 Task: Compose an email with the signature Dean Flores with the subject Request for a meeting agenda and the message Could you please confirm the payment details? from softage.1@softage.net to softage.3@softage.net with an attached document Grant_proposal.pdf Undo the message and rewrite the message as I will need to review this proposal before providing a response. Send the email. Finally, move the email from Sent Items to the label Litigation
Action: Mouse moved to (376, 601)
Screenshot: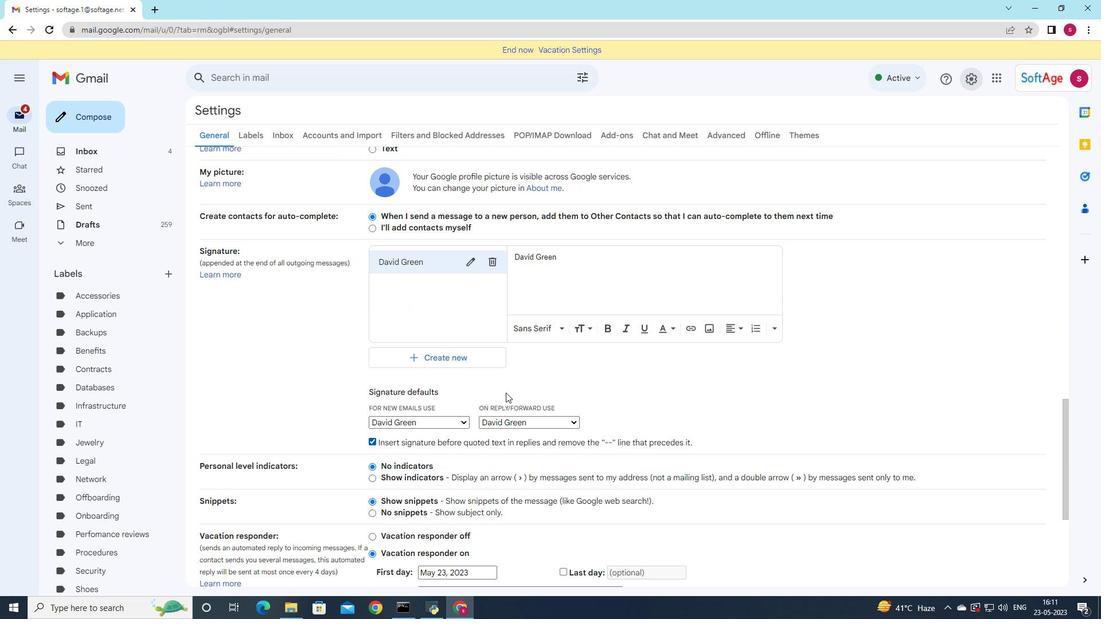 
Action: Mouse pressed left at (376, 601)
Screenshot: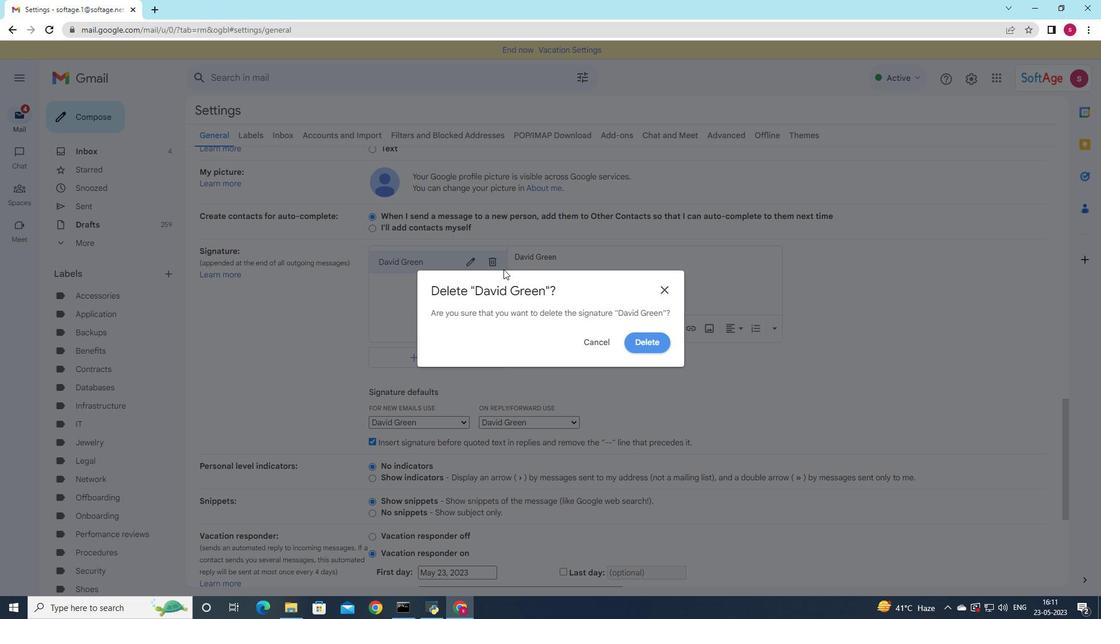 
Action: Mouse moved to (468, 352)
Screenshot: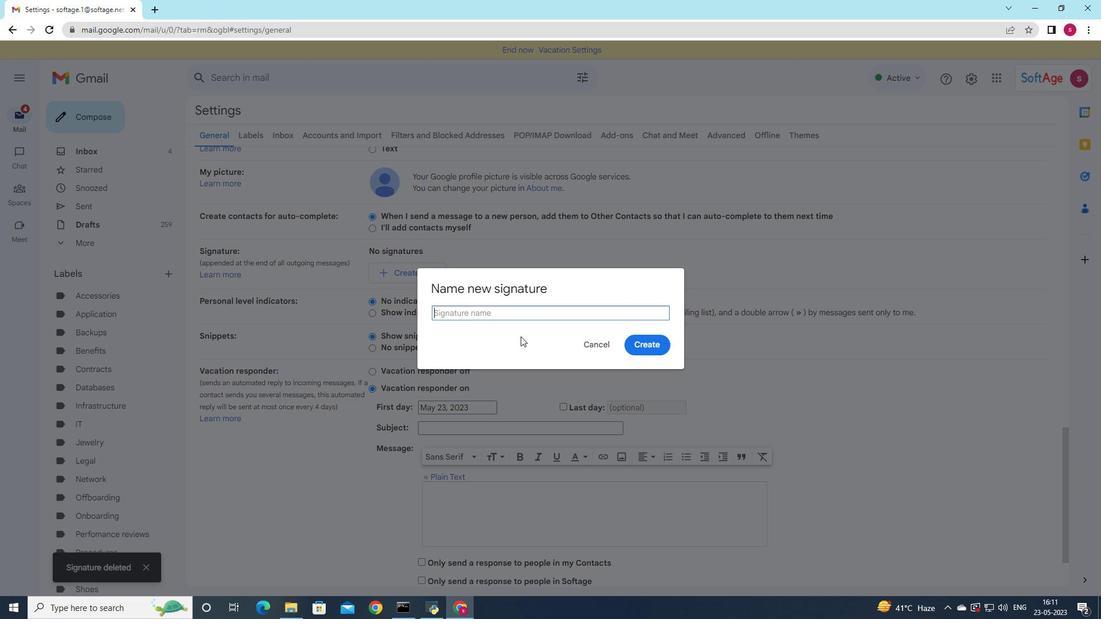 
Action: Mouse pressed left at (468, 352)
Screenshot: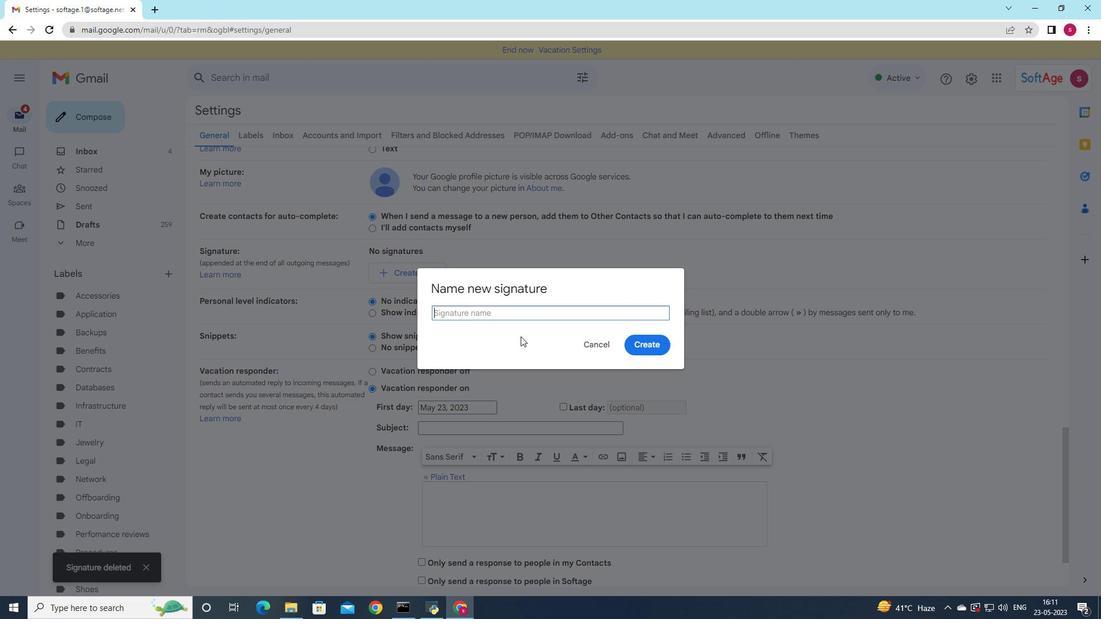 
Action: Mouse moved to (983, 51)
Screenshot: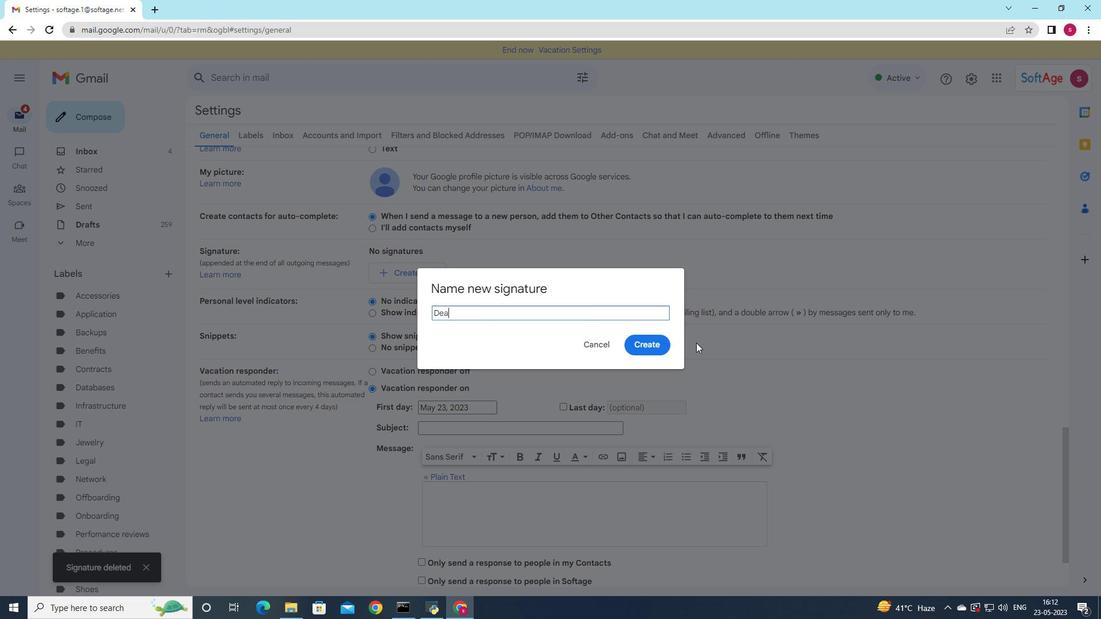 
Action: Mouse pressed left at (983, 51)
Screenshot: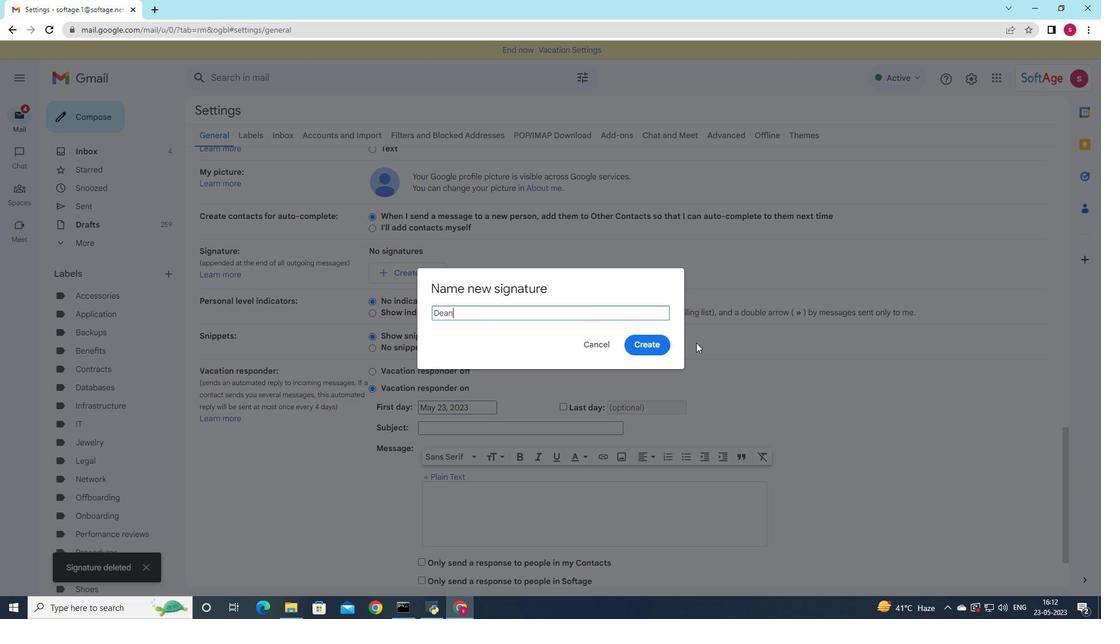 
Action: Mouse moved to (968, 75)
Screenshot: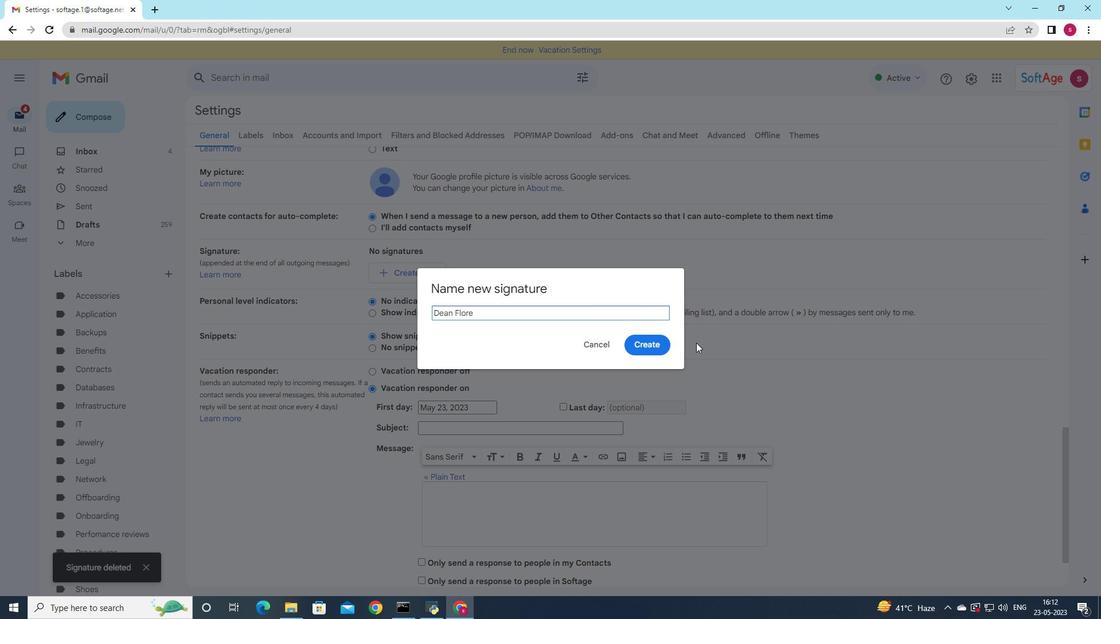 
Action: Mouse pressed left at (968, 75)
Screenshot: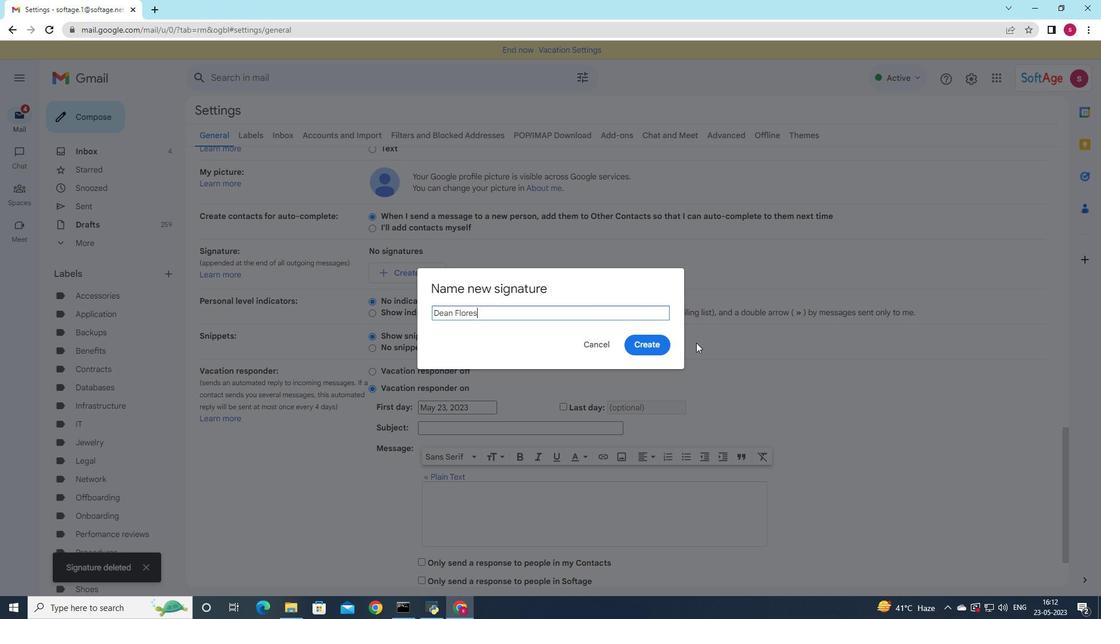
Action: Mouse moved to (964, 121)
Screenshot: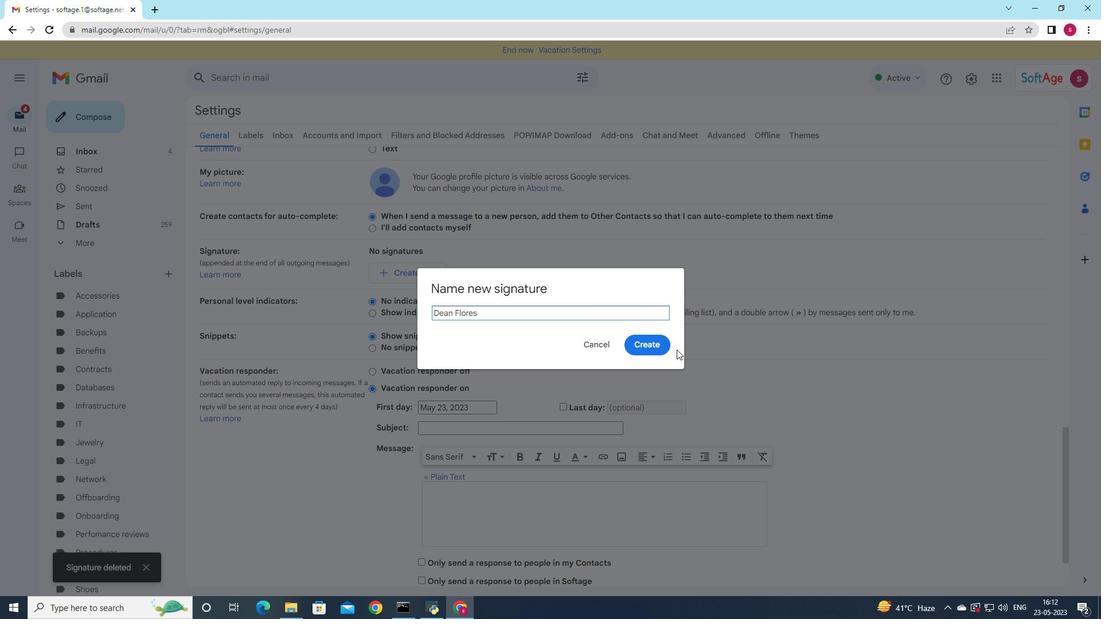 
Action: Mouse pressed left at (964, 121)
Screenshot: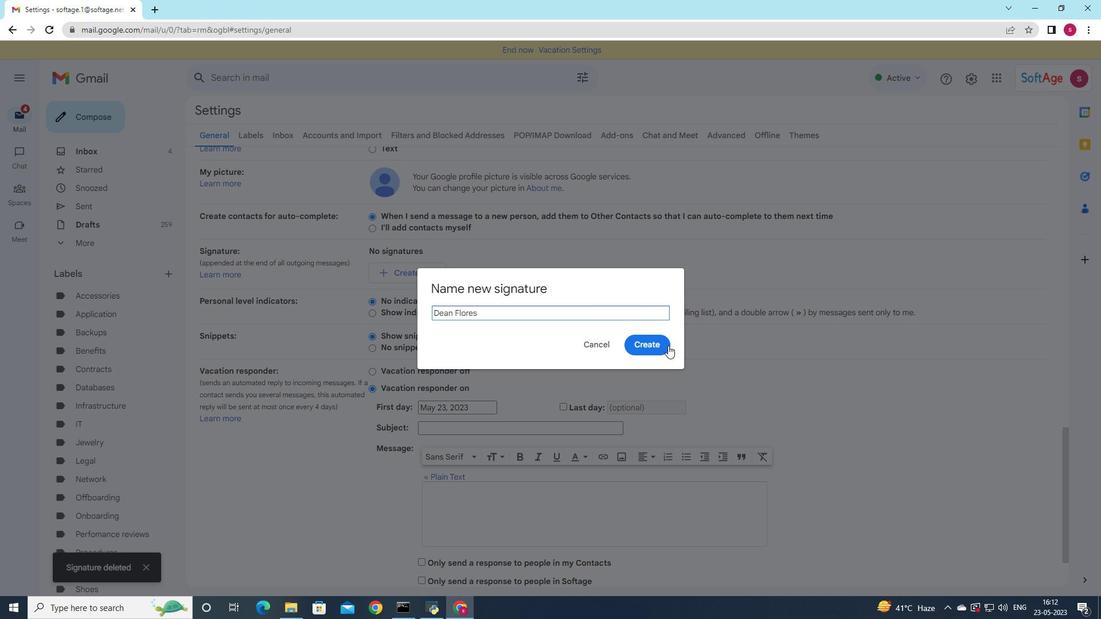 
Action: Mouse moved to (965, 71)
Screenshot: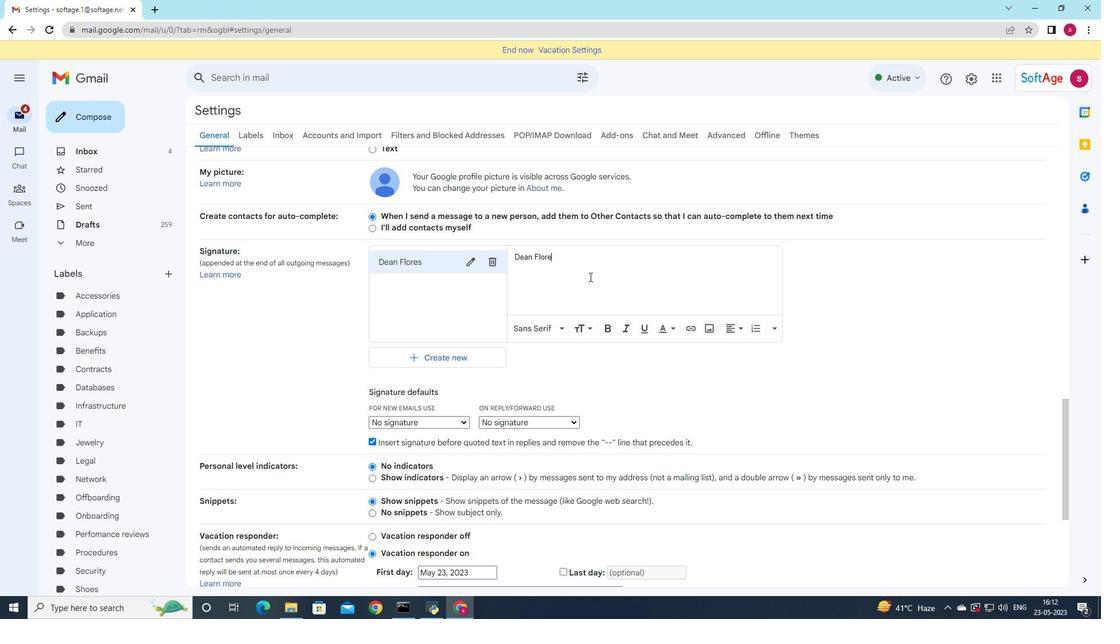 
Action: Mouse pressed left at (965, 71)
Screenshot: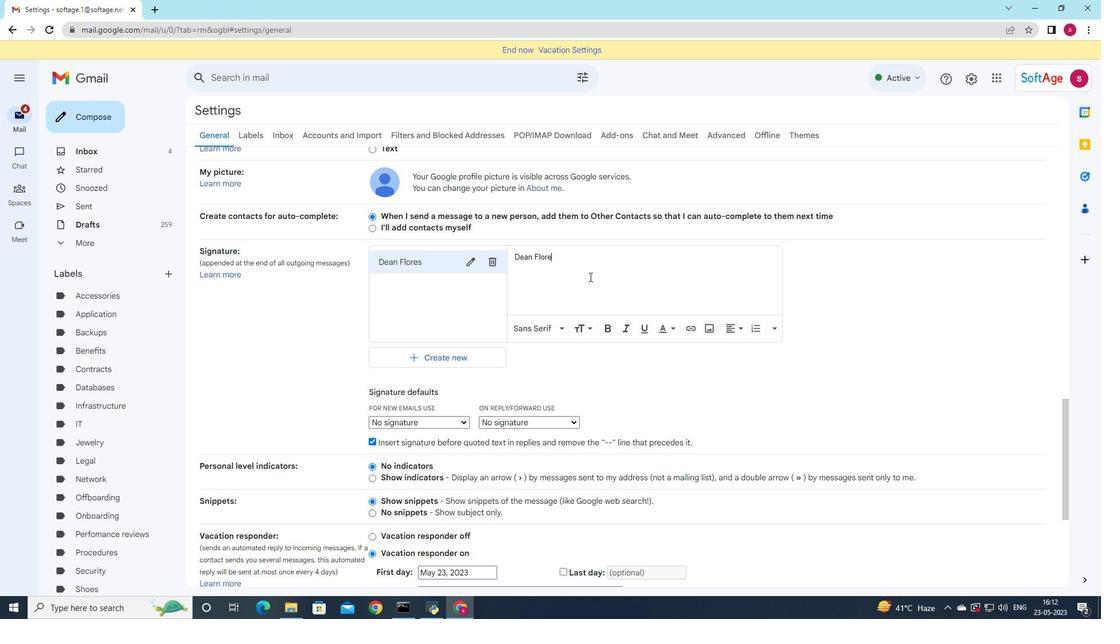 
Action: Mouse moved to (965, 70)
Screenshot: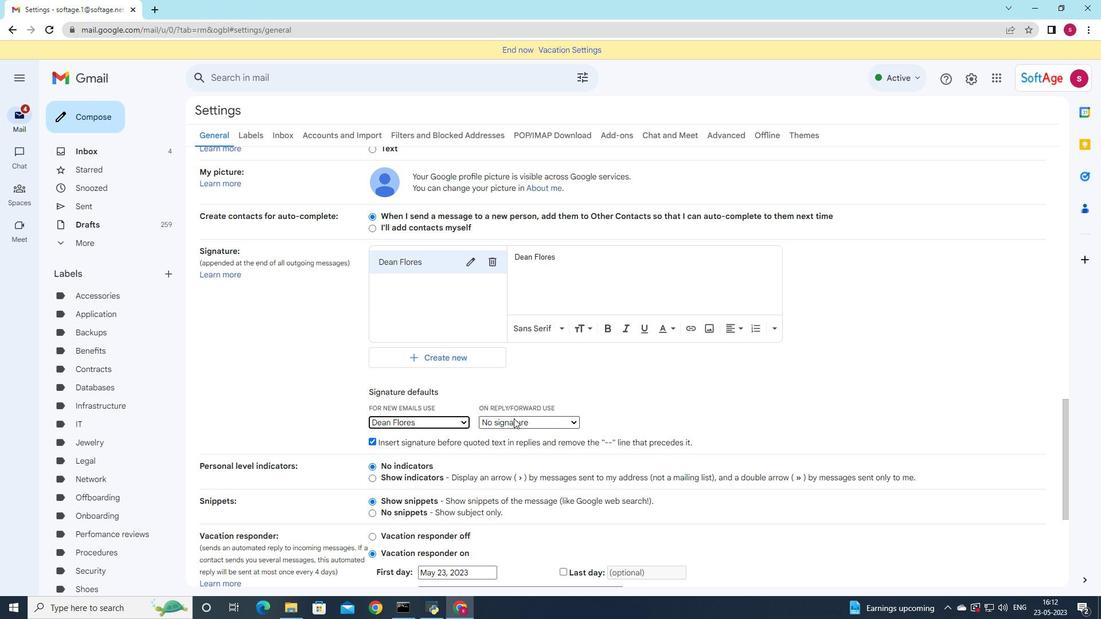 
Action: Mouse pressed left at (965, 70)
Screenshot: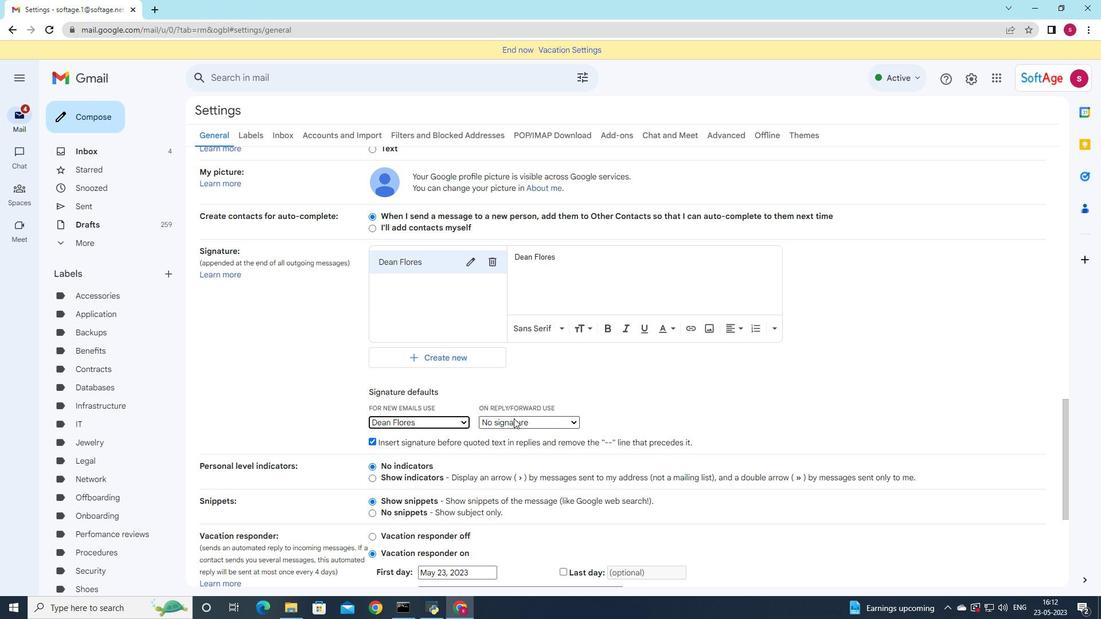 
Action: Mouse moved to (960, 70)
Screenshot: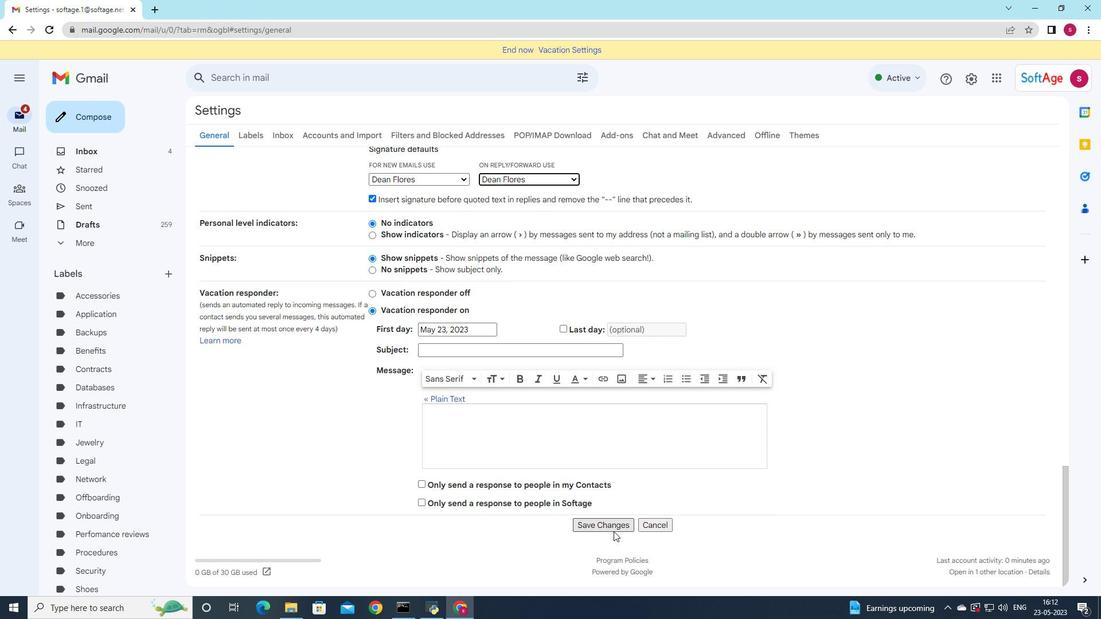 
Action: Mouse pressed left at (960, 70)
Screenshot: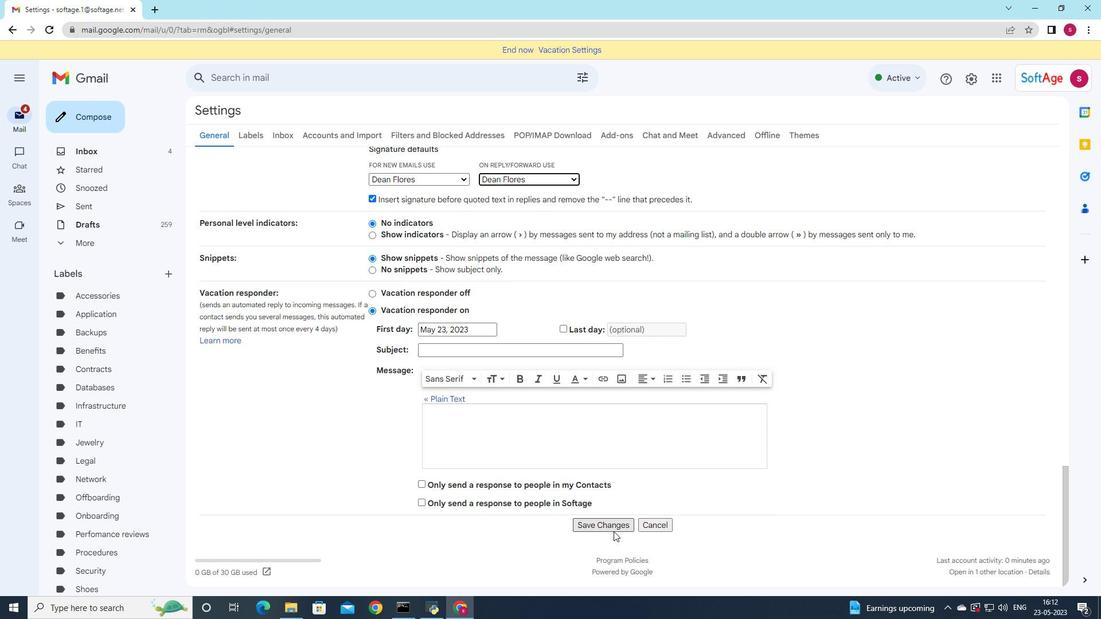 
Action: Mouse pressed left at (960, 70)
Screenshot: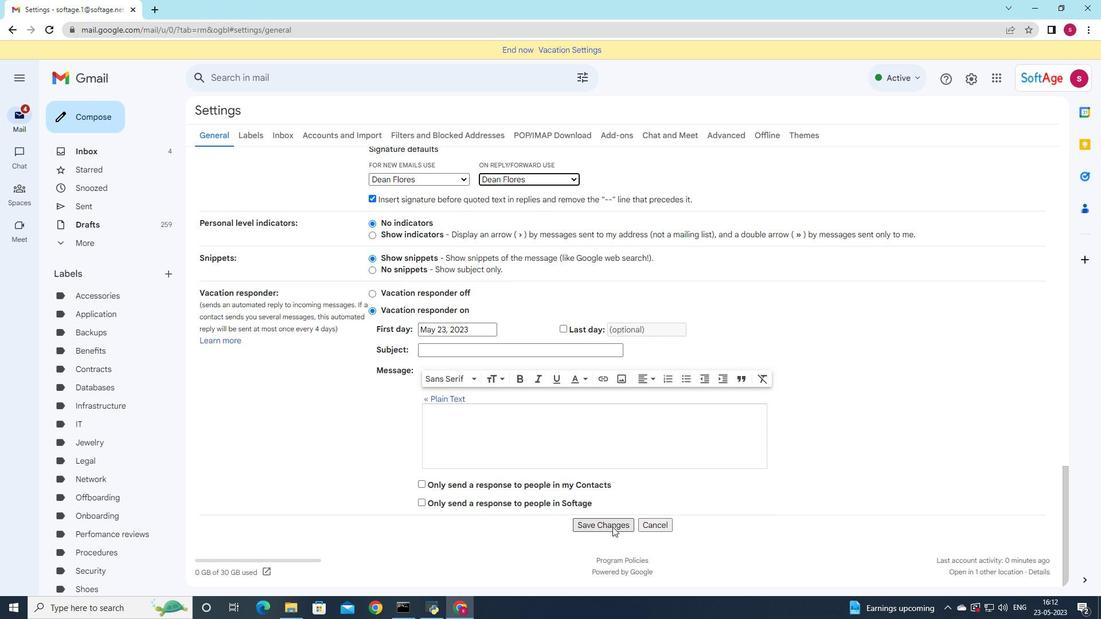 
Action: Mouse pressed left at (960, 70)
Screenshot: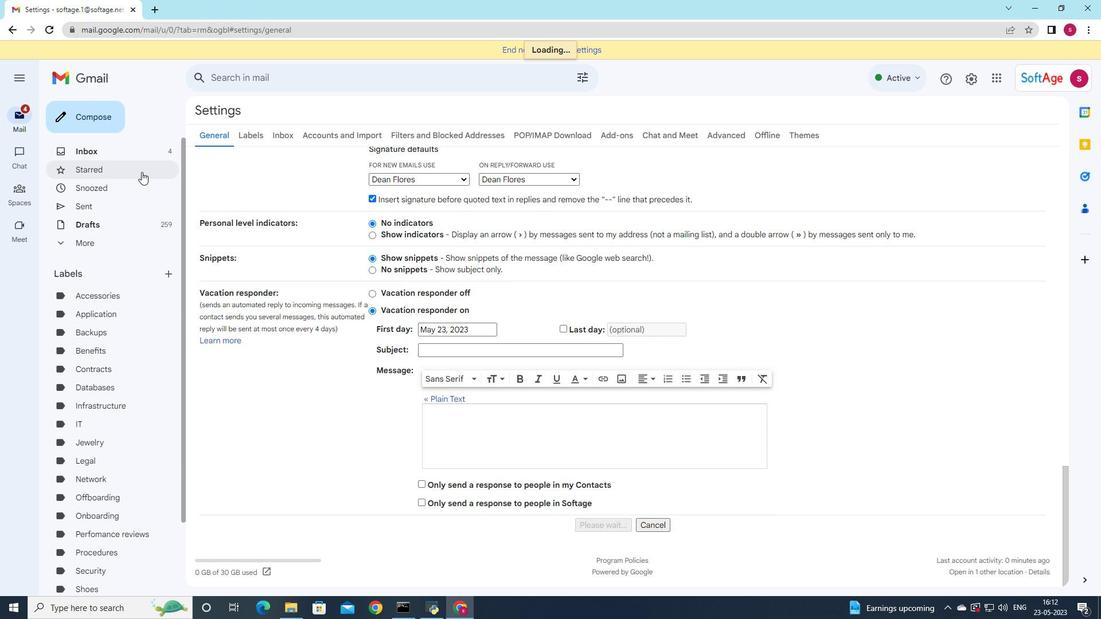 
Action: Mouse moved to (964, 68)
Screenshot: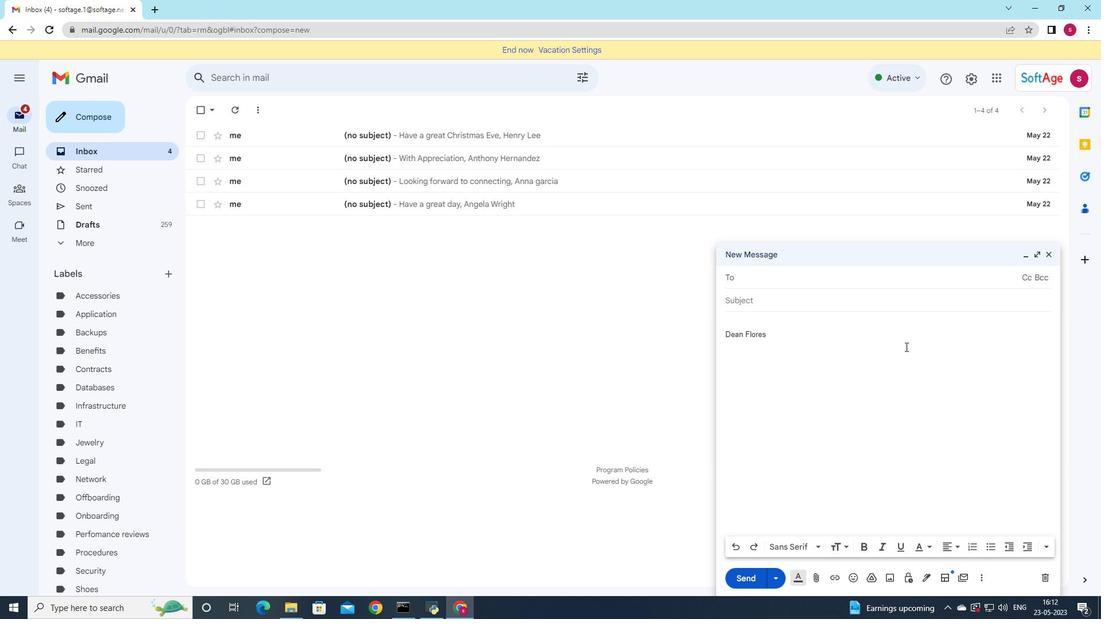 
Action: Mouse pressed left at (964, 68)
Screenshot: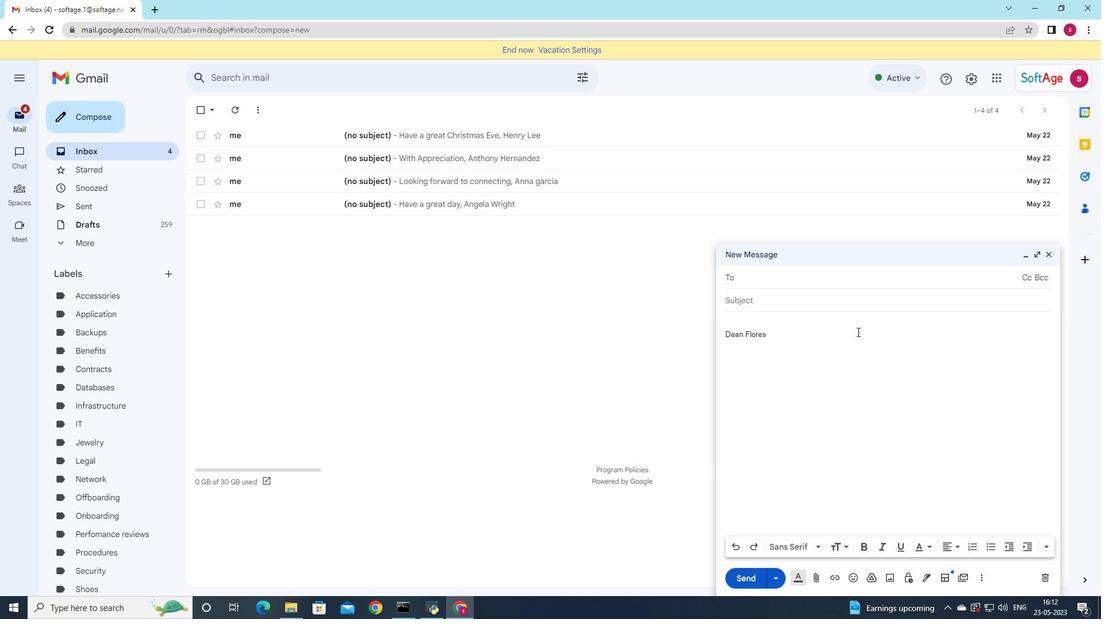 
Action: Mouse pressed left at (964, 68)
Screenshot: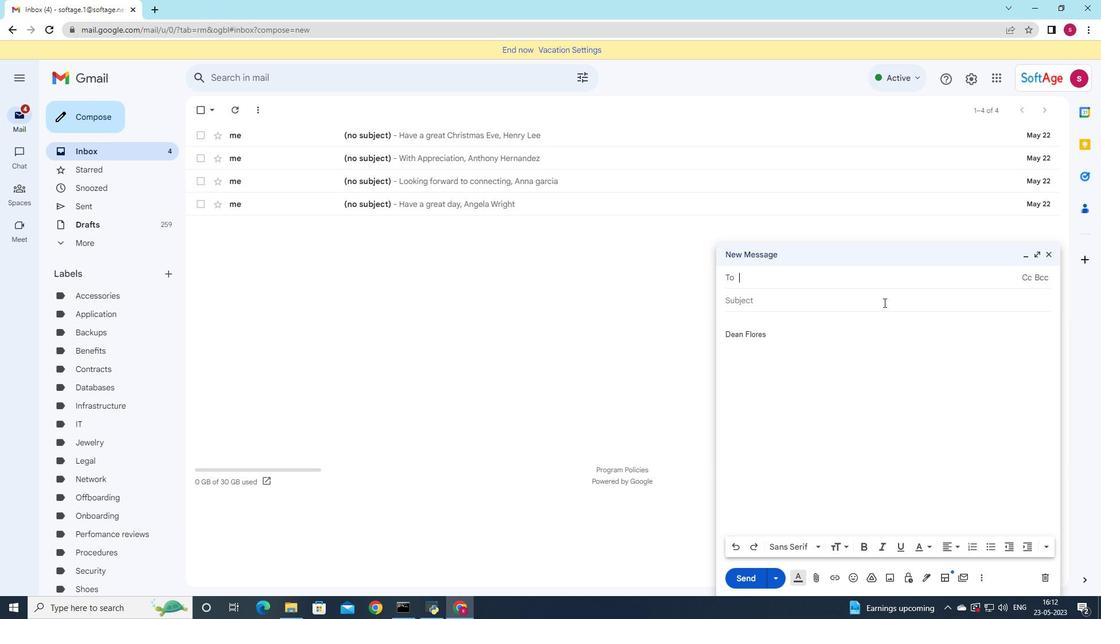 
Action: Mouse pressed left at (964, 68)
Screenshot: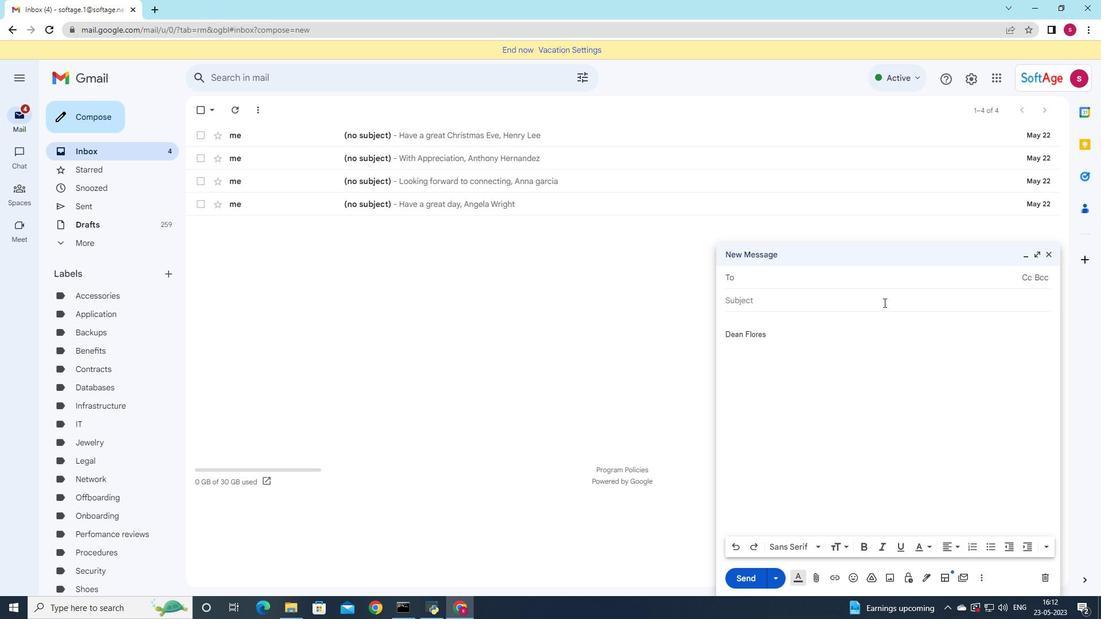 
Action: Mouse moved to (964, 64)
Screenshot: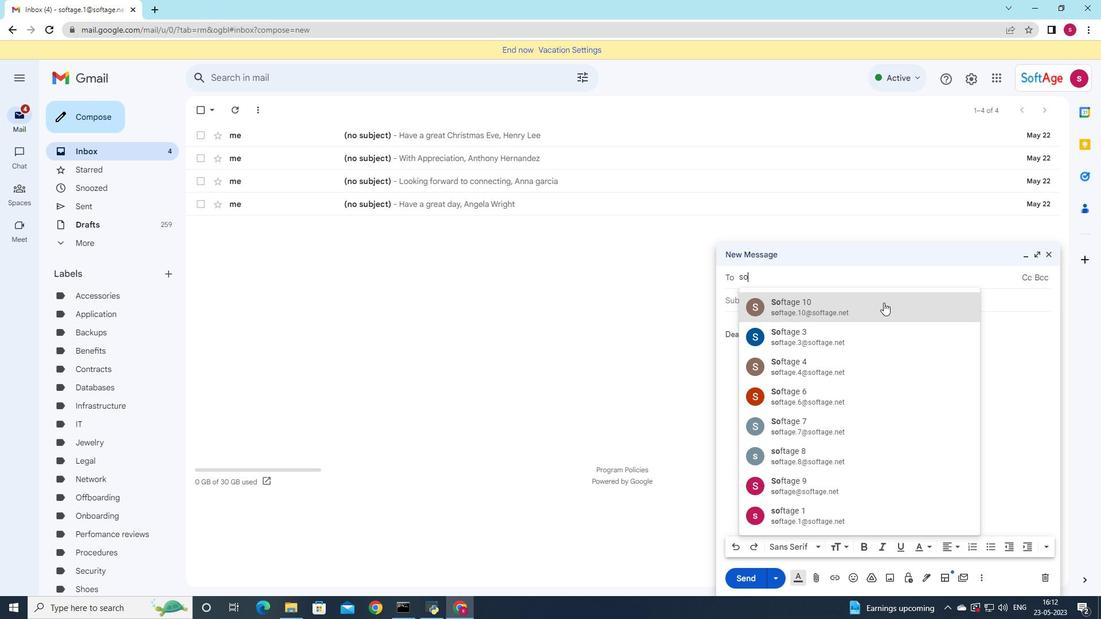 
Action: Mouse pressed left at (964, 64)
Screenshot: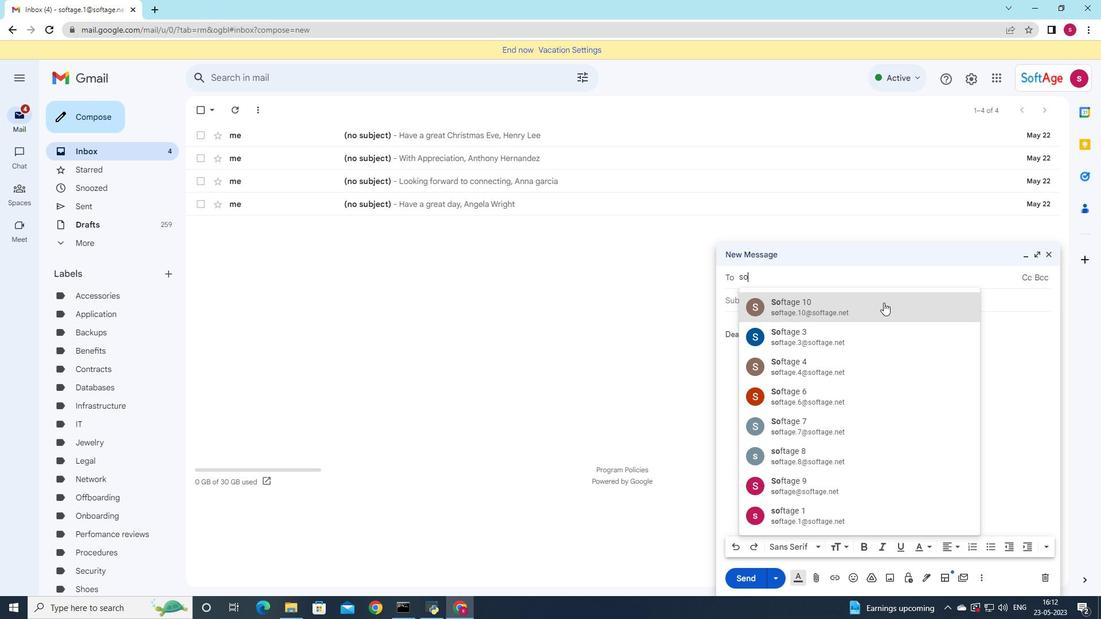 
Action: Mouse pressed left at (964, 64)
Screenshot: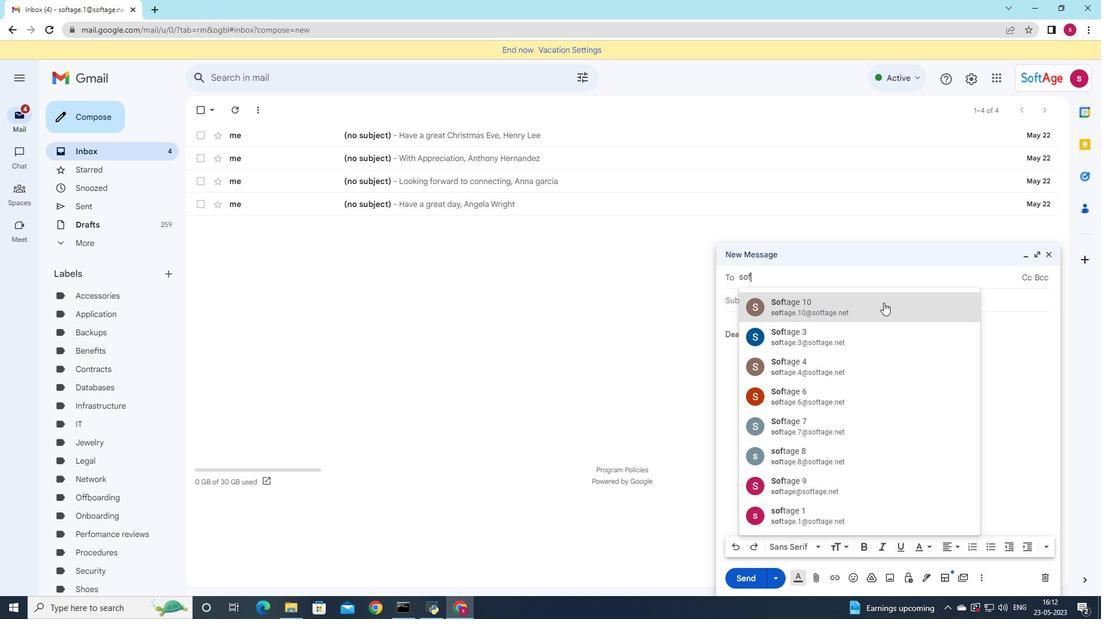 
Action: Mouse pressed left at (964, 64)
Screenshot: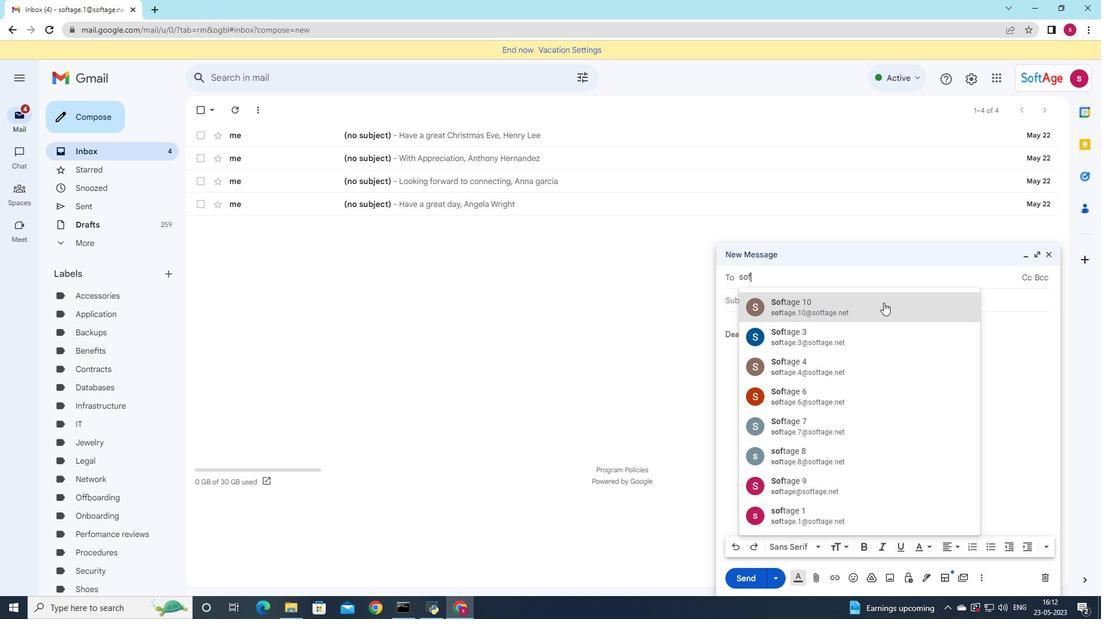 
Action: Mouse pressed left at (964, 64)
Screenshot: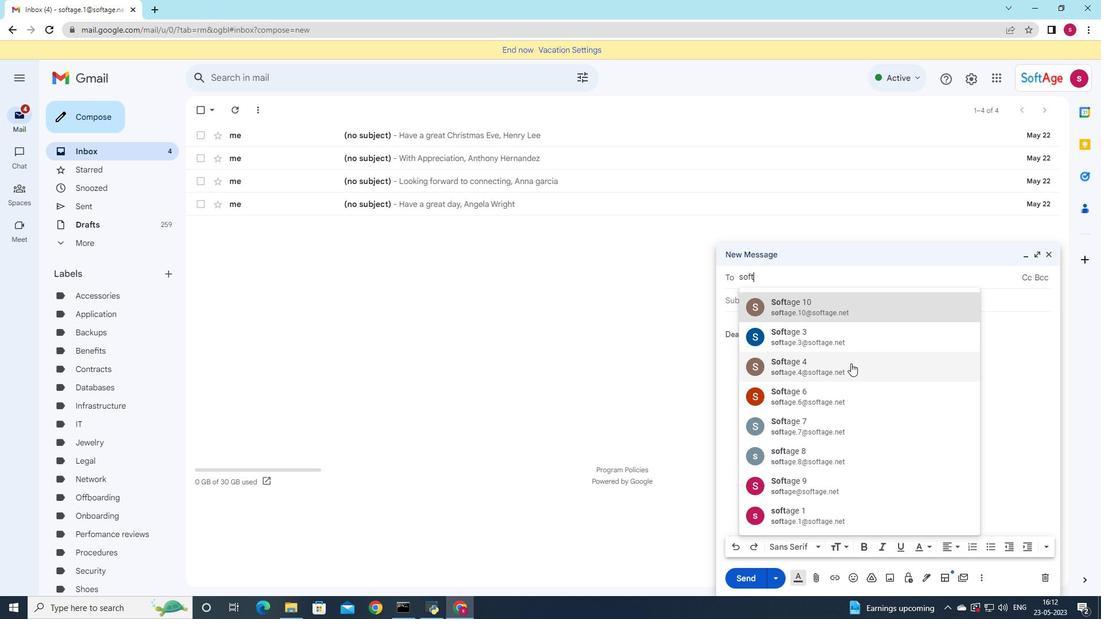 
Action: Mouse moved to (961, 67)
Screenshot: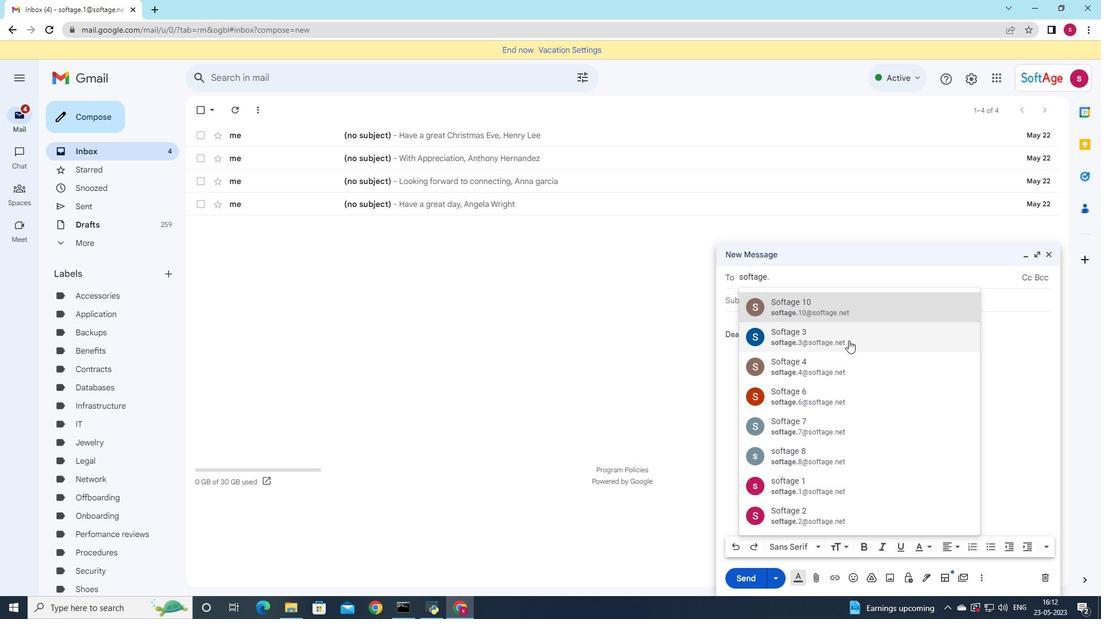 
Action: Mouse pressed left at (961, 67)
Screenshot: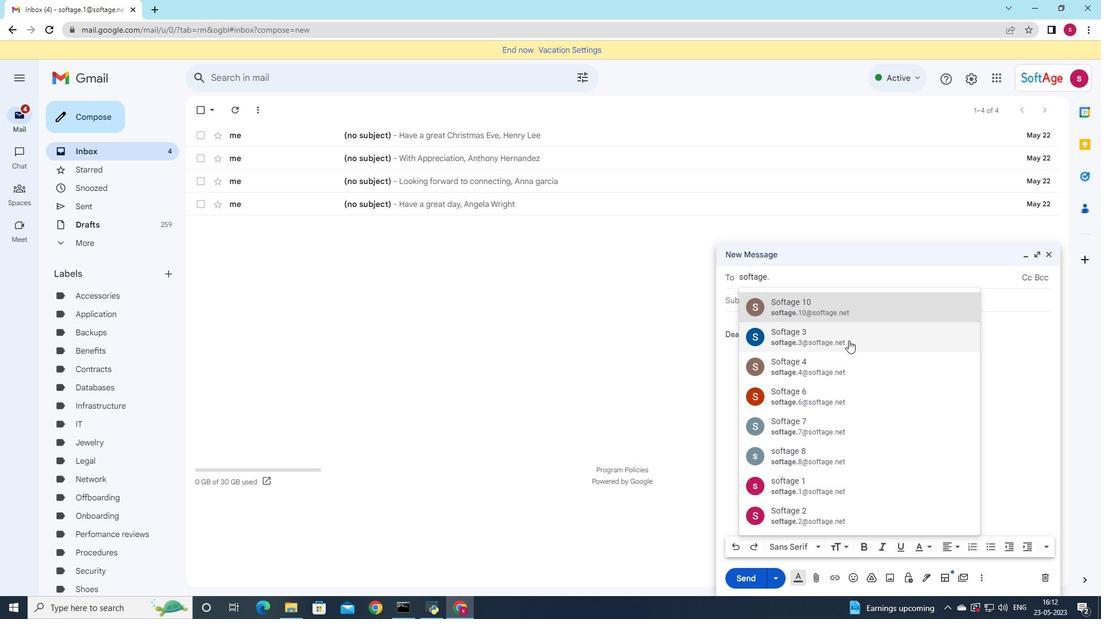 
Action: Mouse pressed left at (961, 67)
Screenshot: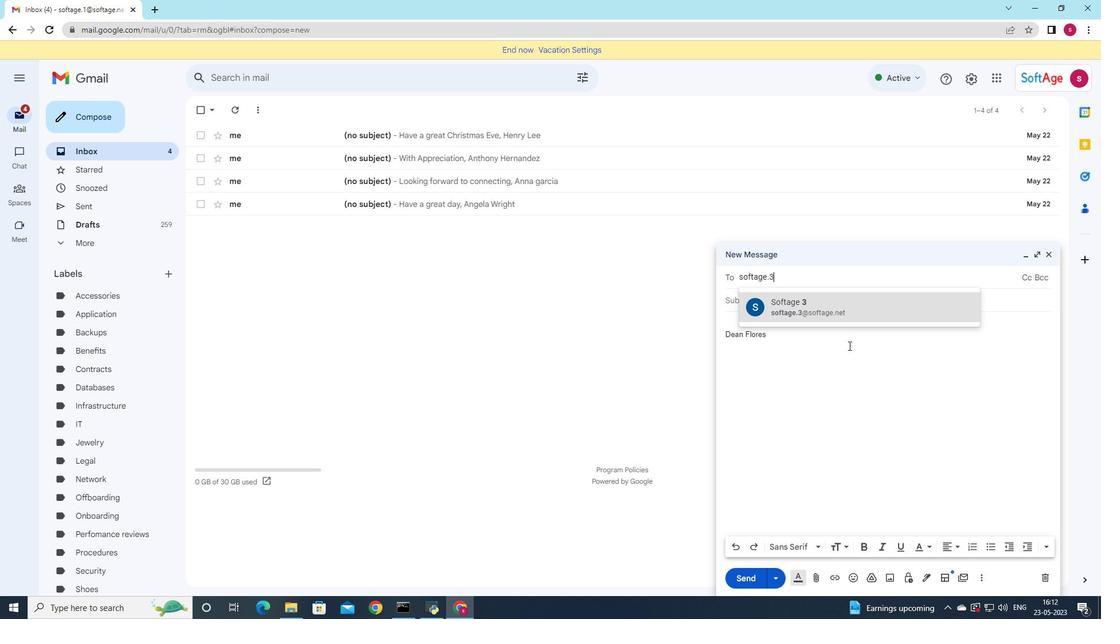 
Action: Mouse moved to (399, 590)
Screenshot: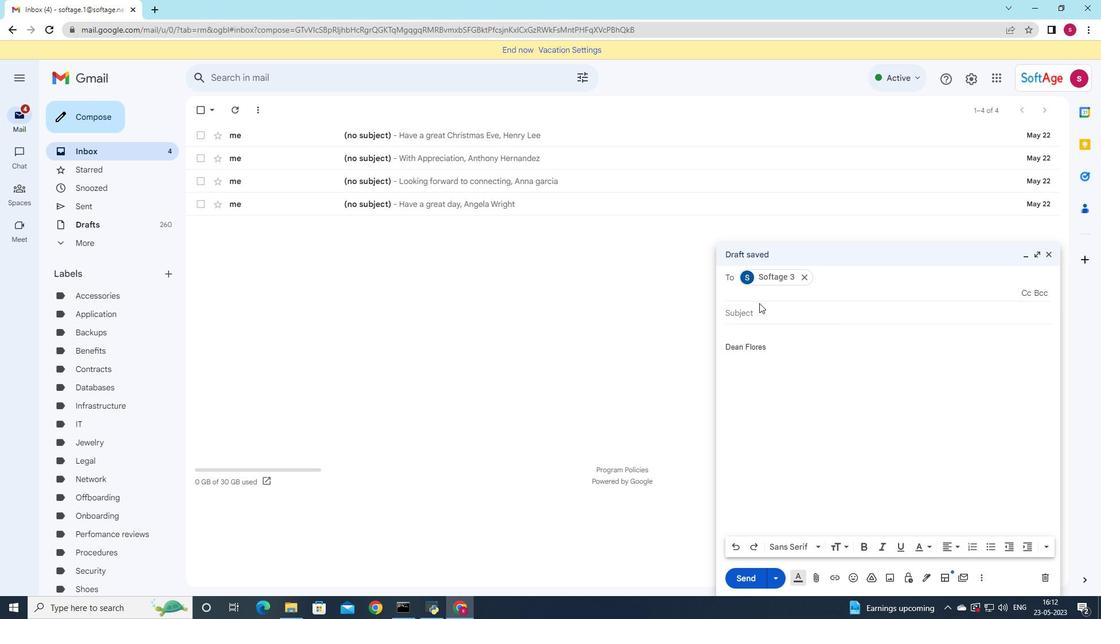 
Action: Mouse pressed left at (399, 590)
Screenshot: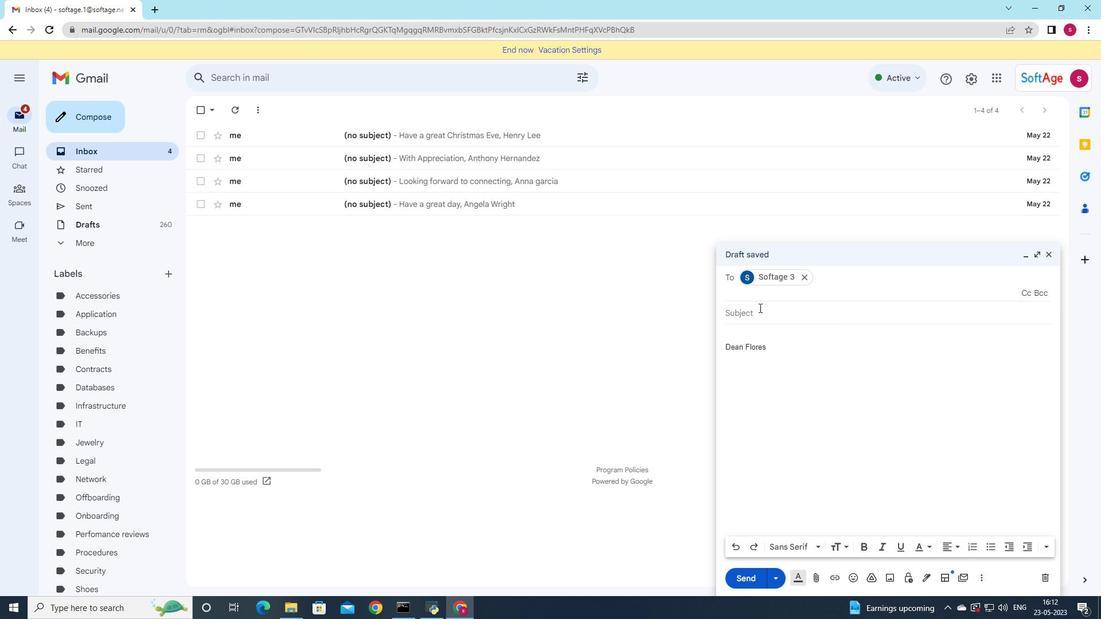 
Action: Mouse moved to (550, 191)
Screenshot: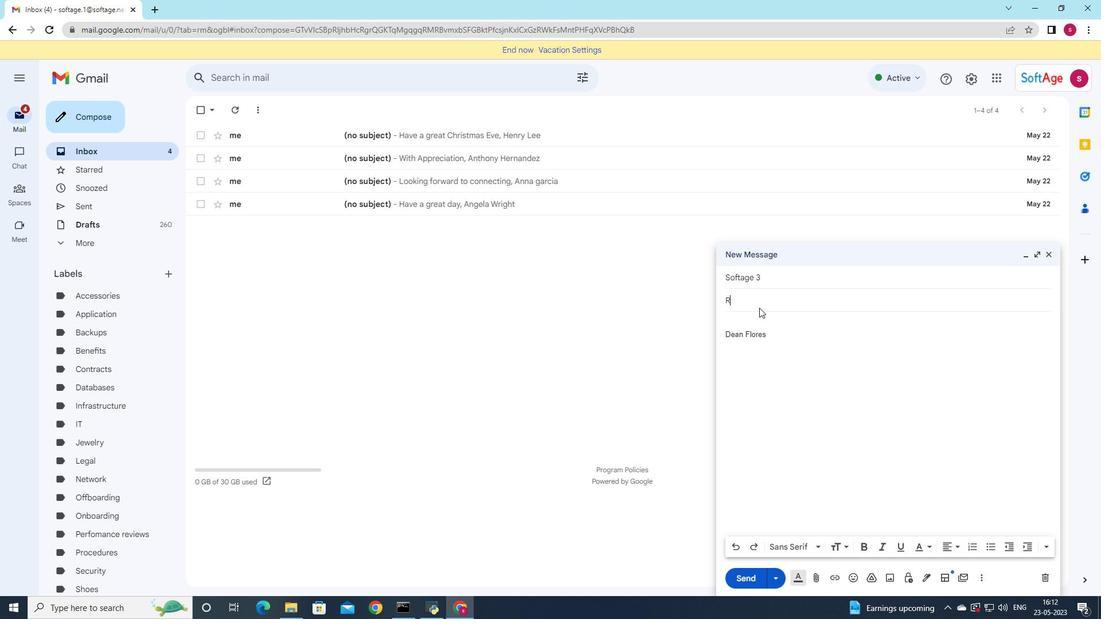 
Action: Mouse scrolled (550, 191) with delta (0, 0)
Screenshot: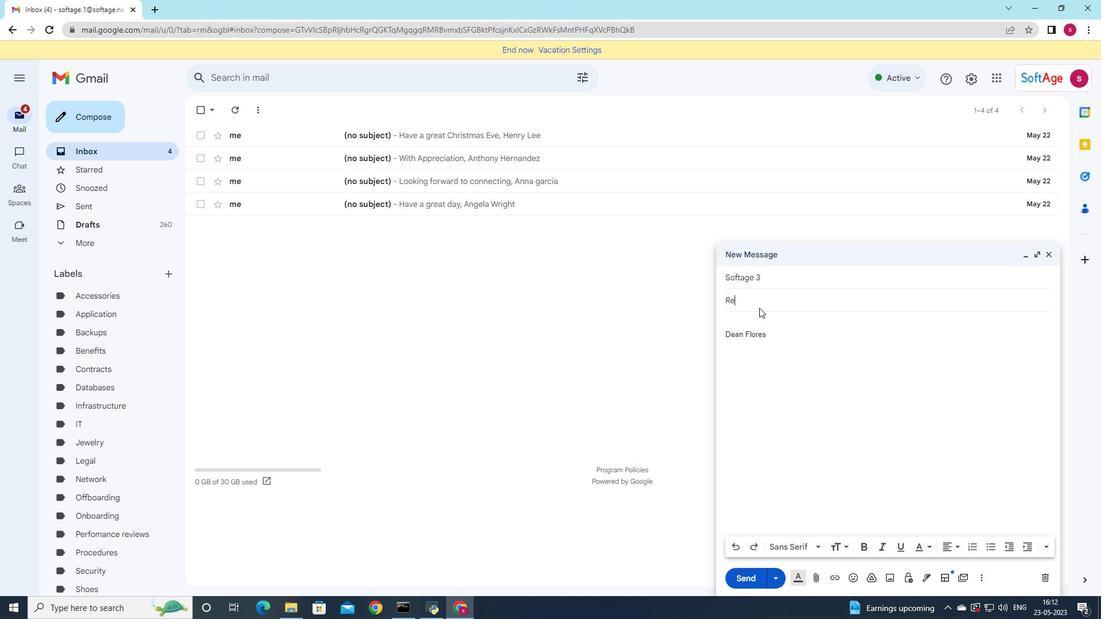 
Action: Mouse scrolled (550, 191) with delta (0, 0)
Screenshot: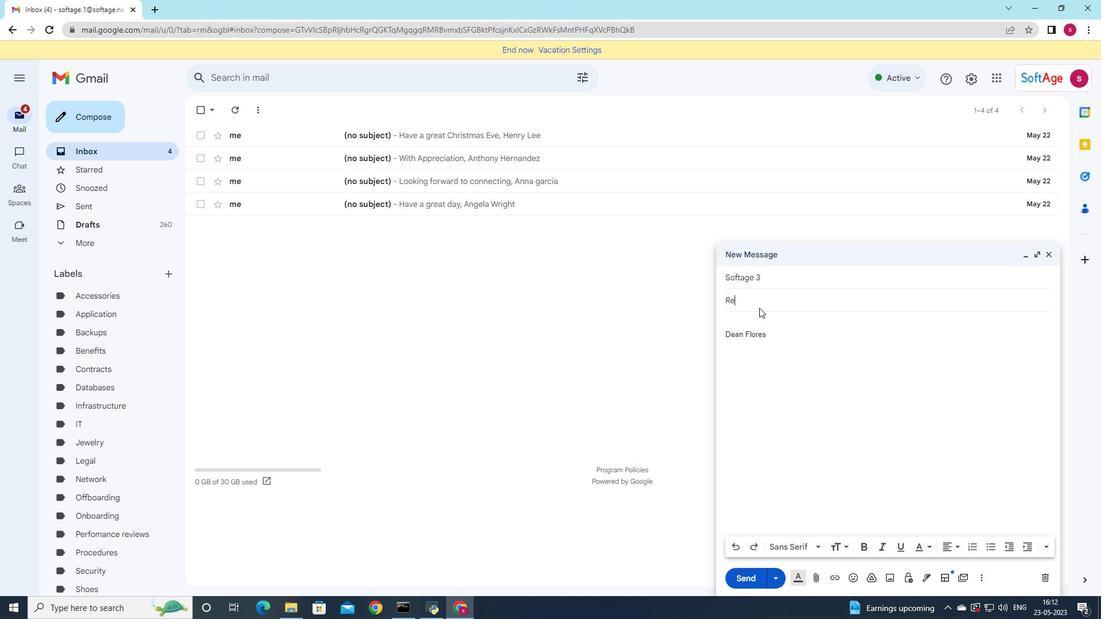 
Action: Mouse scrolled (550, 191) with delta (0, 0)
Screenshot: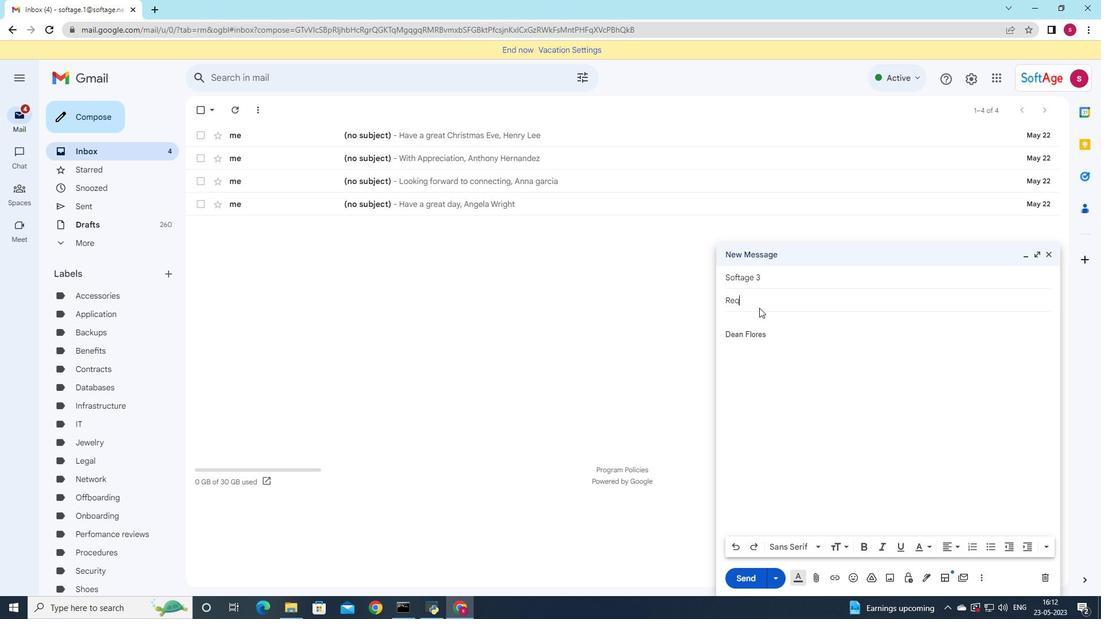 
Action: Mouse scrolled (550, 191) with delta (0, 0)
Screenshot: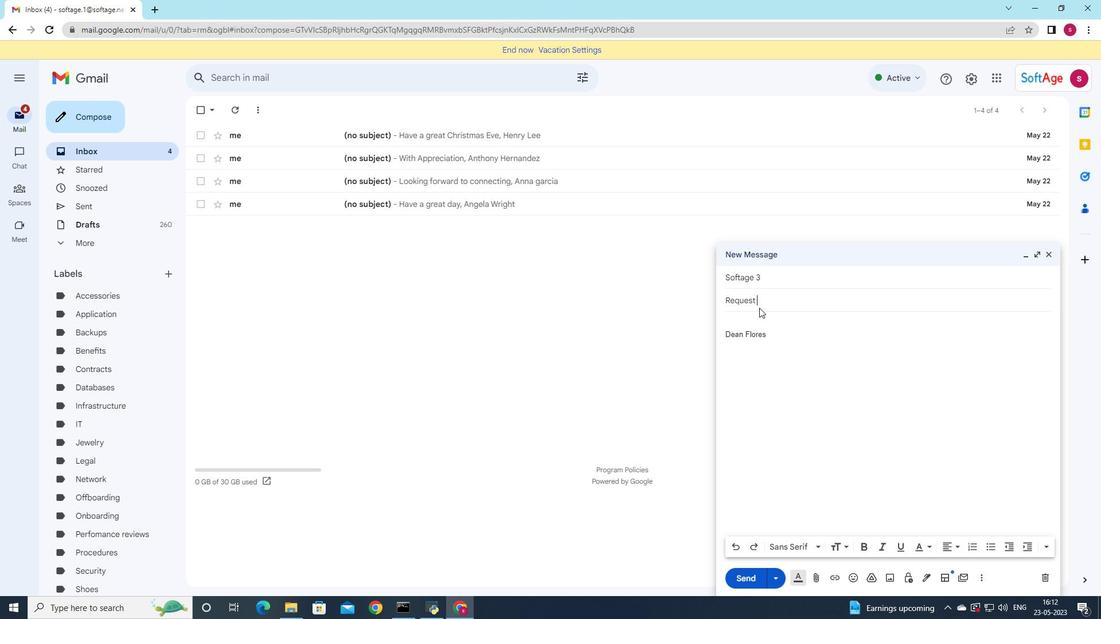 
Action: Mouse scrolled (550, 191) with delta (0, 0)
Screenshot: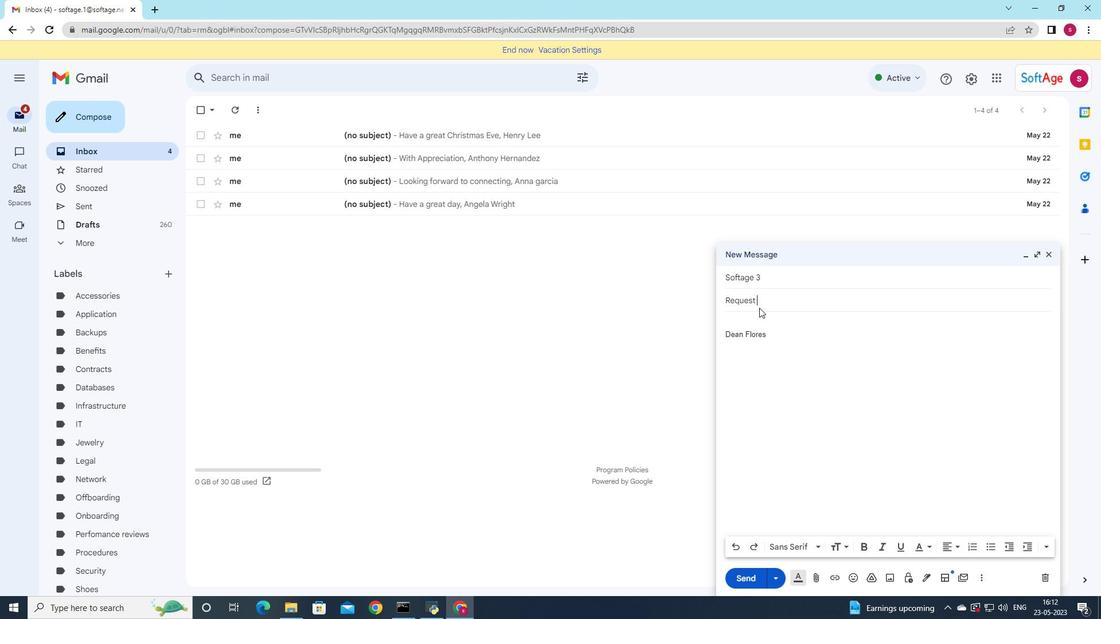
Action: Mouse moved to (700, 491)
Screenshot: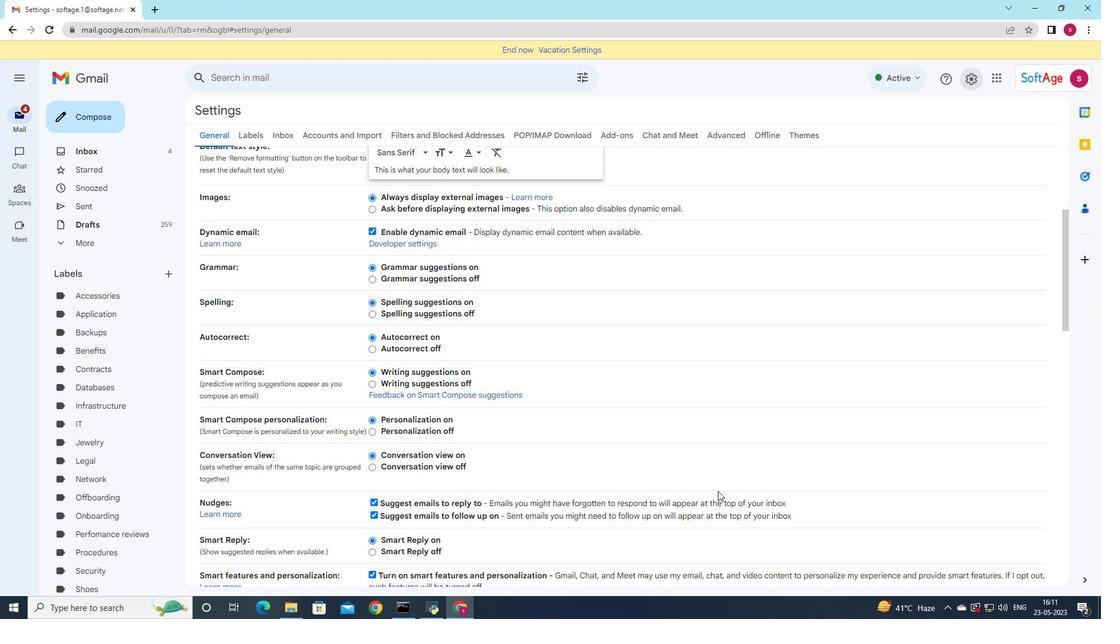 
Action: Mouse scrolled (700, 490) with delta (0, 0)
Screenshot: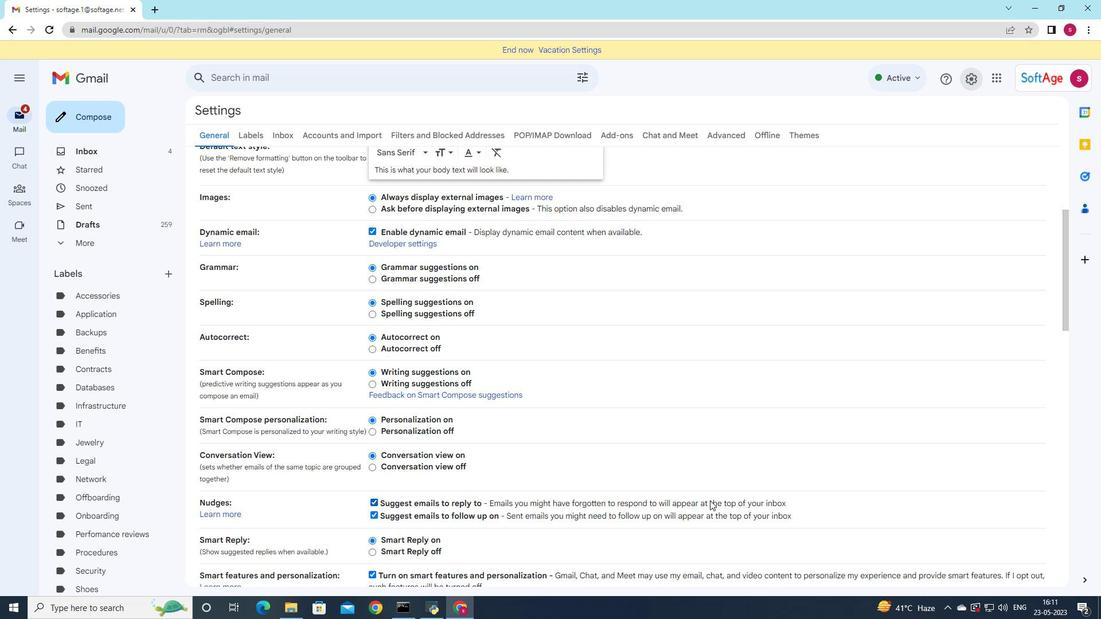 
Action: Mouse scrolled (700, 490) with delta (0, 0)
Screenshot: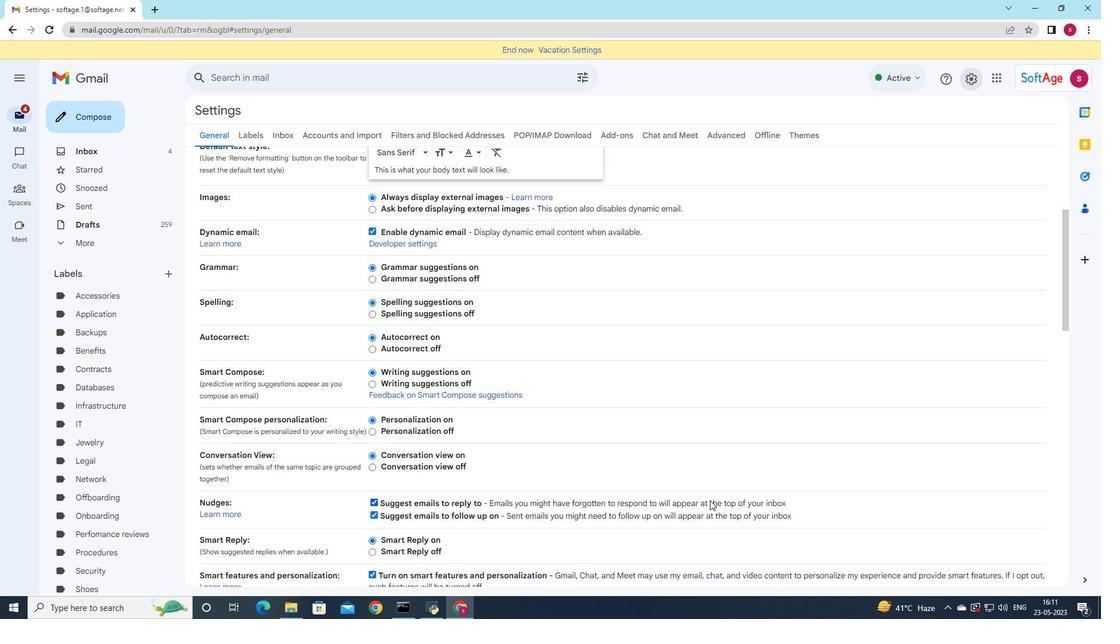 
Action: Mouse scrolled (700, 490) with delta (0, 0)
Screenshot: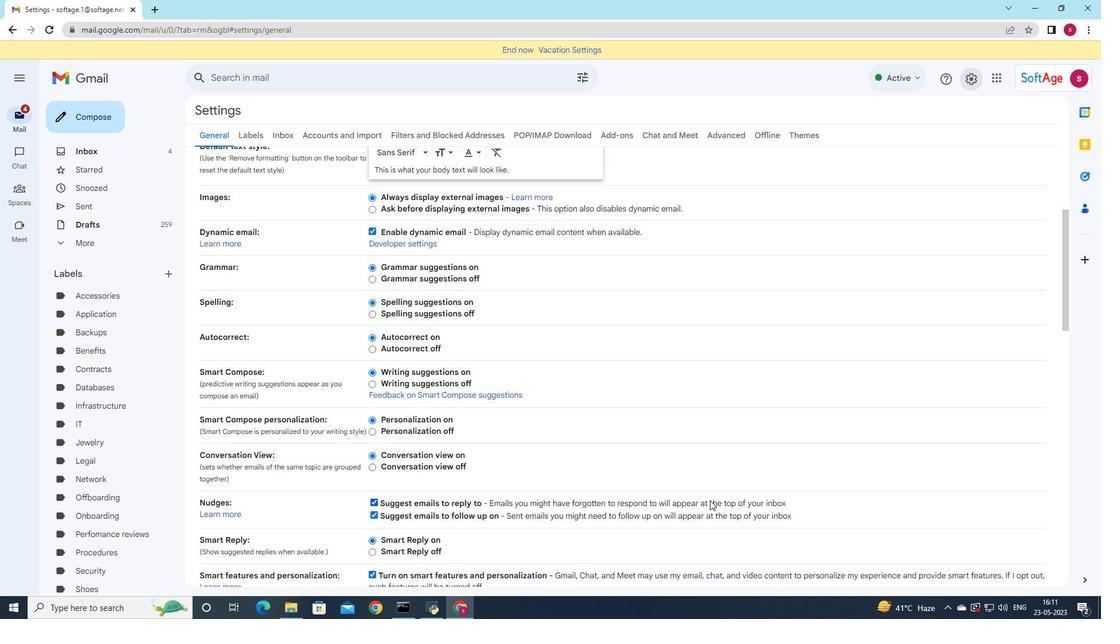 
Action: Mouse scrolled (700, 490) with delta (0, 0)
Screenshot: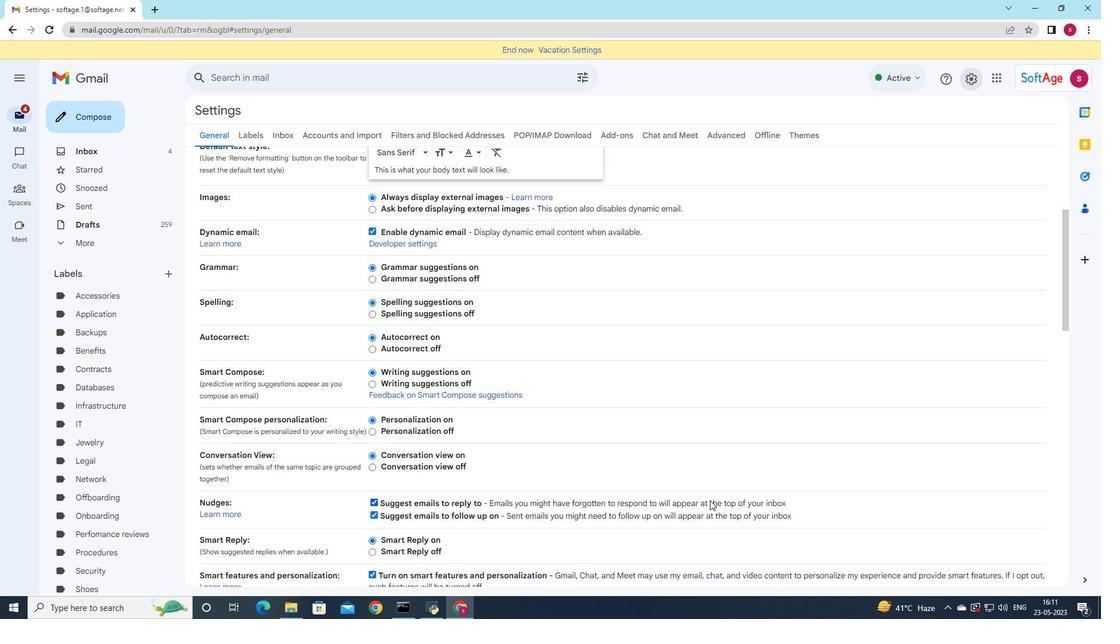 
Action: Mouse scrolled (700, 490) with delta (0, 0)
Screenshot: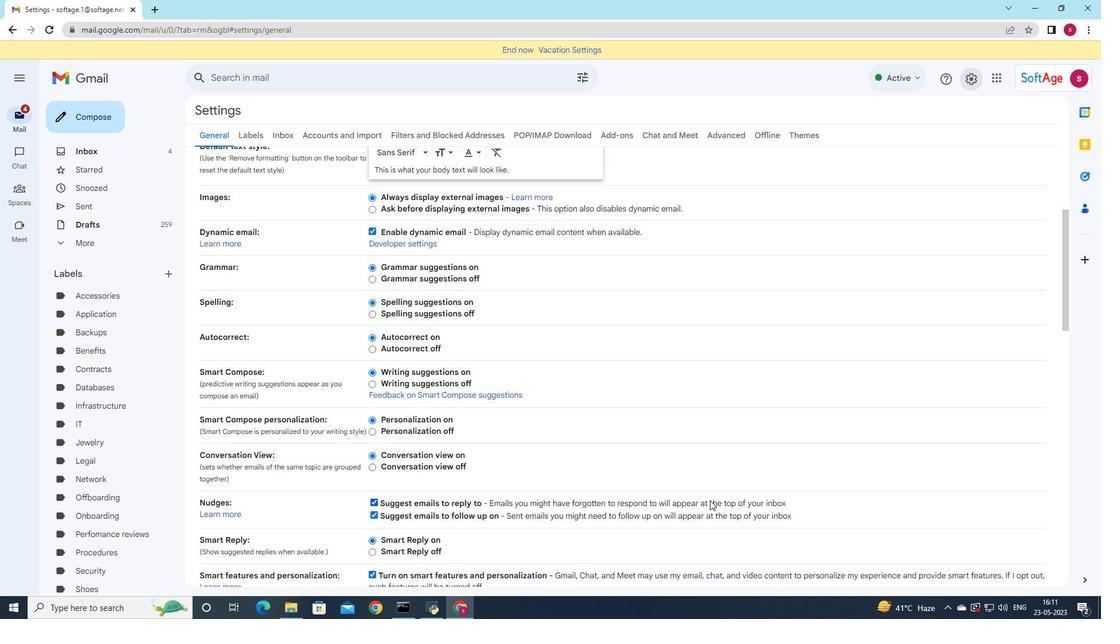 
Action: Mouse scrolled (700, 490) with delta (0, 0)
Screenshot: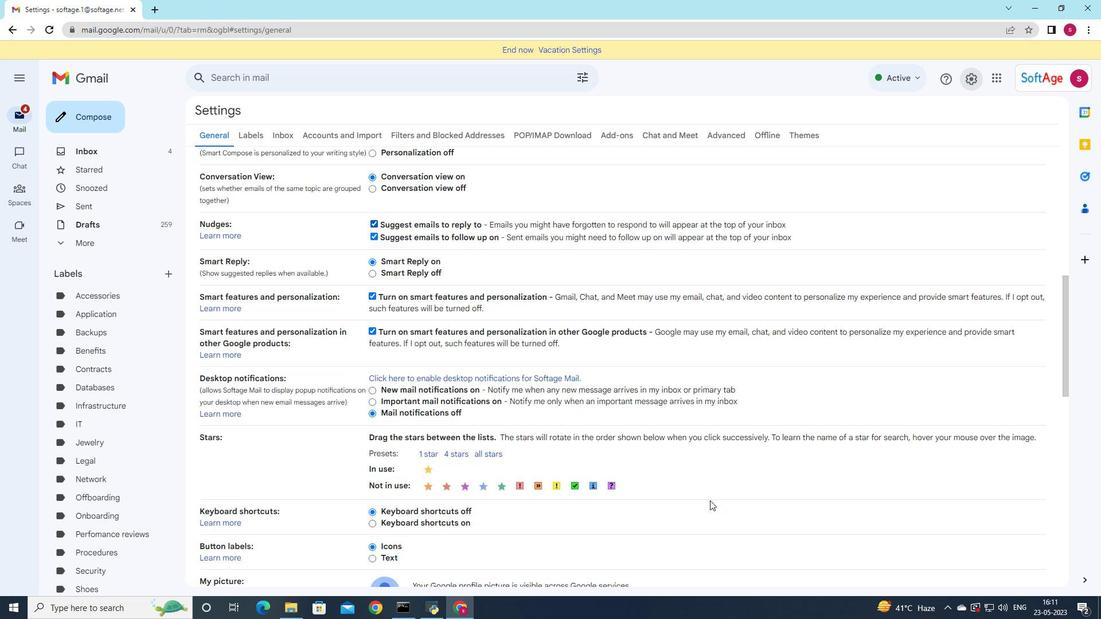 
Action: Mouse moved to (699, 491)
Screenshot: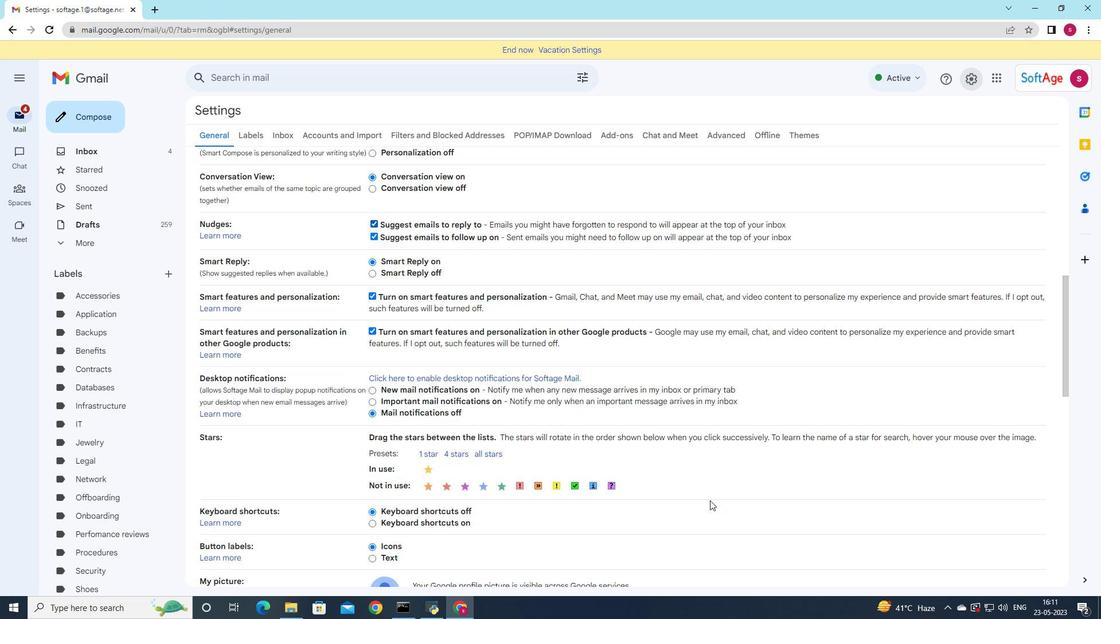 
Action: Mouse scrolled (699, 490) with delta (0, 0)
Screenshot: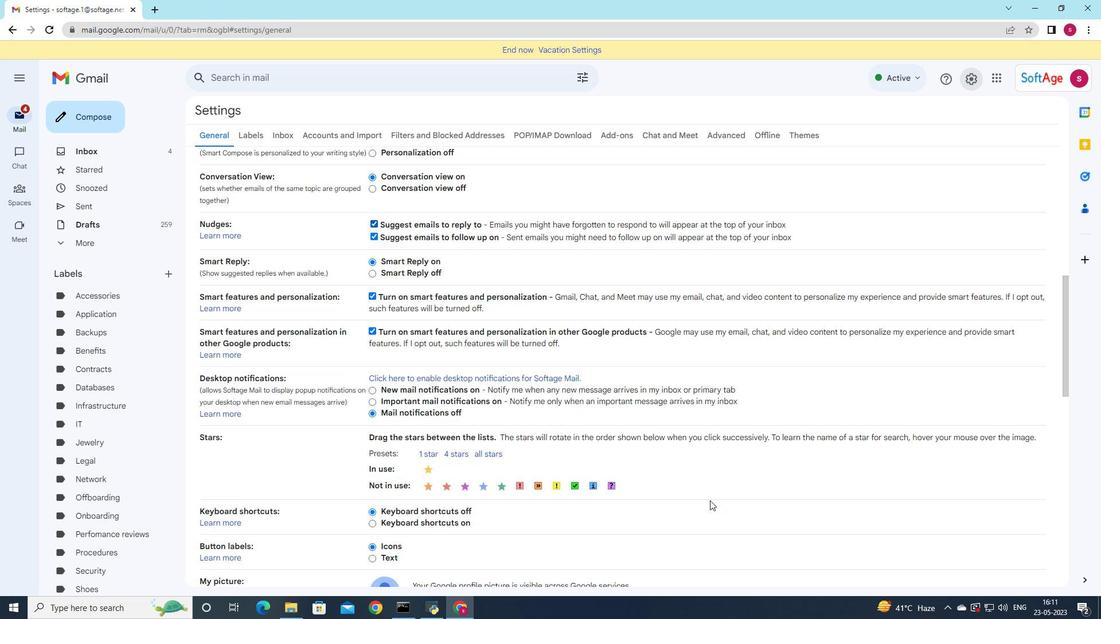 
Action: Mouse moved to (693, 485)
Screenshot: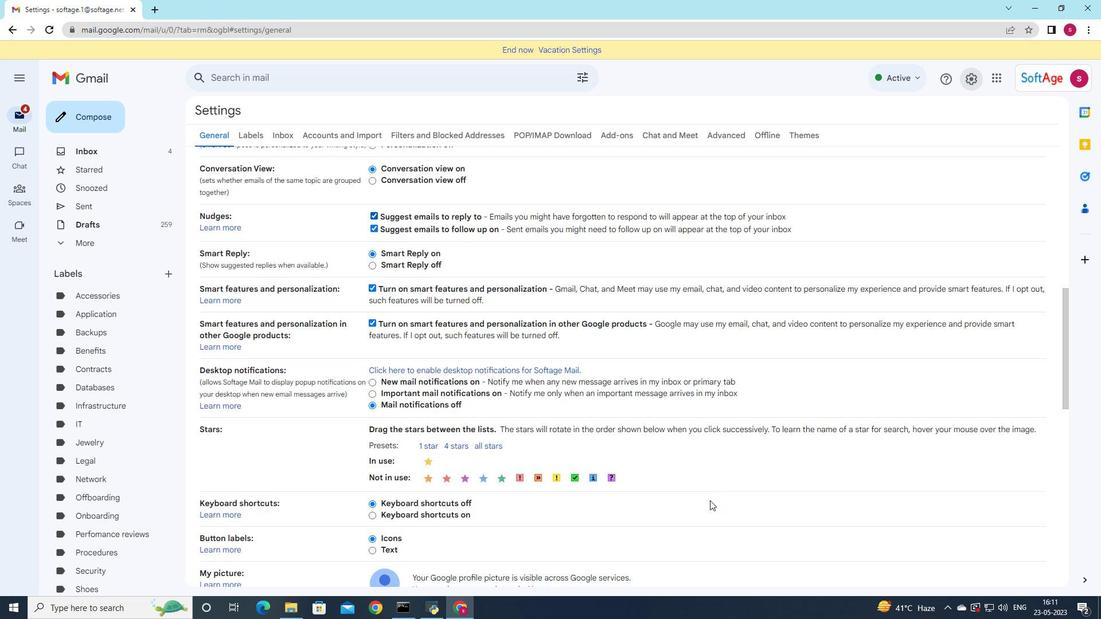 
Action: Mouse scrolled (693, 484) with delta (0, 0)
Screenshot: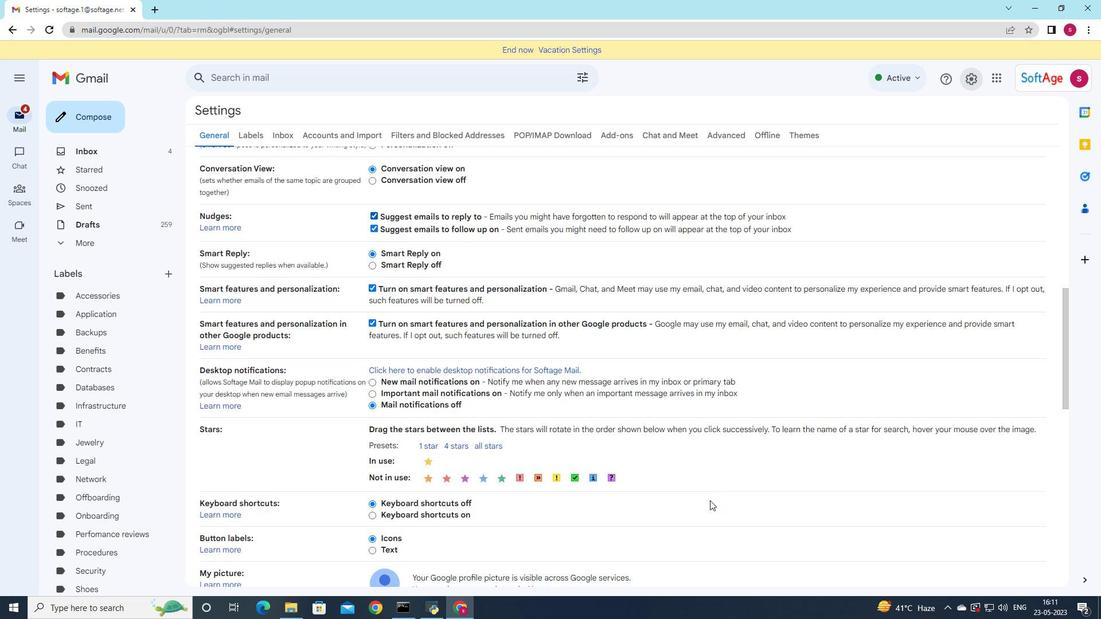 
Action: Mouse moved to (667, 423)
Screenshot: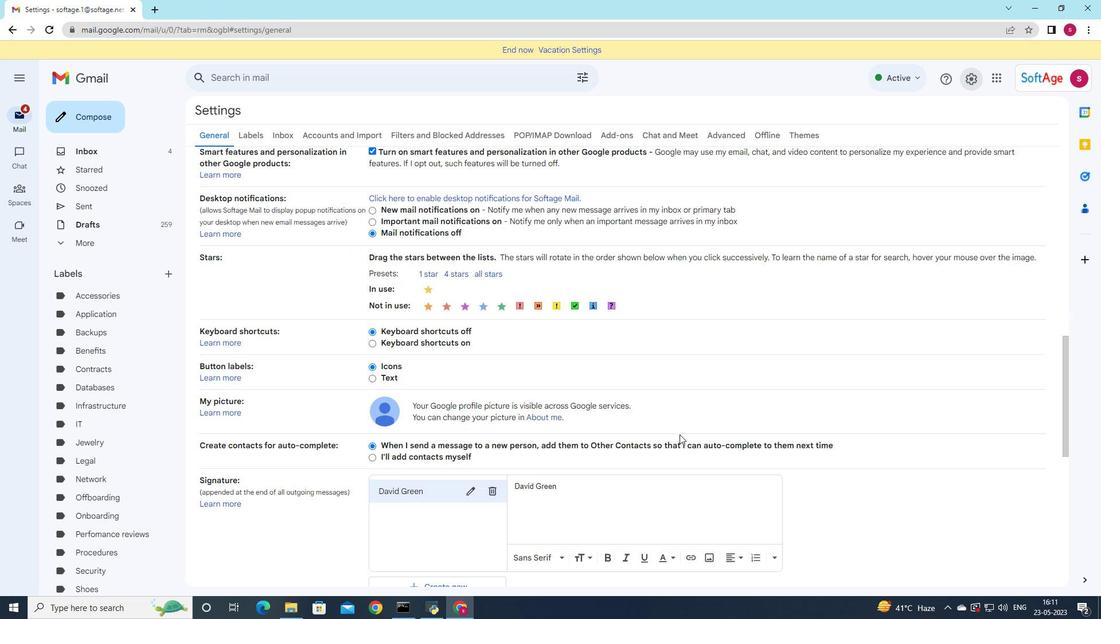 
Action: Mouse scrolled (667, 423) with delta (0, 0)
Screenshot: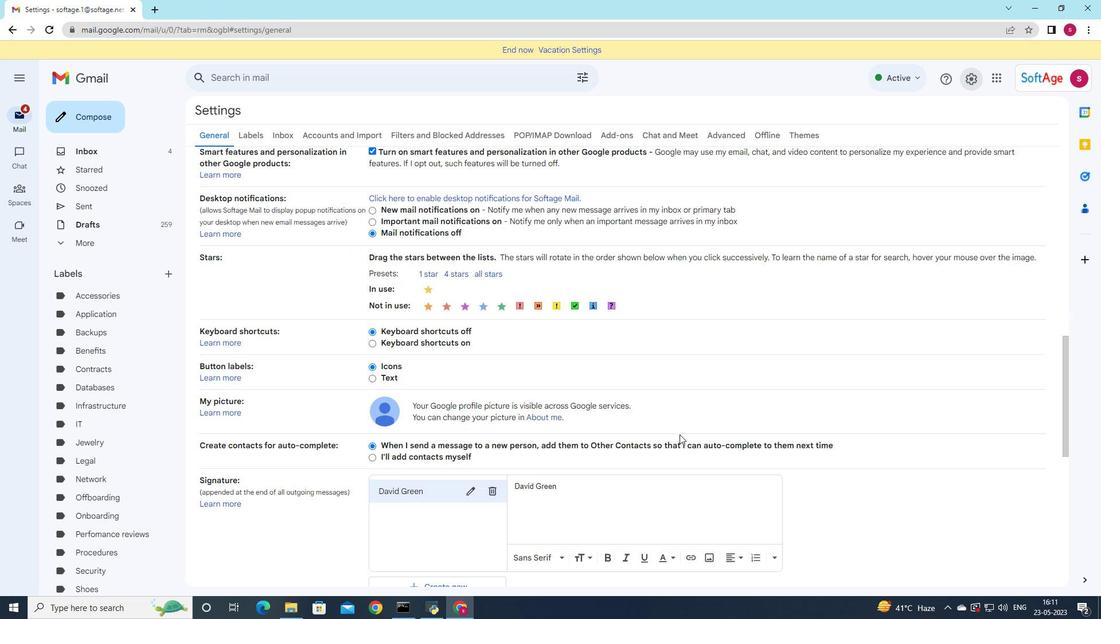
Action: Mouse scrolled (667, 423) with delta (0, 0)
Screenshot: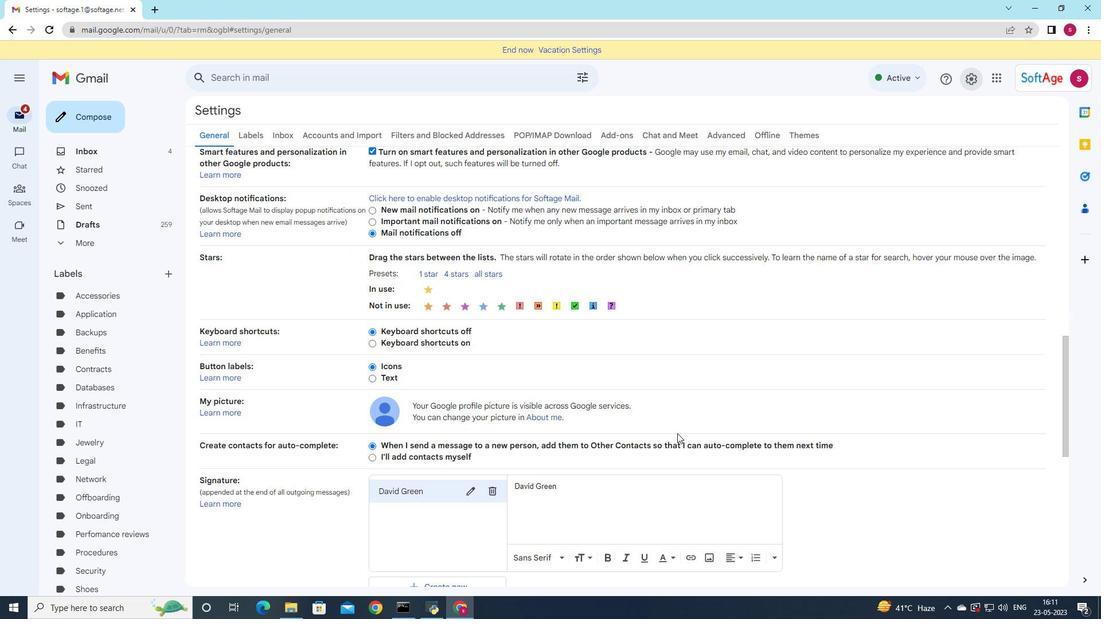 
Action: Mouse moved to (664, 424)
Screenshot: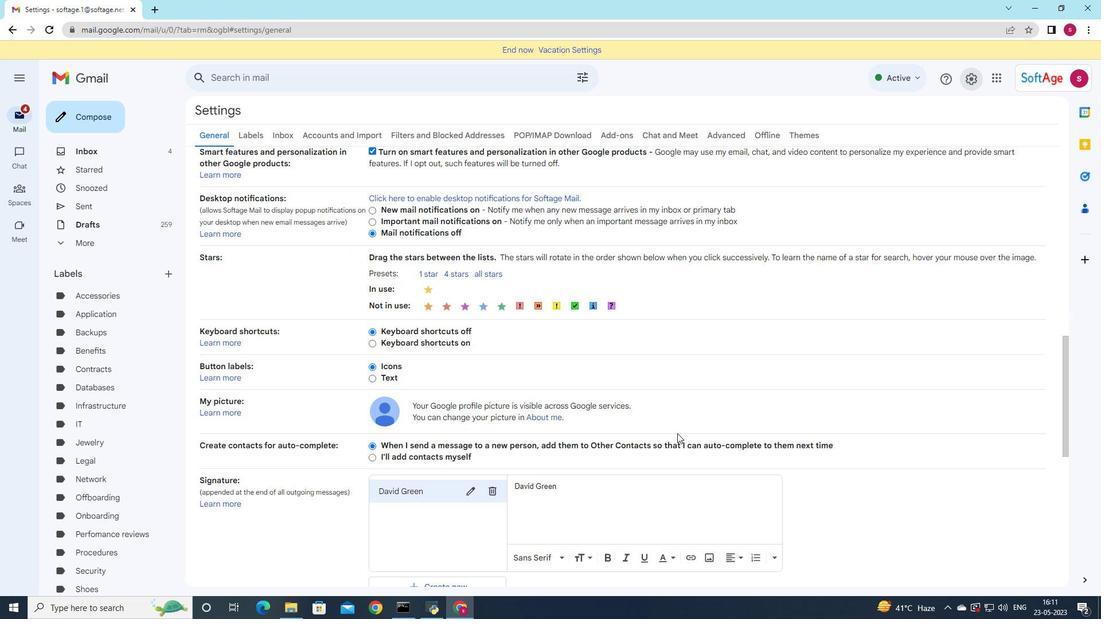 
Action: Mouse scrolled (664, 423) with delta (0, 0)
Screenshot: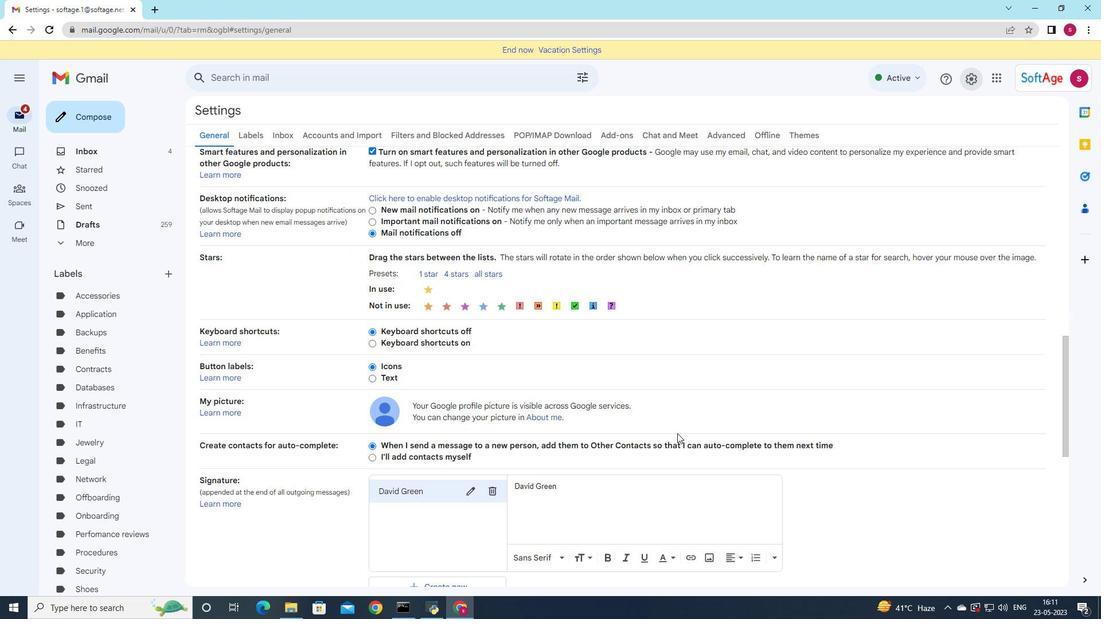 
Action: Mouse moved to (661, 425)
Screenshot: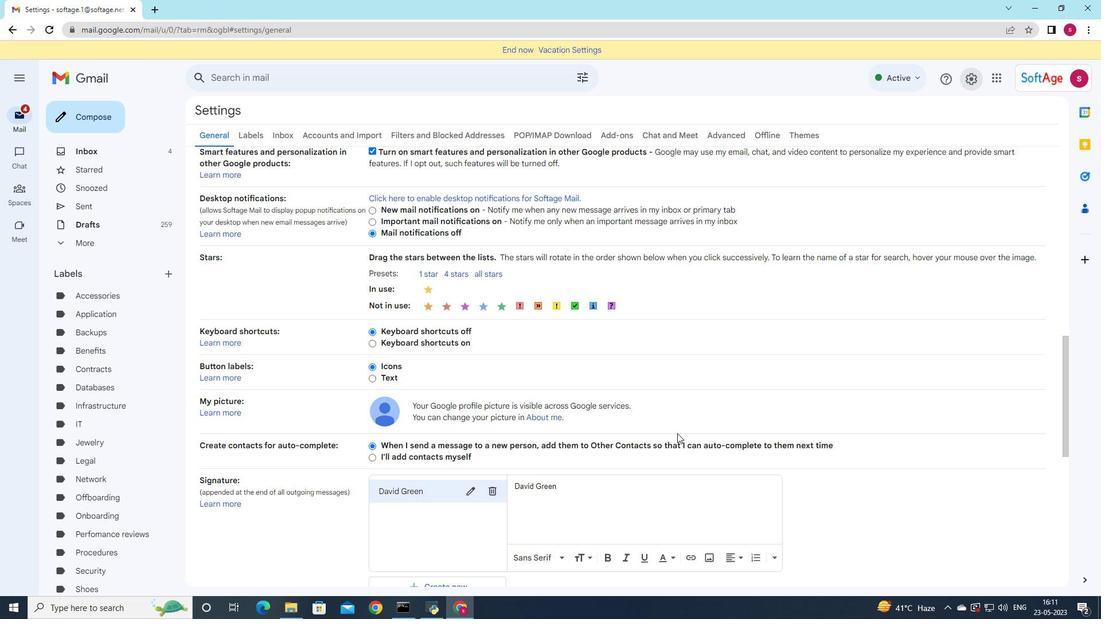 
Action: Mouse scrolled (661, 425) with delta (0, 0)
Screenshot: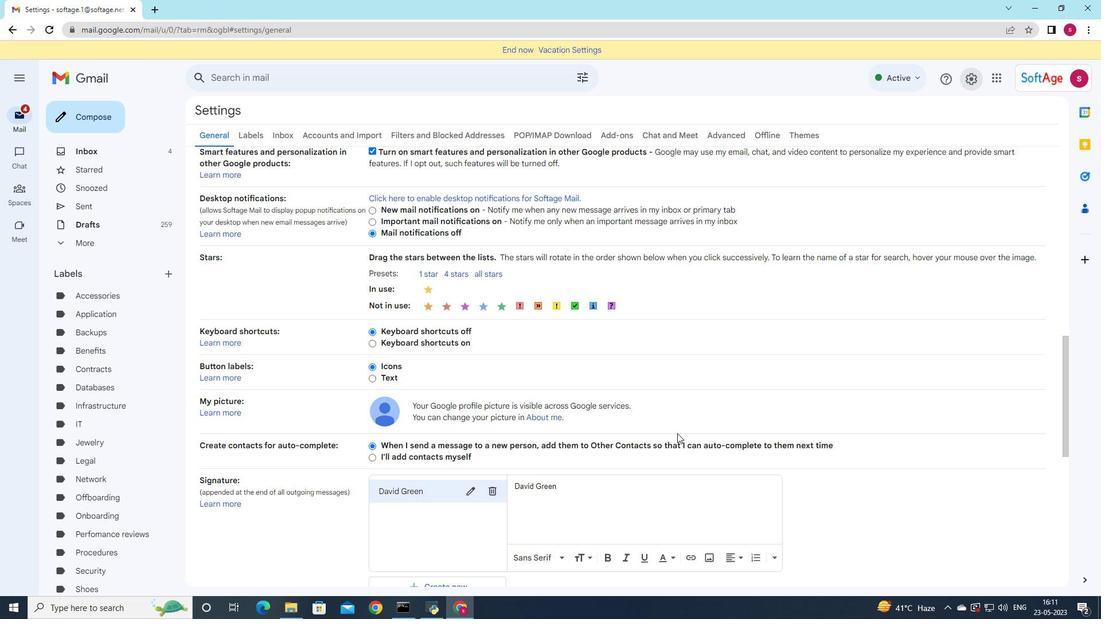 
Action: Mouse moved to (491, 259)
Screenshot: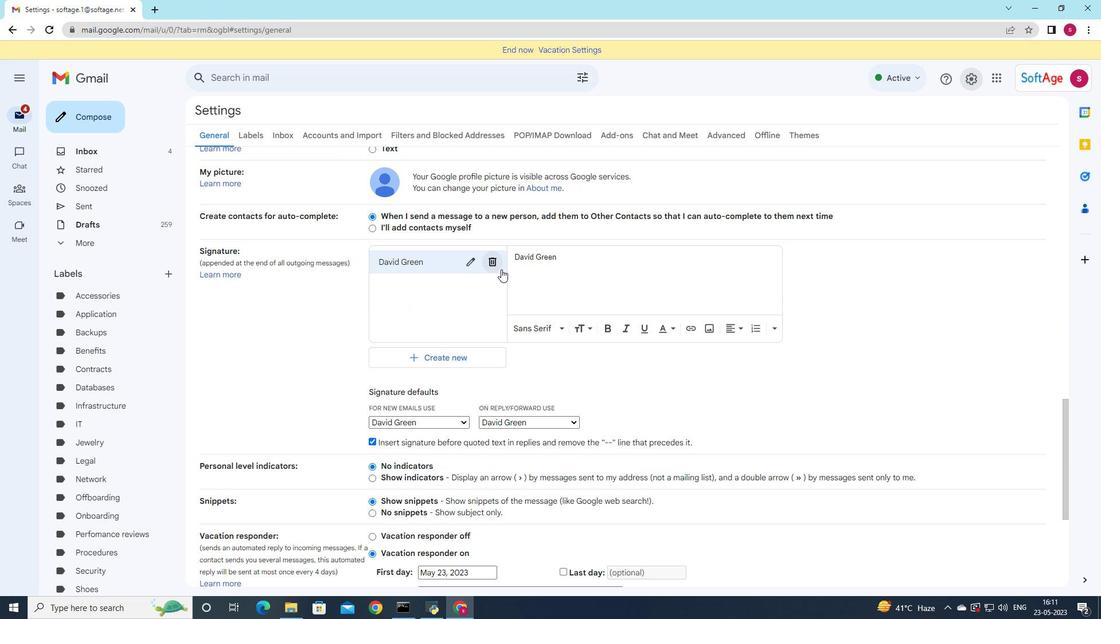 
Action: Mouse pressed left at (491, 259)
Screenshot: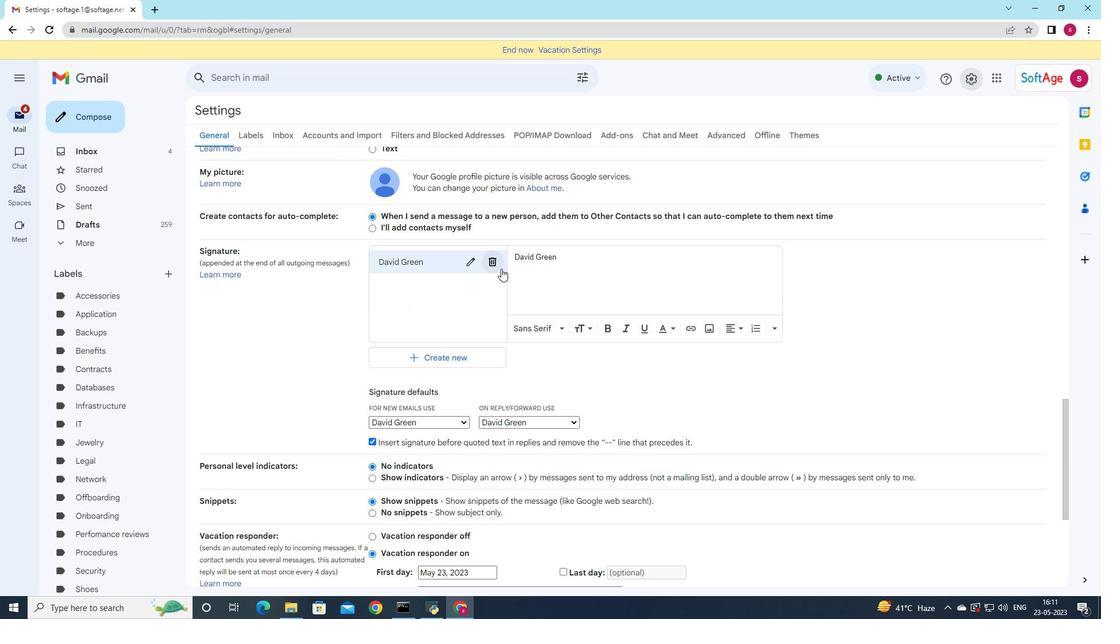 
Action: Mouse moved to (632, 328)
Screenshot: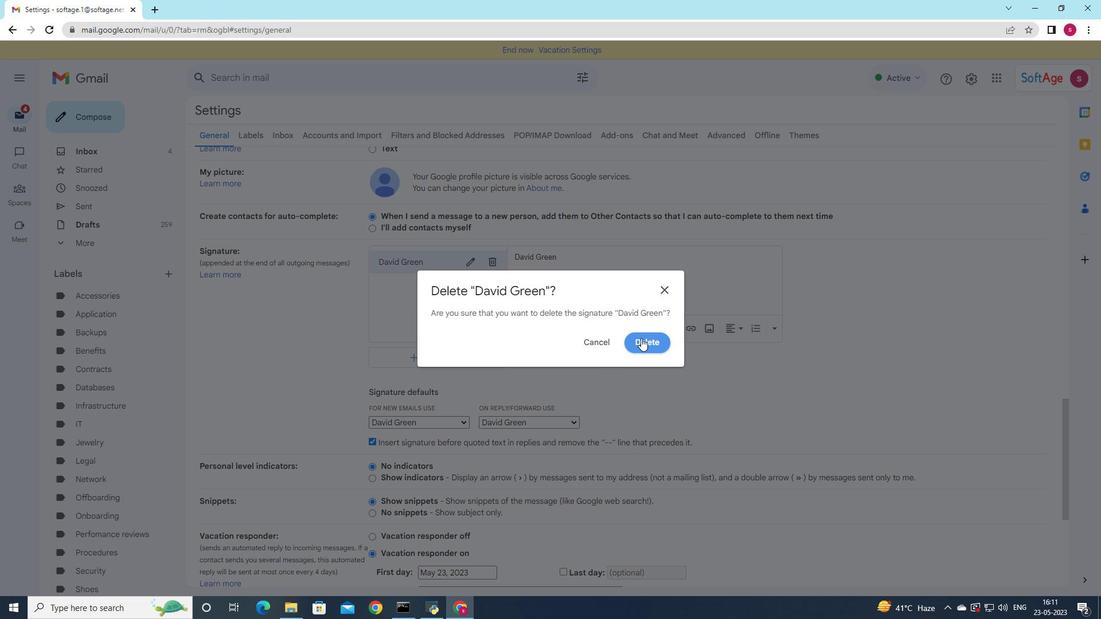 
Action: Mouse pressed left at (632, 328)
Screenshot: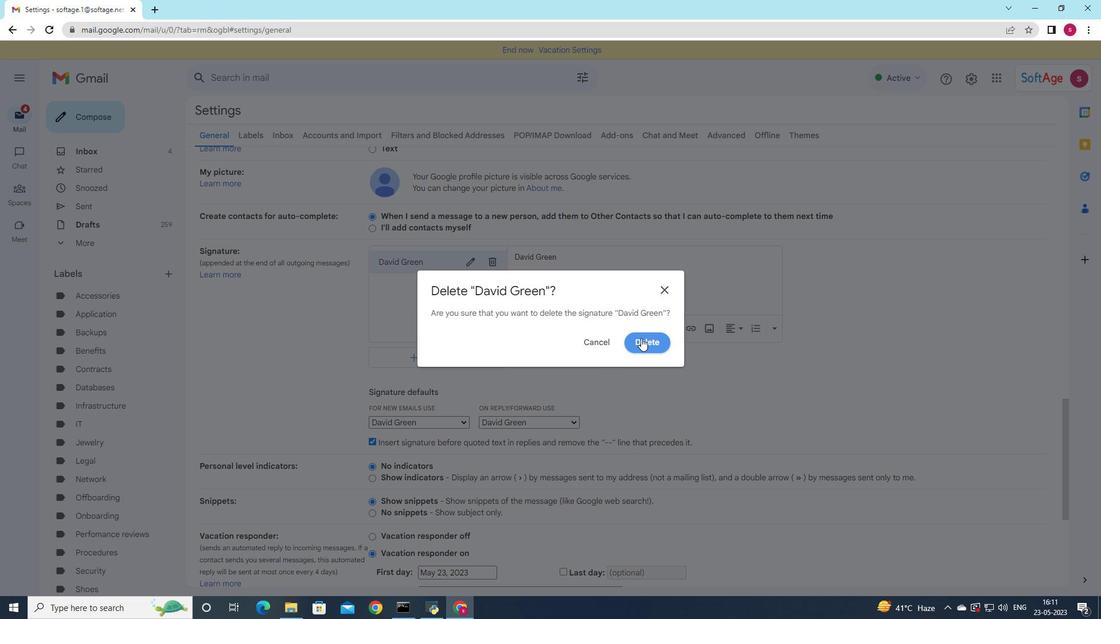 
Action: Mouse moved to (432, 263)
Screenshot: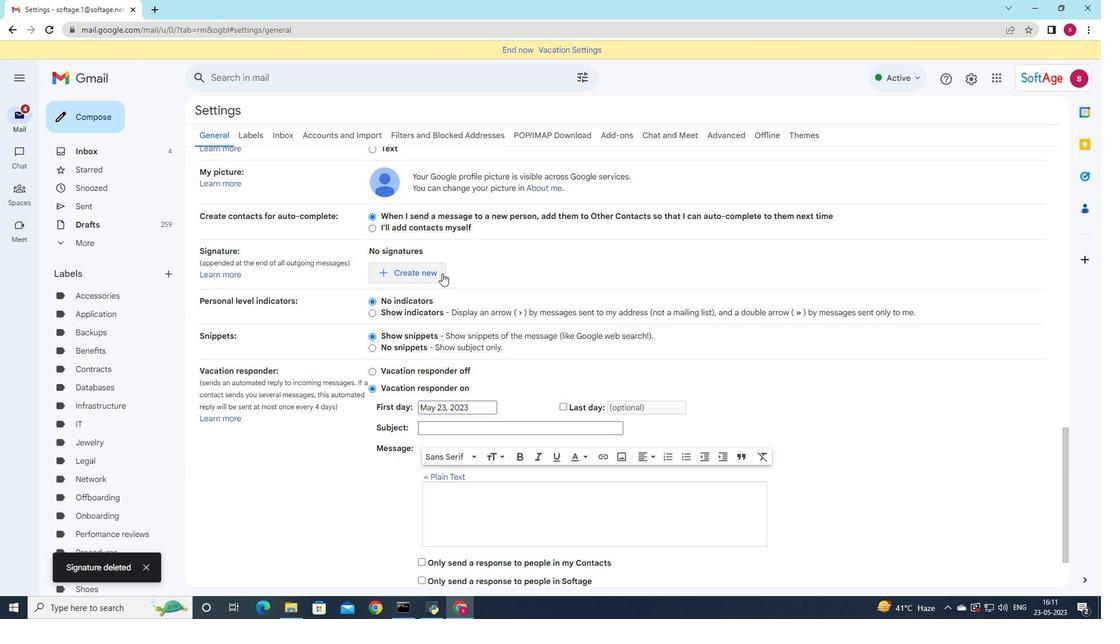 
Action: Mouse pressed left at (432, 263)
Screenshot: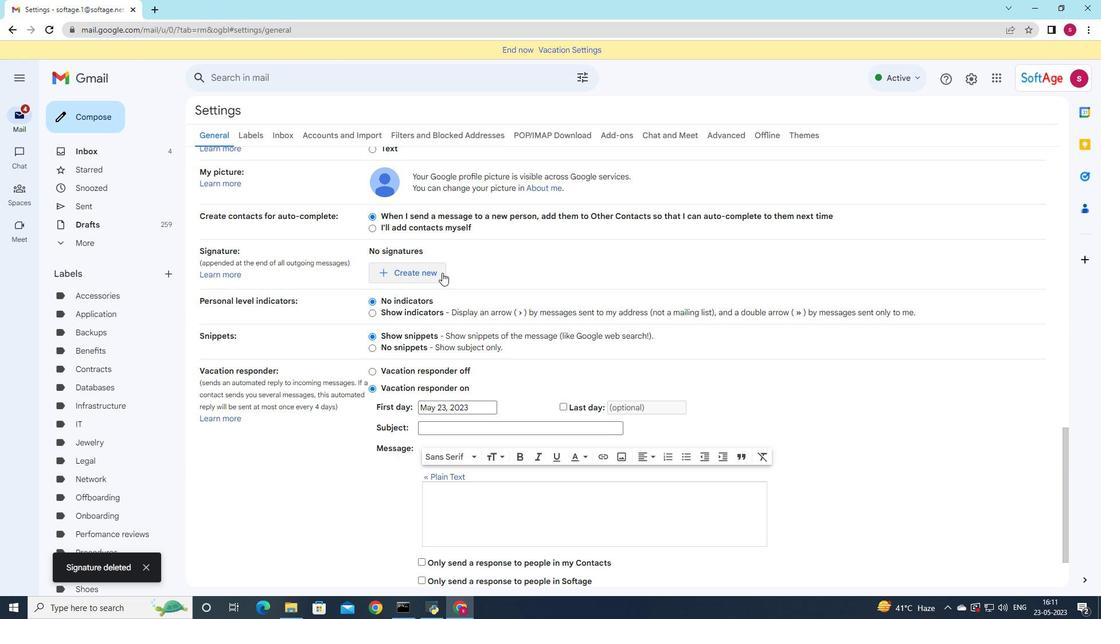 
Action: Mouse moved to (686, 333)
Screenshot: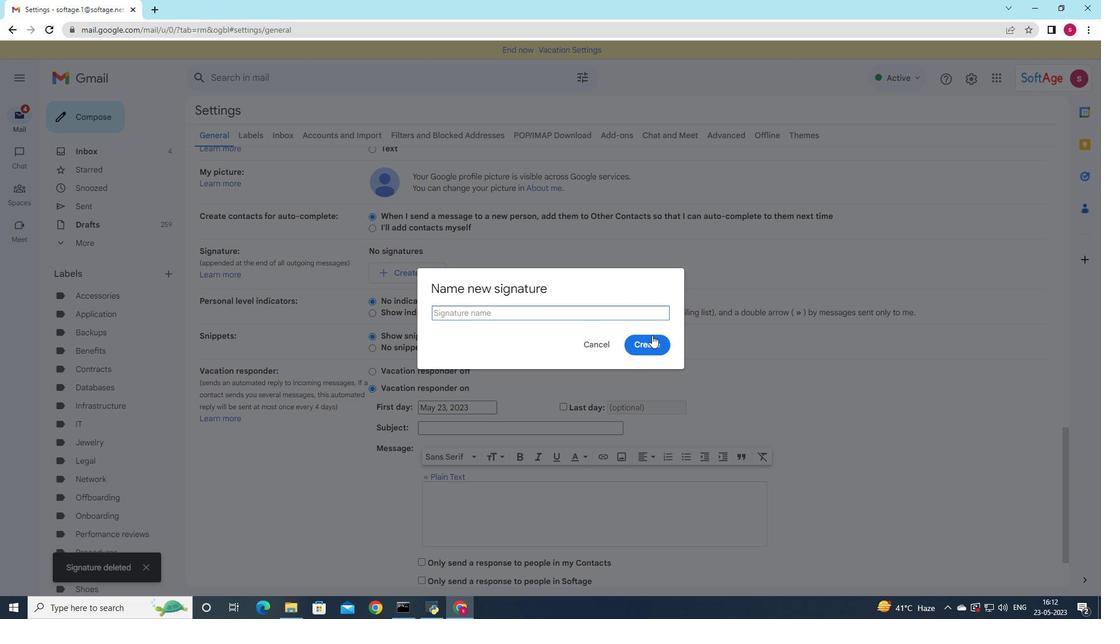 
Action: Key pressed <Key.shift>Dean<Key.space><Key.shift>,lores
Screenshot: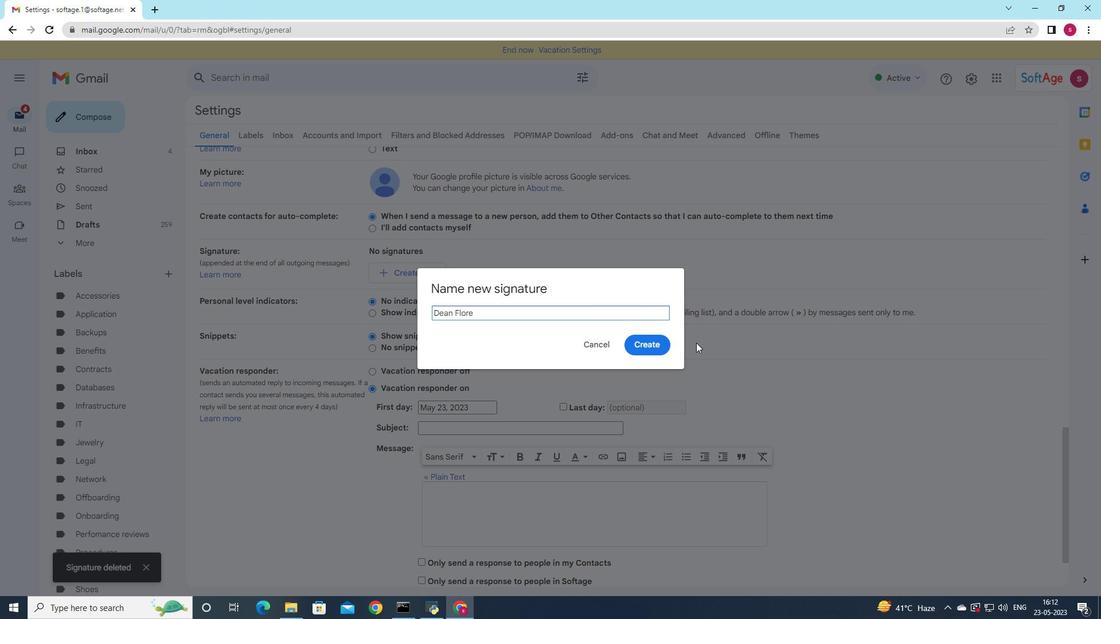 
Action: Mouse moved to (650, 335)
Screenshot: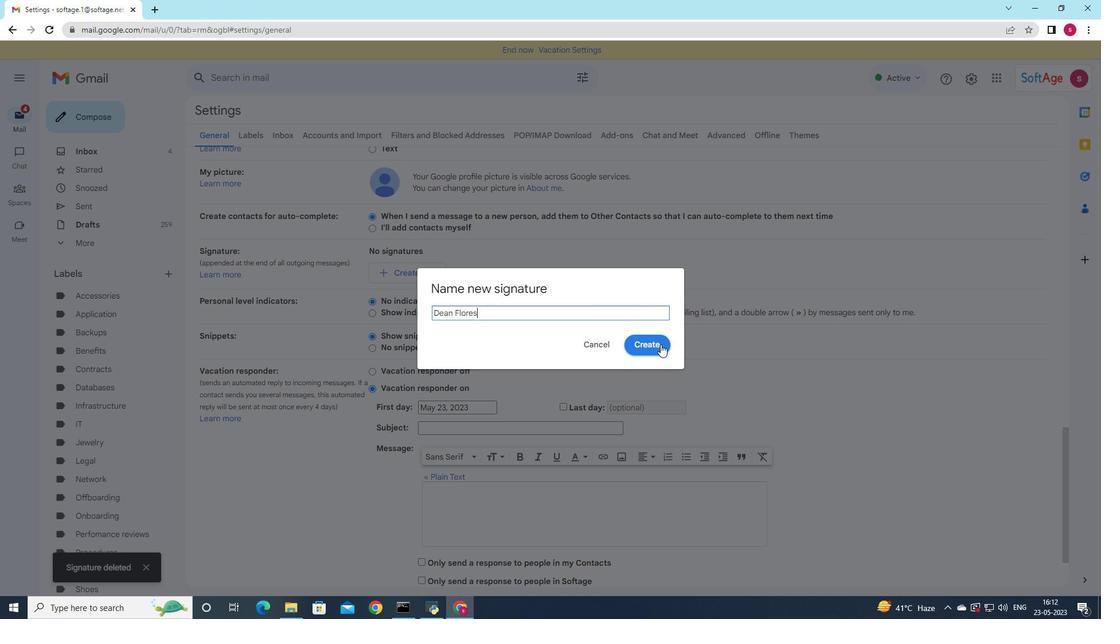 
Action: Mouse pressed left at (650, 335)
Screenshot: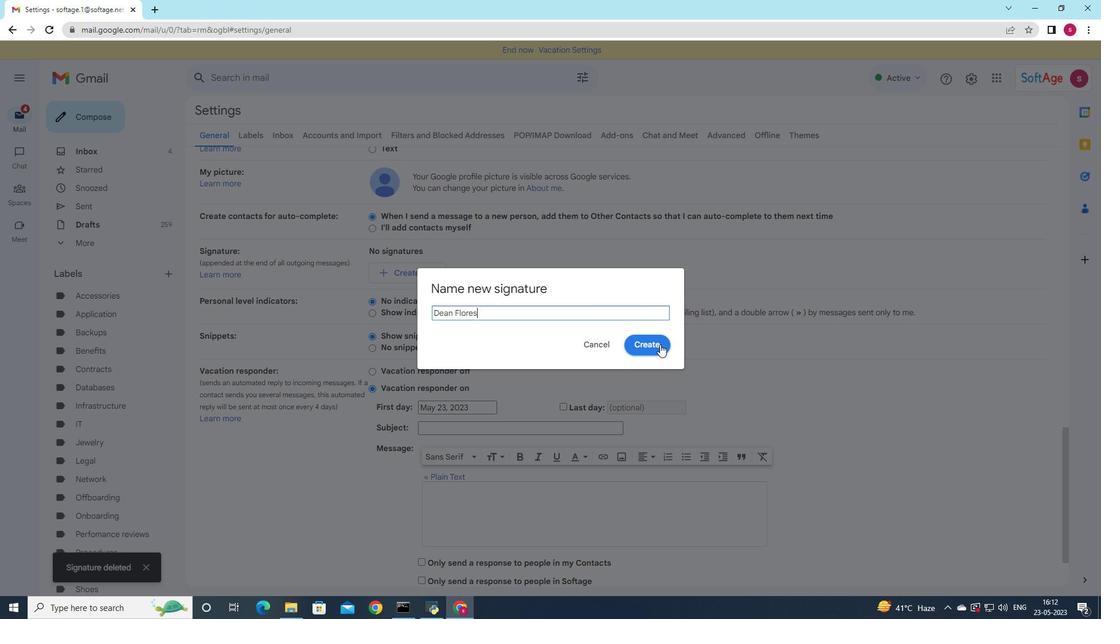 
Action: Mouse moved to (579, 267)
Screenshot: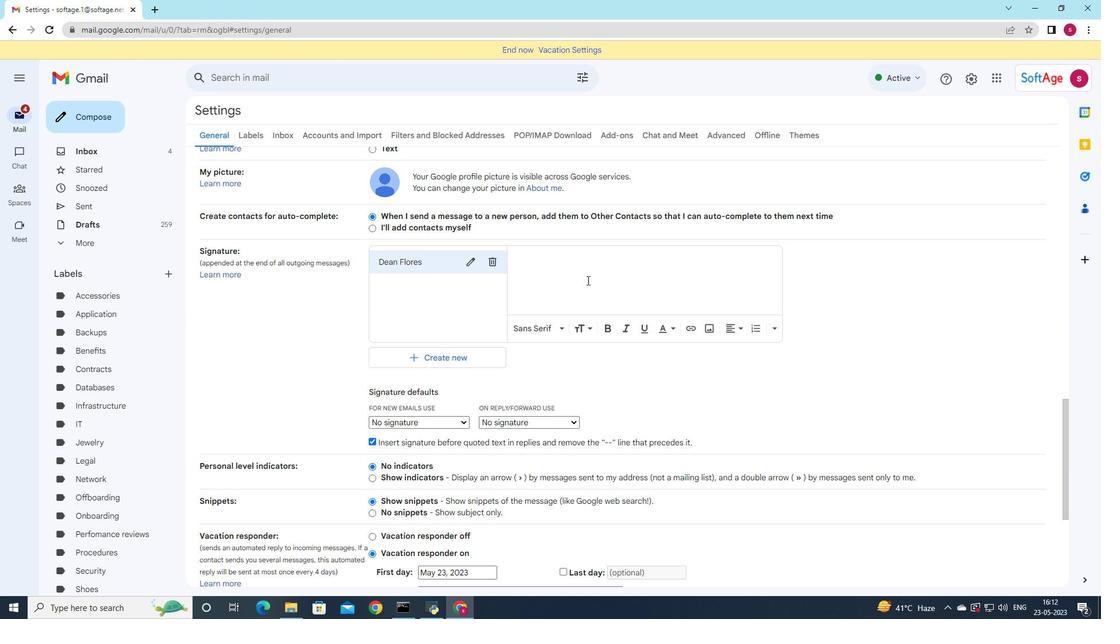 
Action: Mouse pressed left at (579, 267)
Screenshot: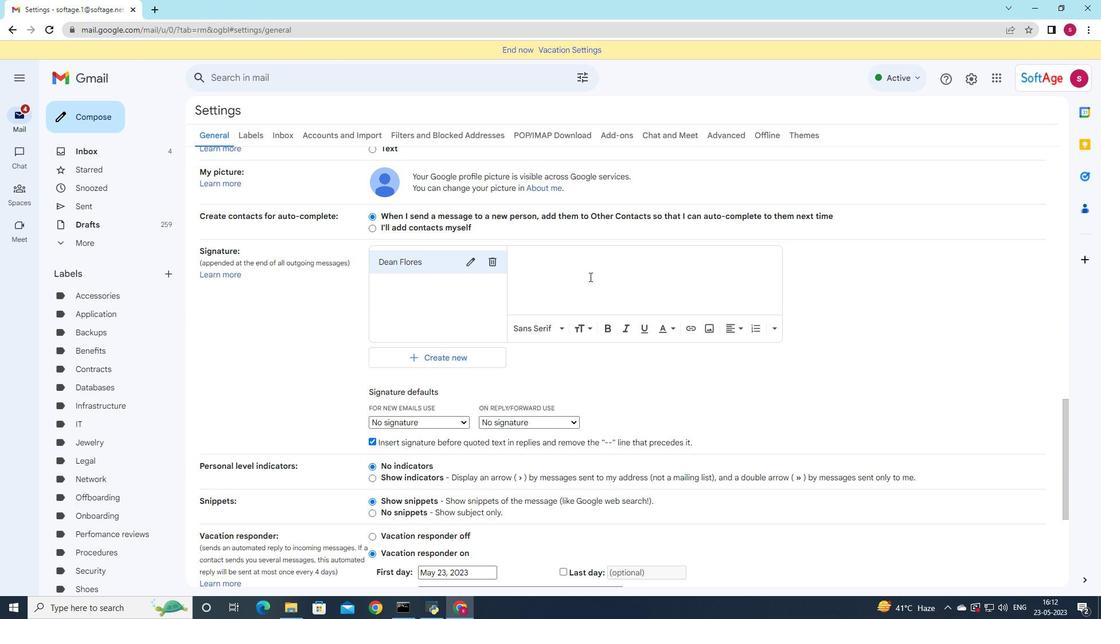 
Action: Key pressed <Key.shift>Dean<Key.space><Key.shift>,lores
Screenshot: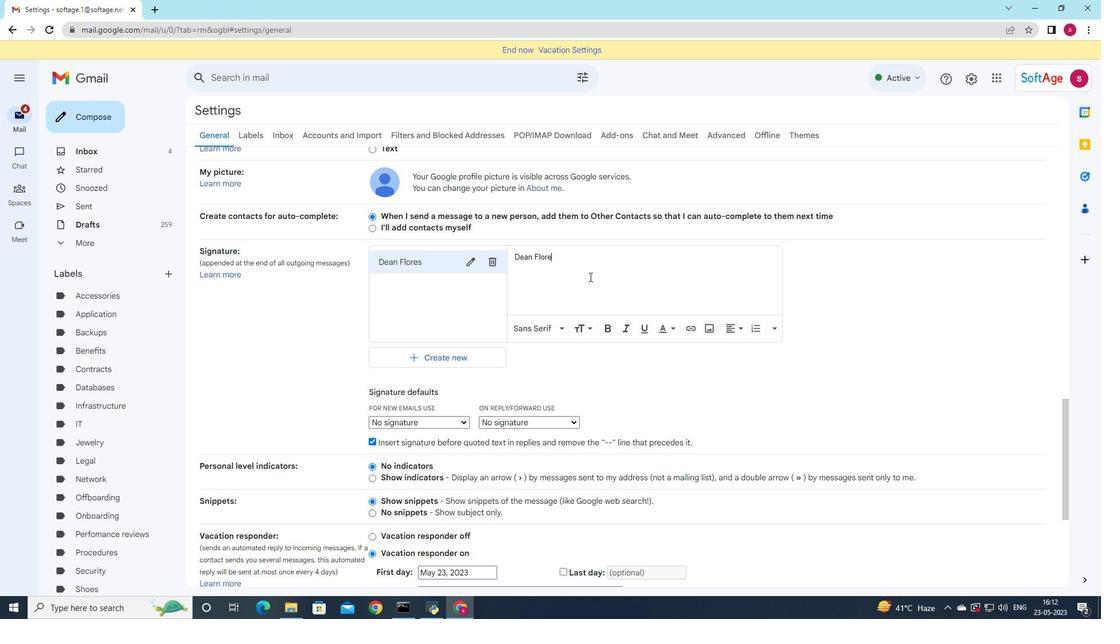 
Action: Mouse moved to (412, 405)
Screenshot: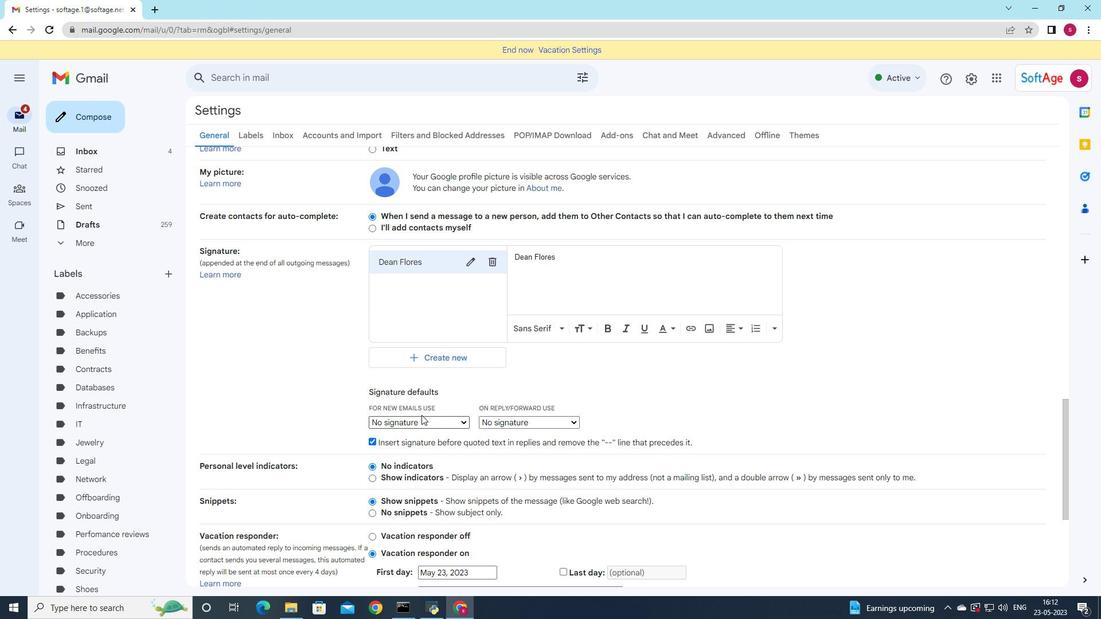 
Action: Mouse pressed left at (412, 405)
Screenshot: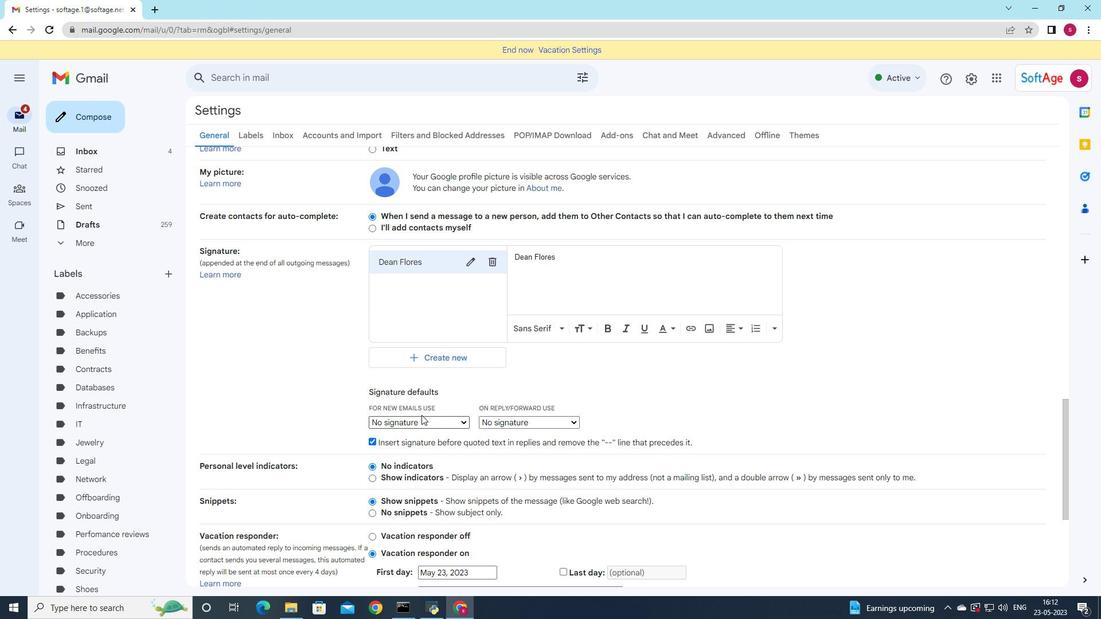 
Action: Mouse moved to (414, 416)
Screenshot: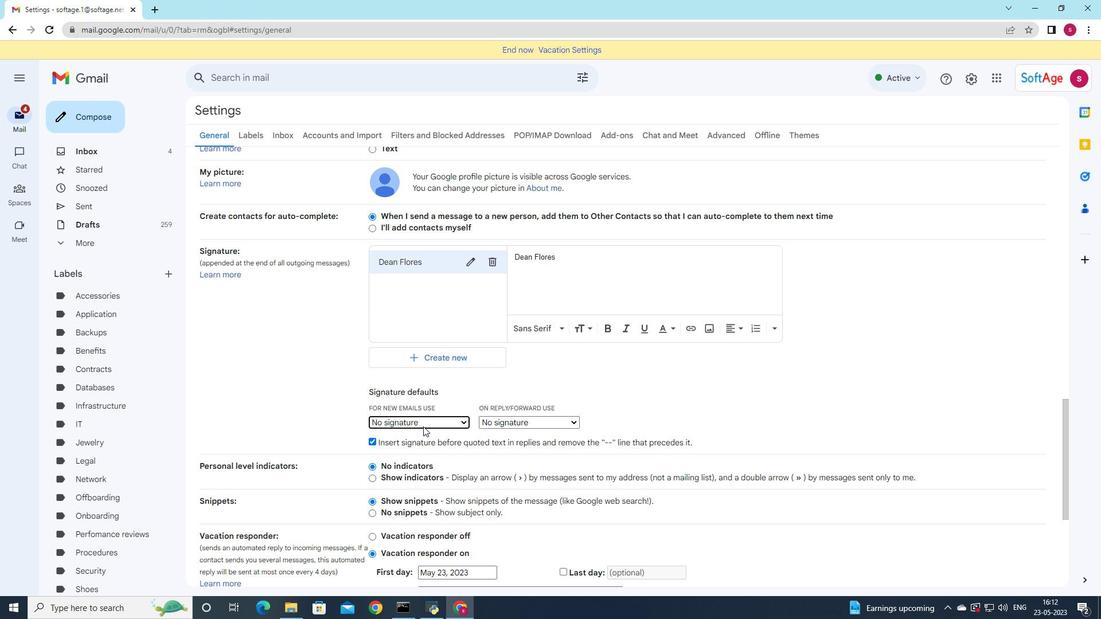 
Action: Mouse pressed left at (414, 416)
Screenshot: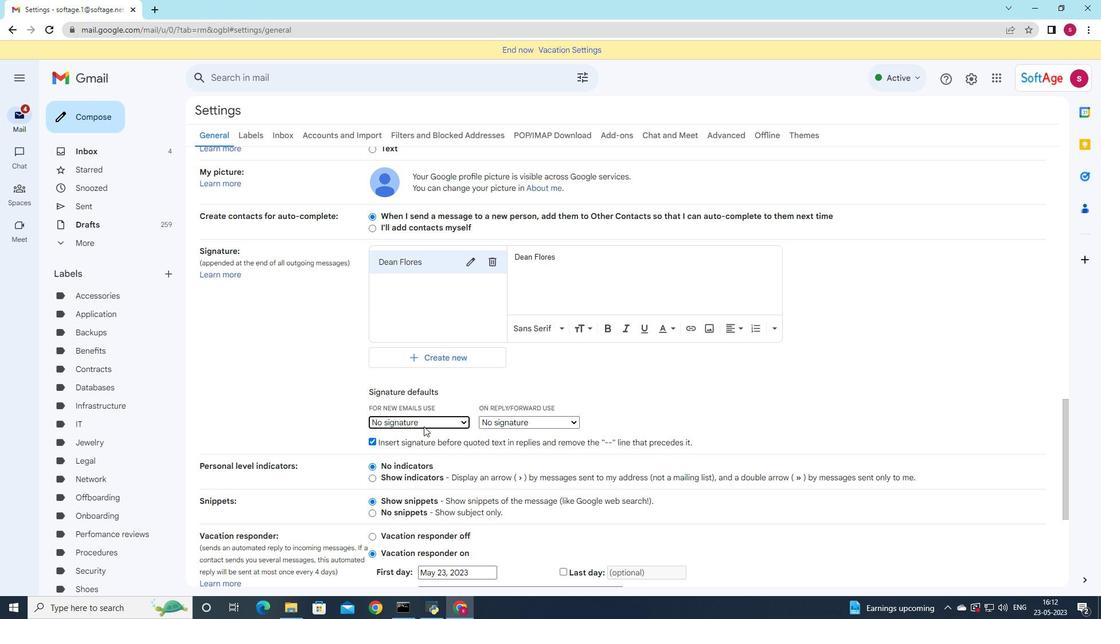 
Action: Mouse moved to (412, 435)
Screenshot: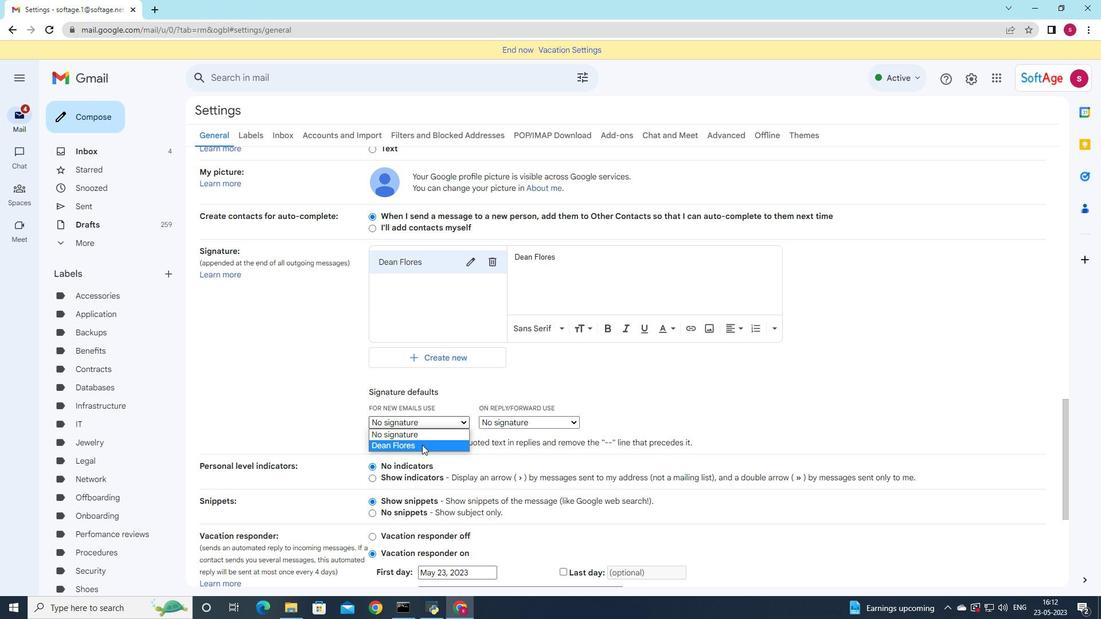 
Action: Mouse pressed left at (412, 435)
Screenshot: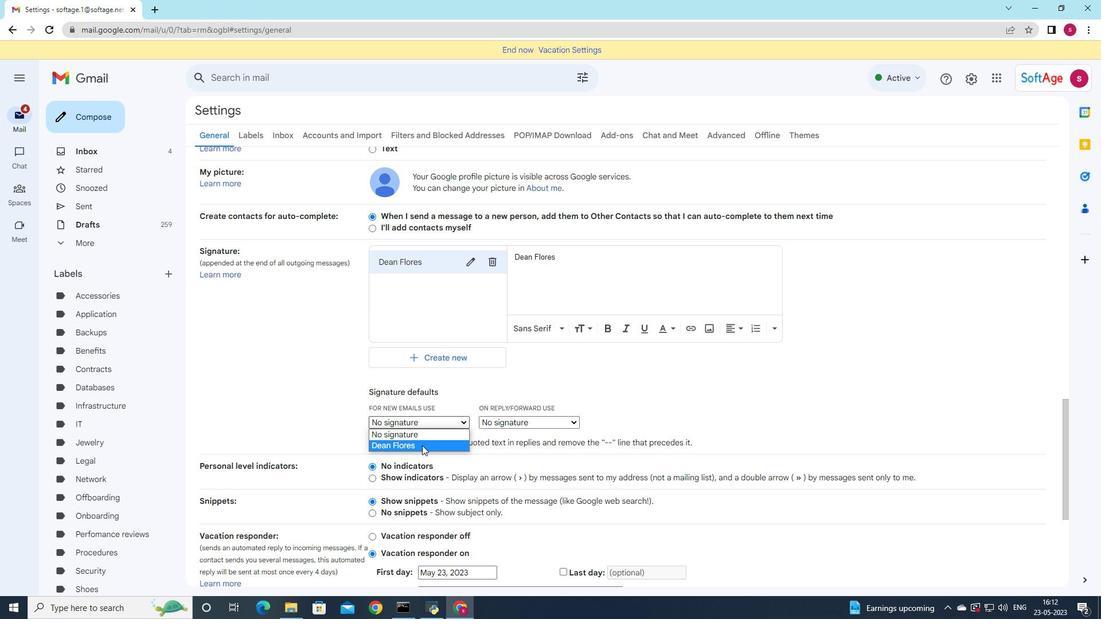 
Action: Mouse moved to (504, 409)
Screenshot: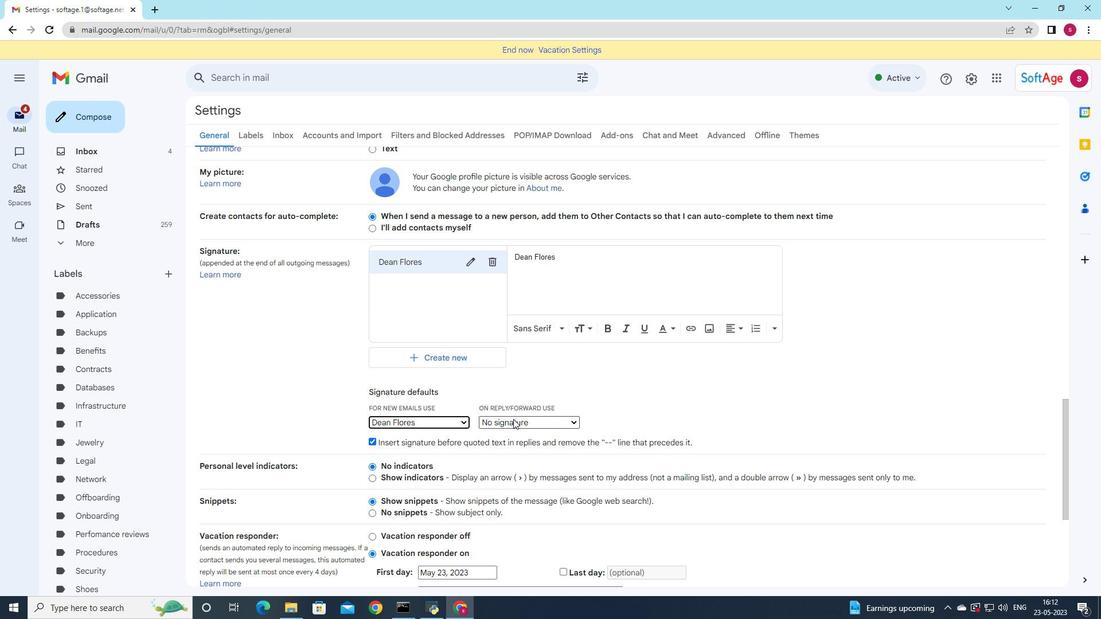 
Action: Mouse pressed left at (504, 409)
Screenshot: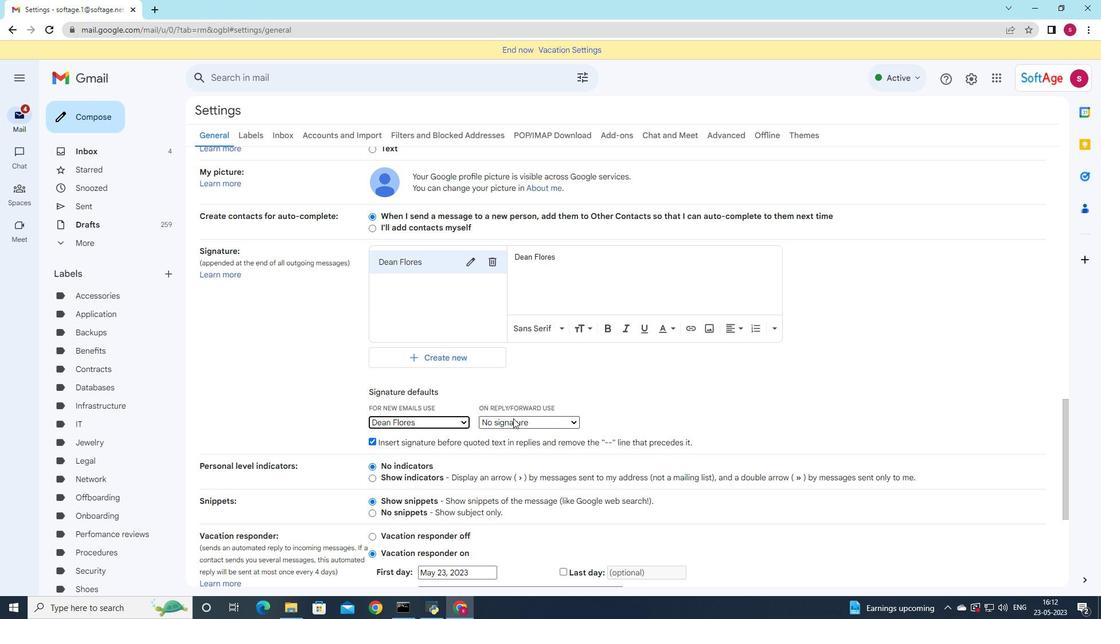 
Action: Mouse moved to (501, 430)
Screenshot: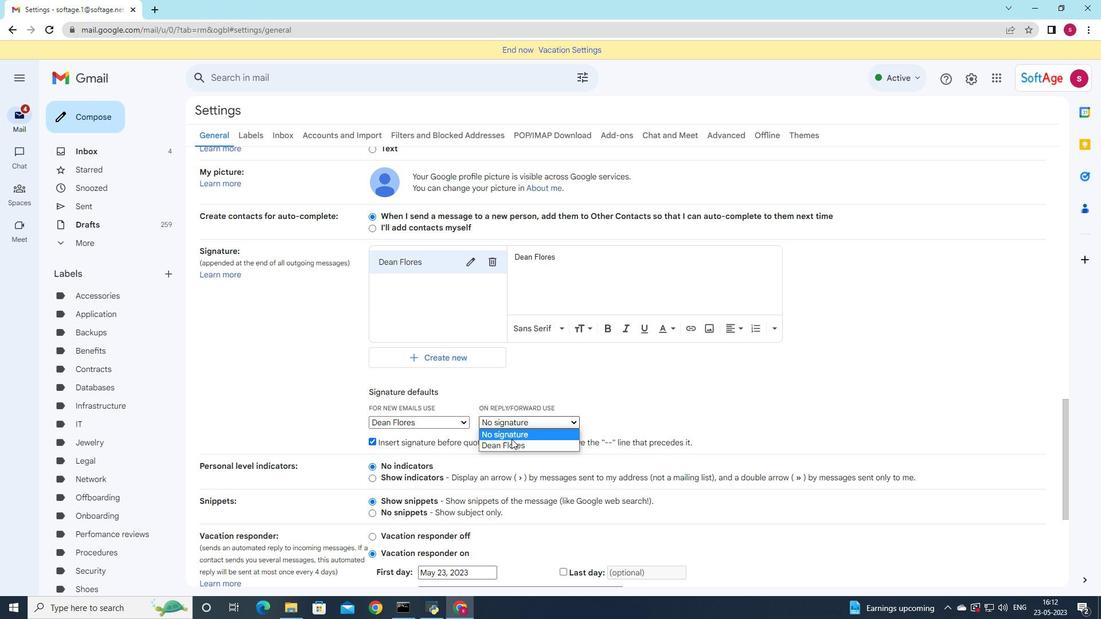
Action: Mouse pressed left at (501, 430)
Screenshot: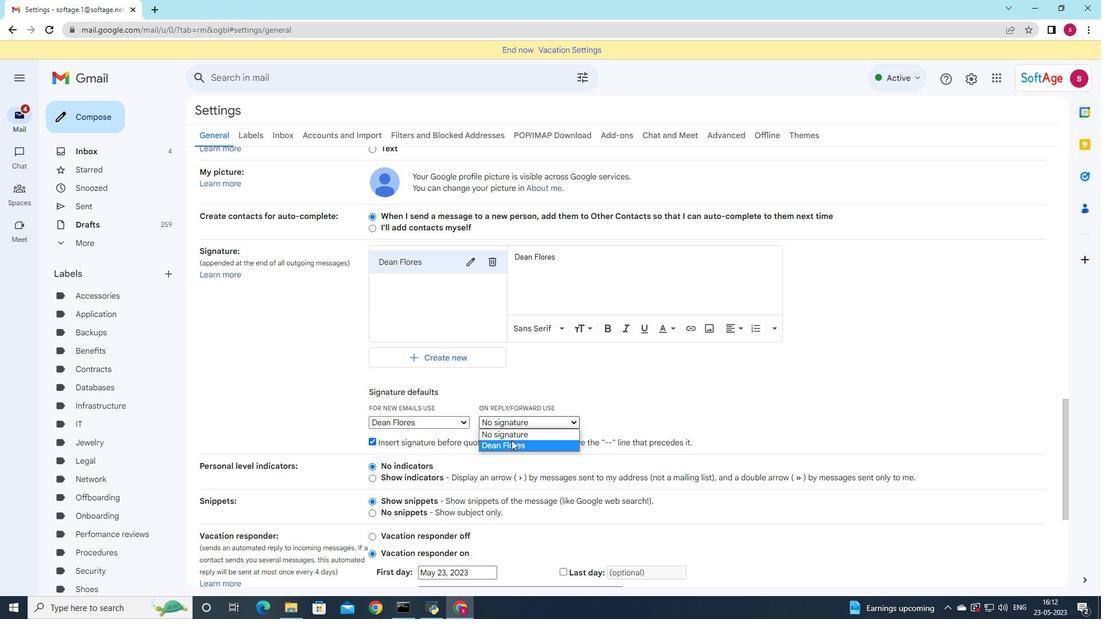 
Action: Mouse moved to (488, 429)
Screenshot: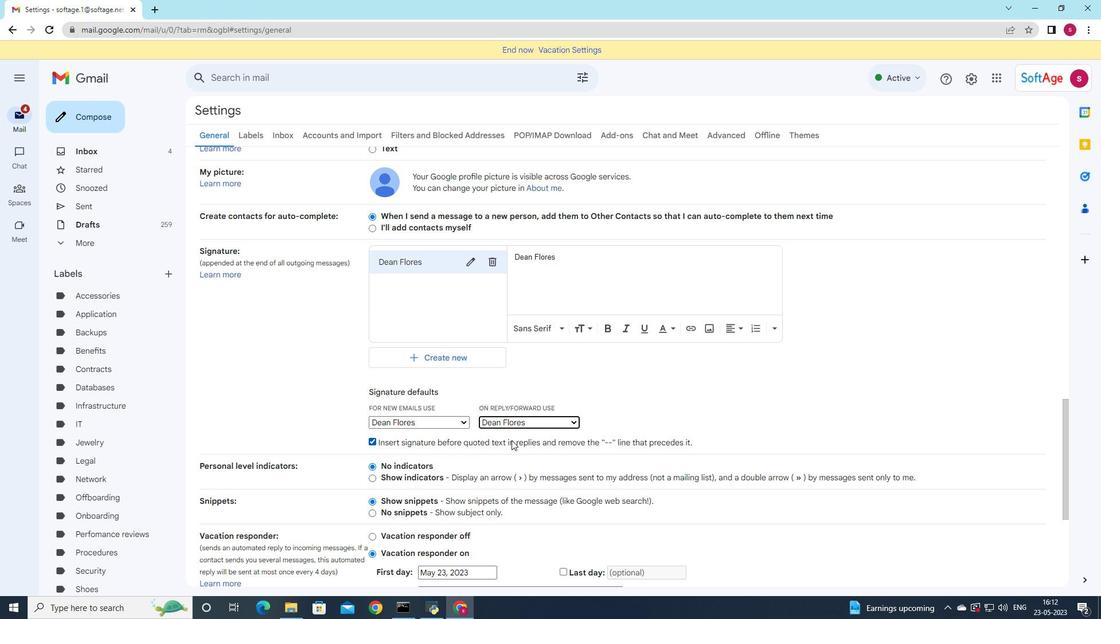 
Action: Mouse scrolled (488, 429) with delta (0, 0)
Screenshot: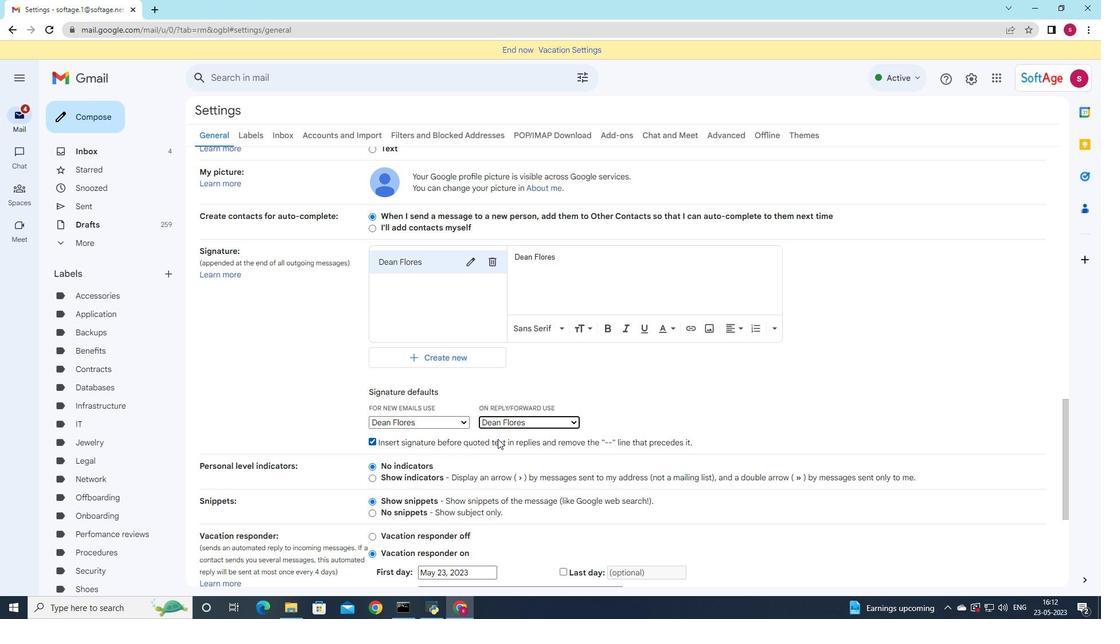
Action: Mouse scrolled (488, 429) with delta (0, 0)
Screenshot: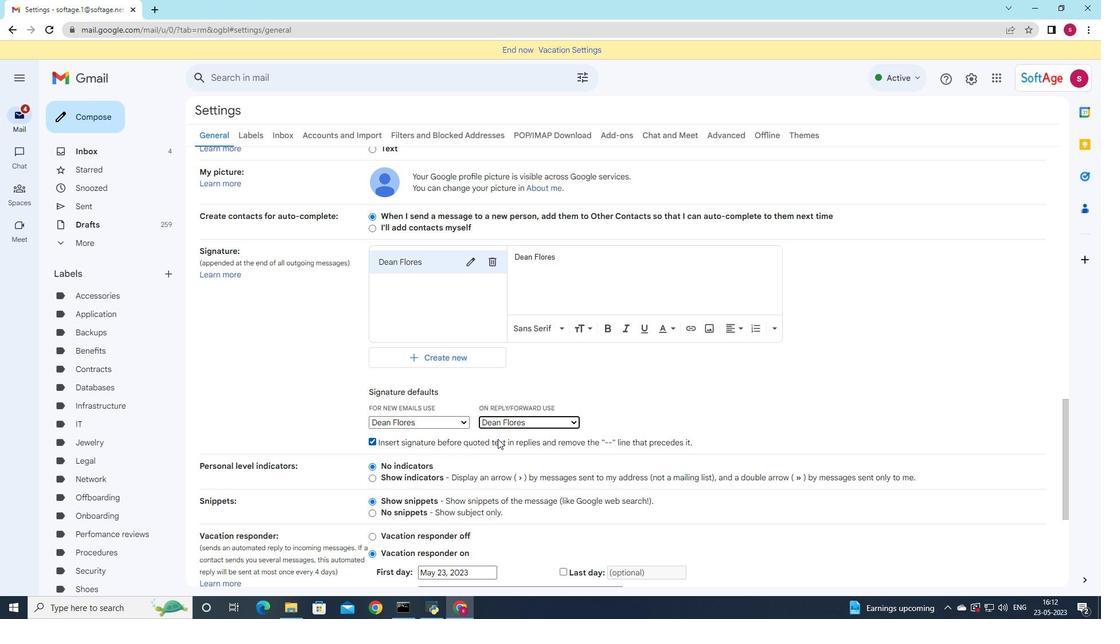 
Action: Mouse scrolled (488, 429) with delta (0, 0)
Screenshot: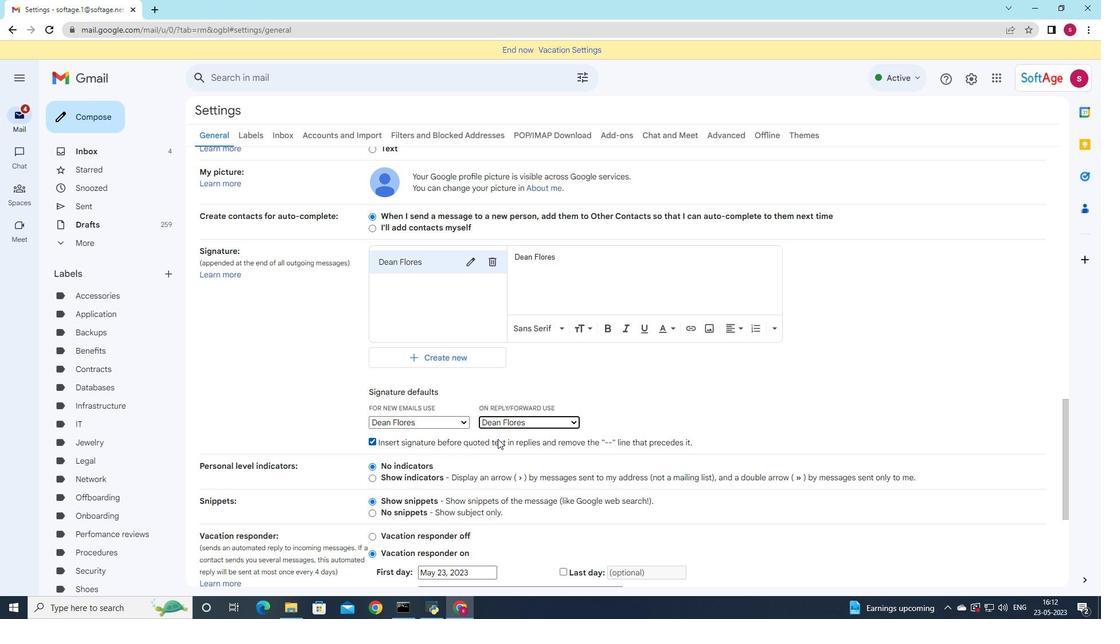 
Action: Mouse scrolled (488, 429) with delta (0, 0)
Screenshot: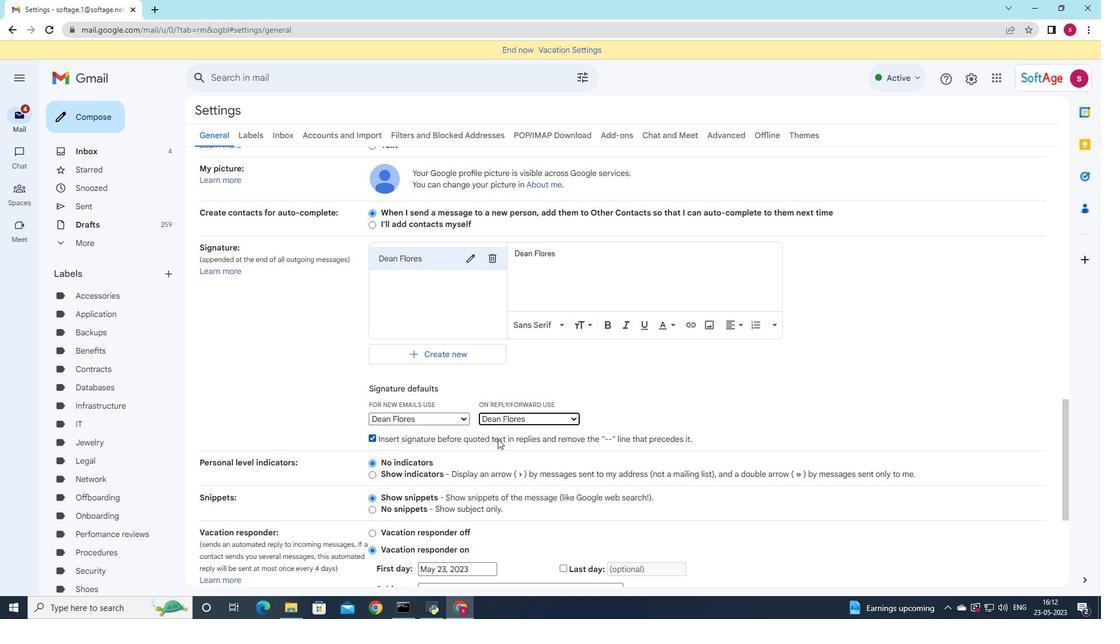 
Action: Mouse moved to (480, 433)
Screenshot: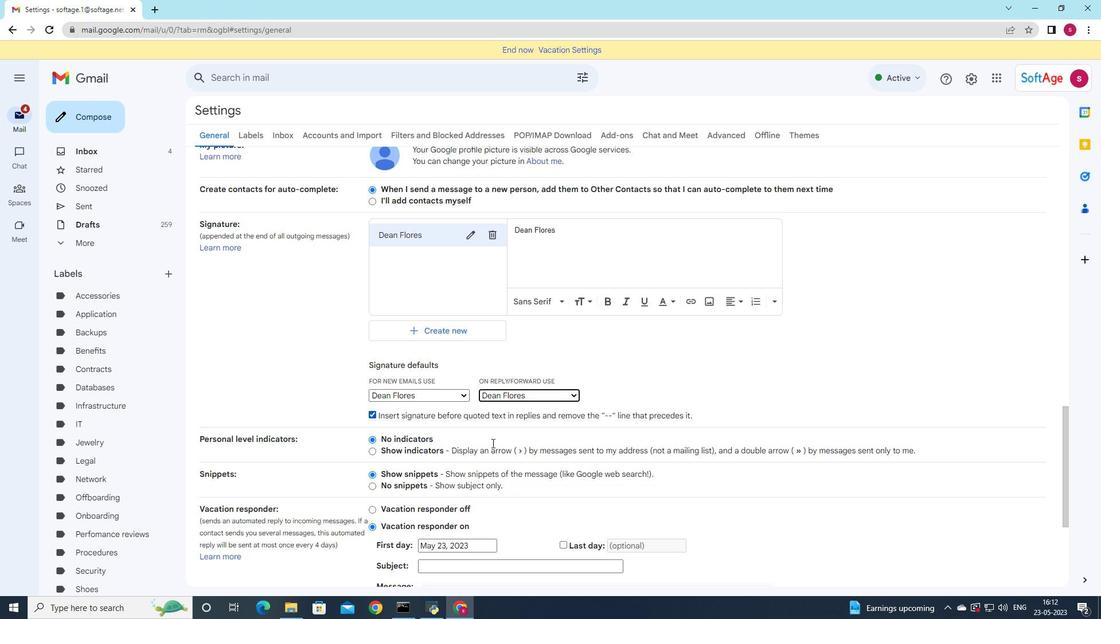 
Action: Mouse scrolled (480, 433) with delta (0, 0)
Screenshot: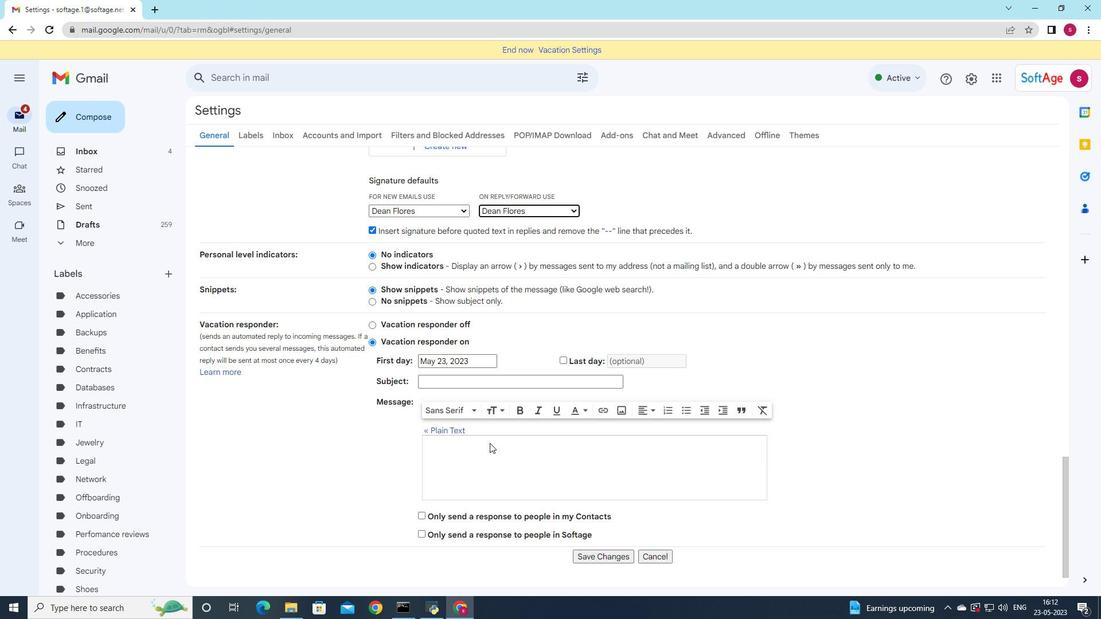 
Action: Mouse scrolled (480, 433) with delta (0, 0)
Screenshot: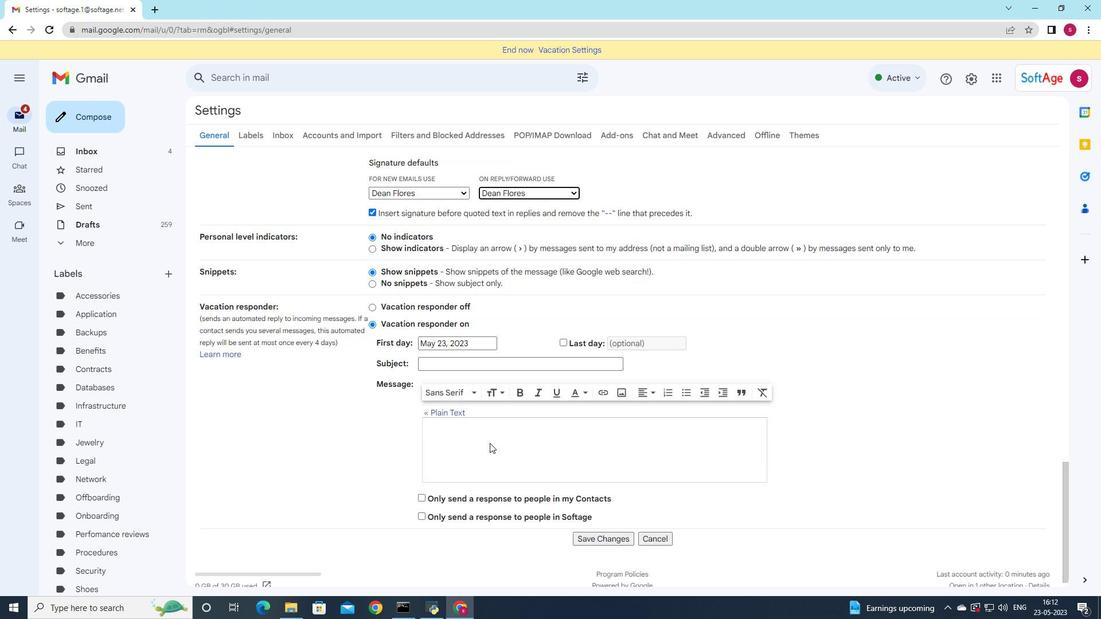 
Action: Mouse moved to (480, 438)
Screenshot: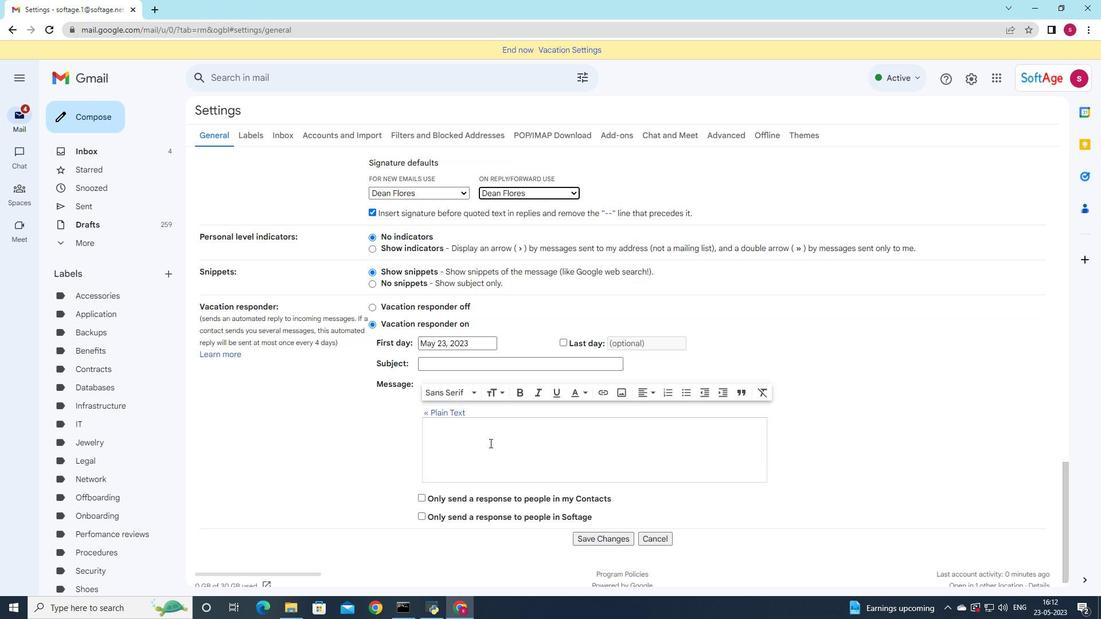 
Action: Mouse scrolled (480, 437) with delta (0, 0)
Screenshot: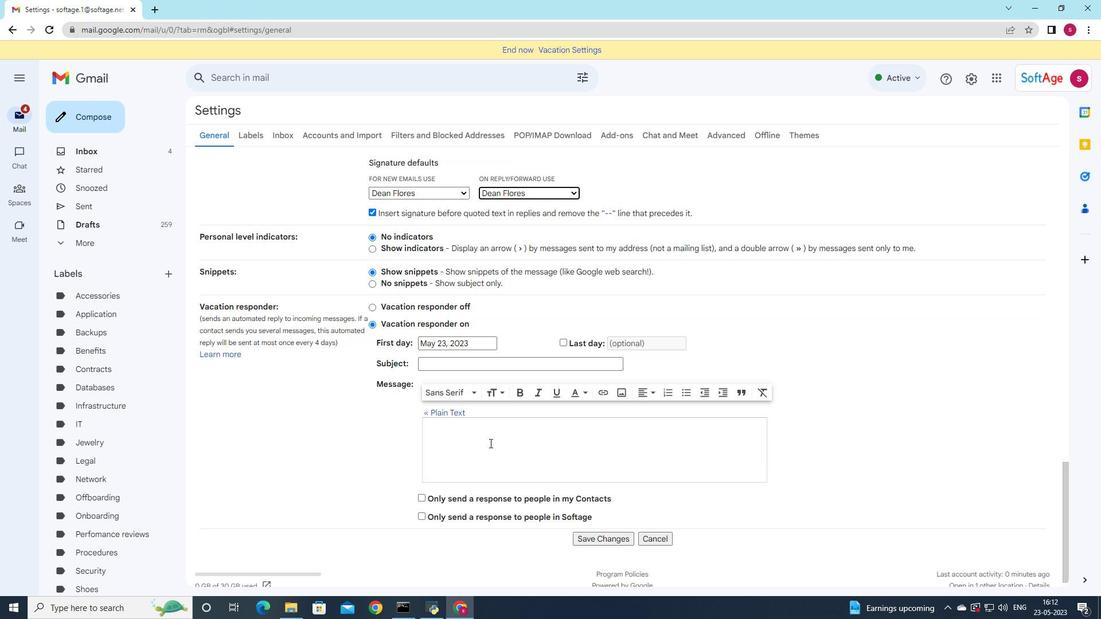 
Action: Mouse moved to (602, 517)
Screenshot: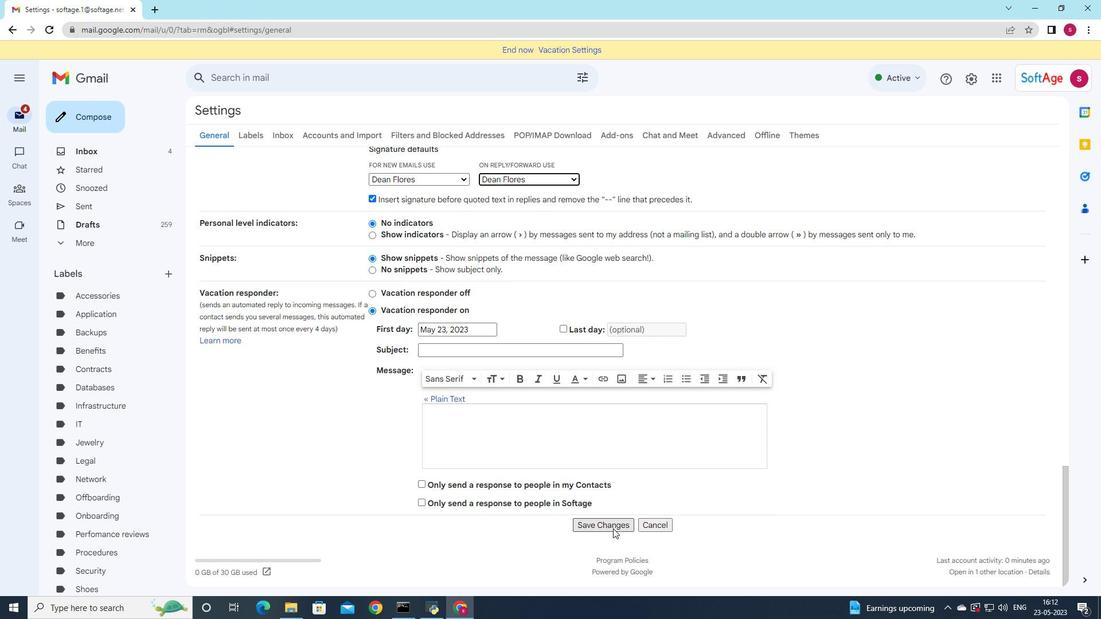 
Action: Mouse pressed left at (602, 517)
Screenshot: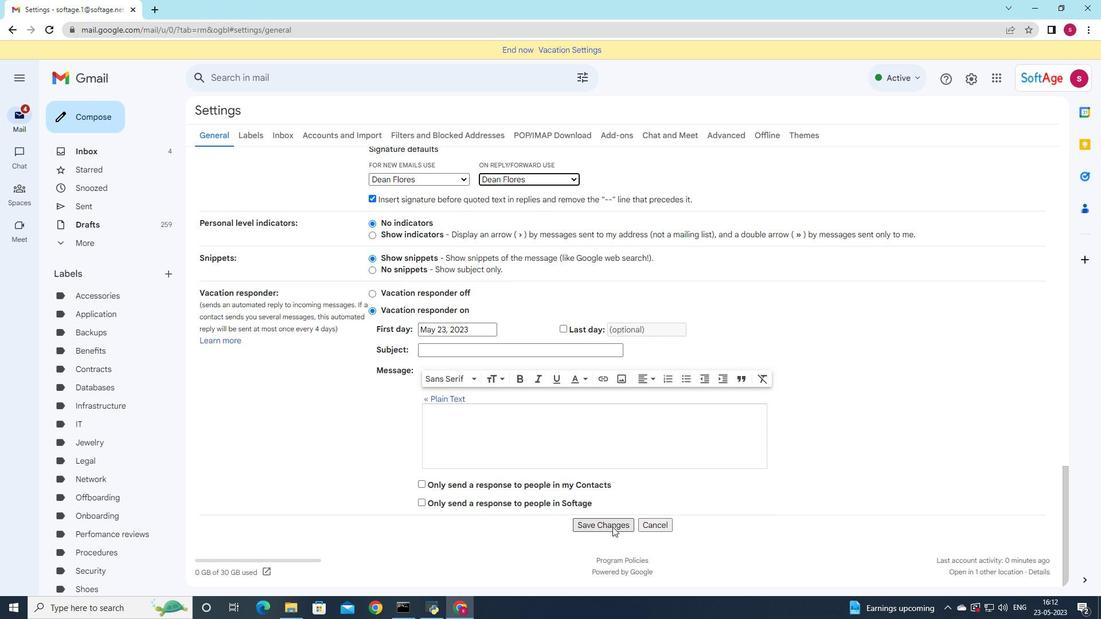 
Action: Mouse moved to (109, 110)
Screenshot: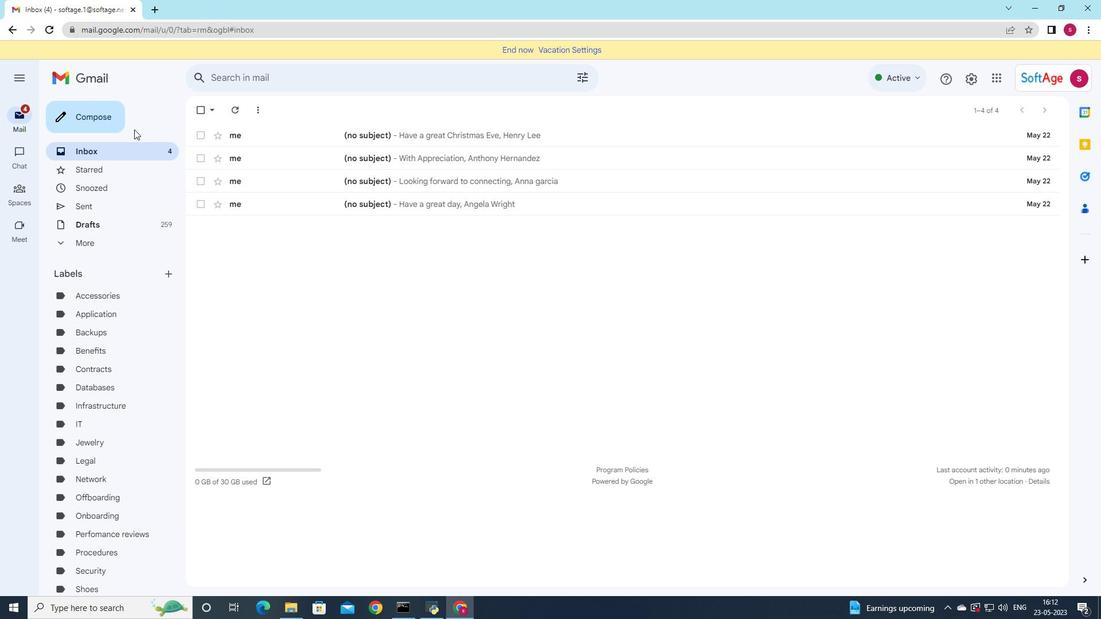 
Action: Mouse pressed left at (109, 110)
Screenshot: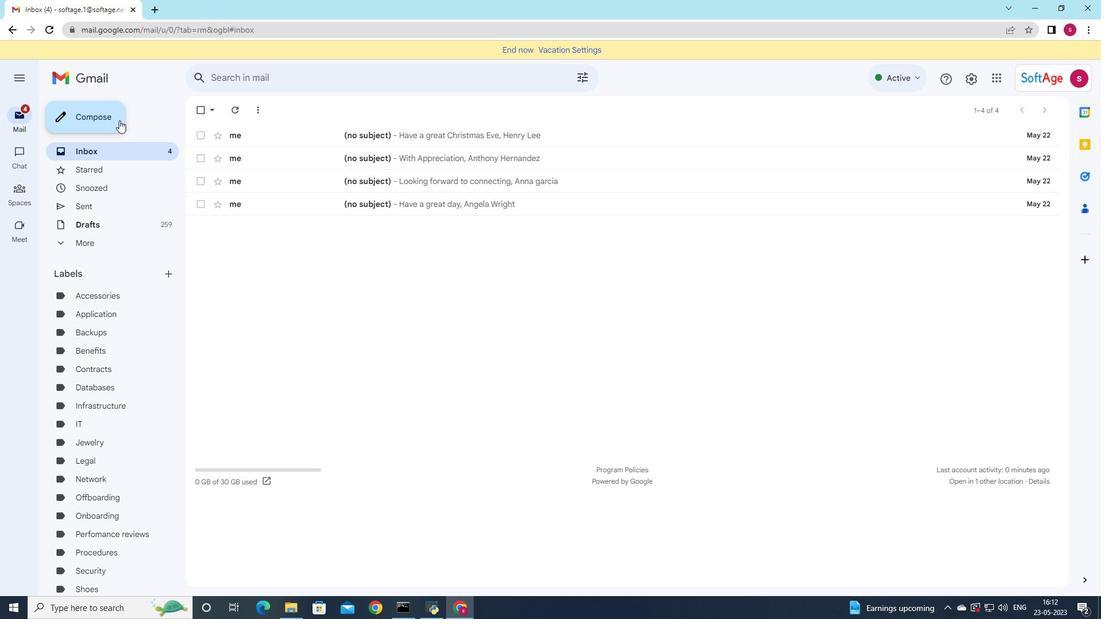 
Action: Mouse moved to (874, 293)
Screenshot: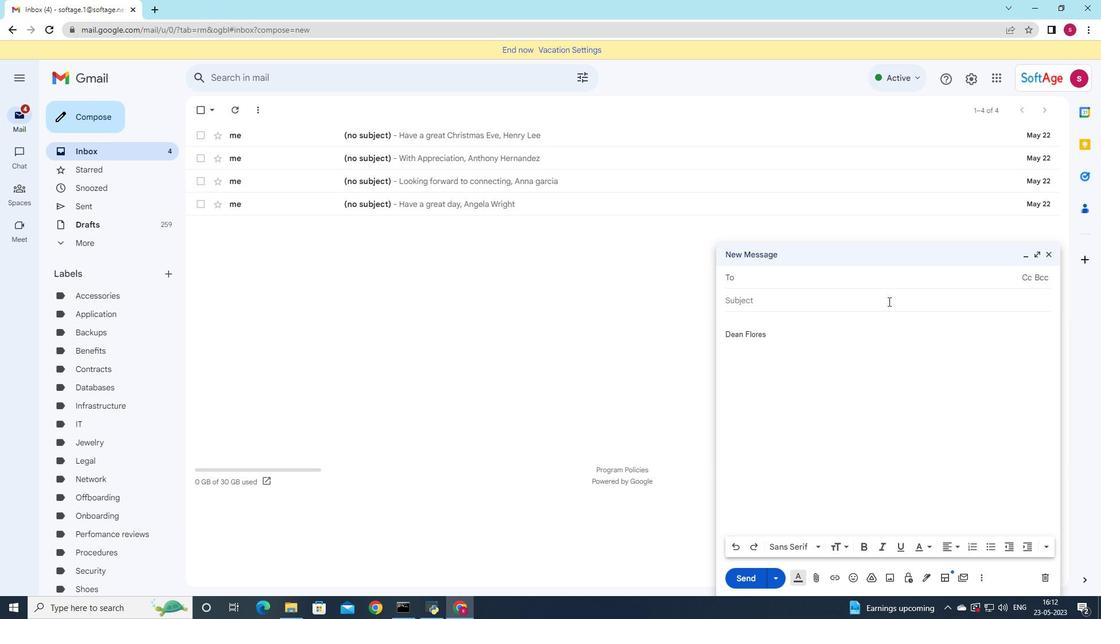 
Action: Key pressed soft
Screenshot: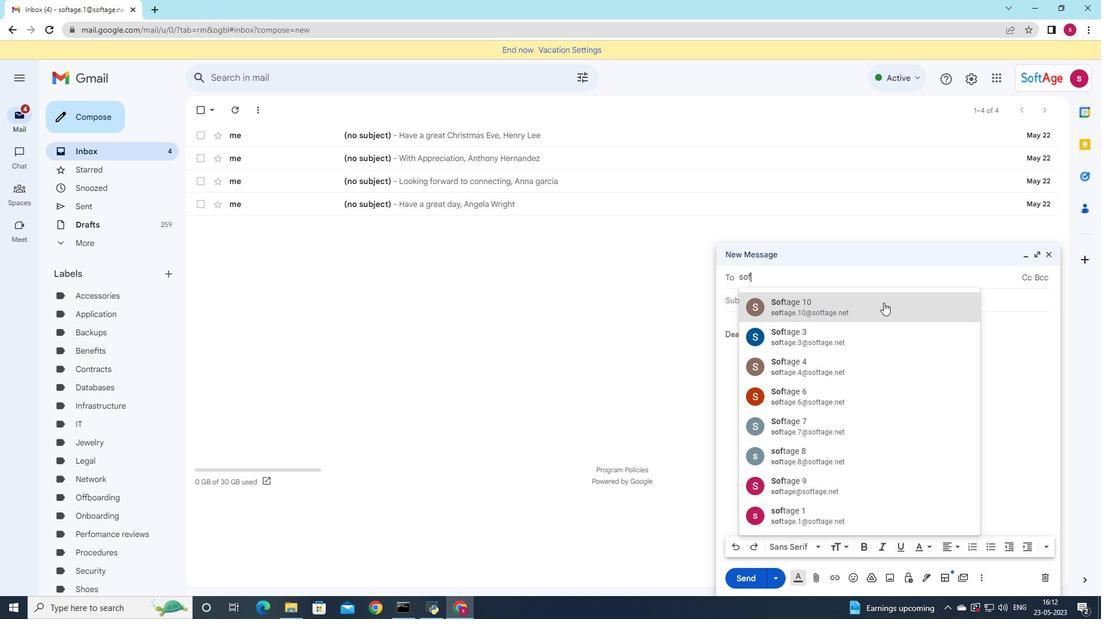
Action: Mouse moved to (845, 320)
Screenshot: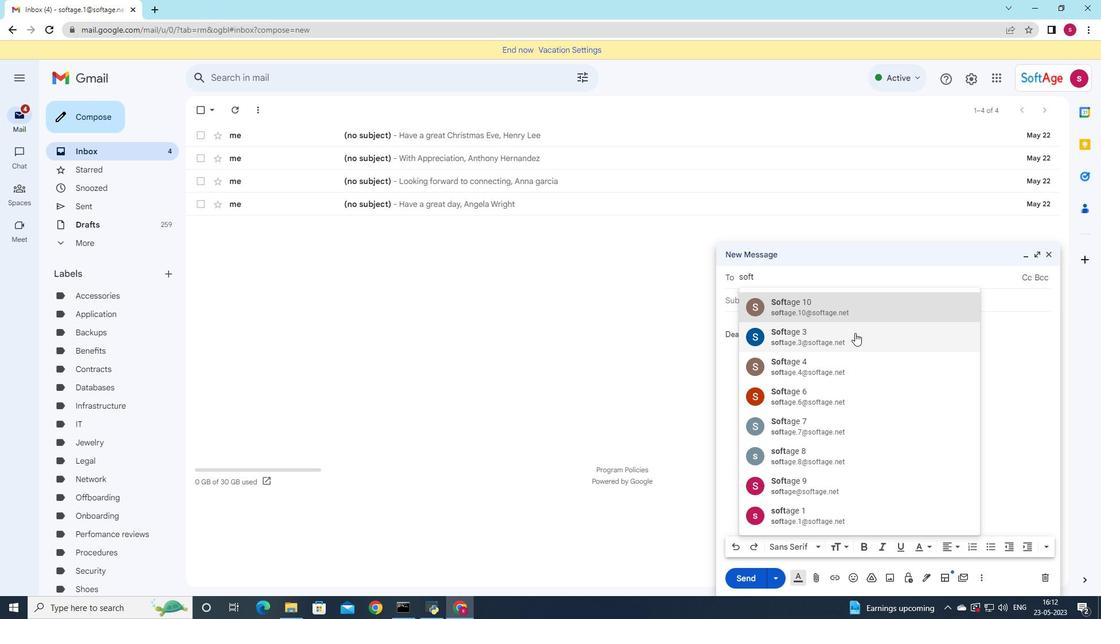 
Action: Key pressed age
Screenshot: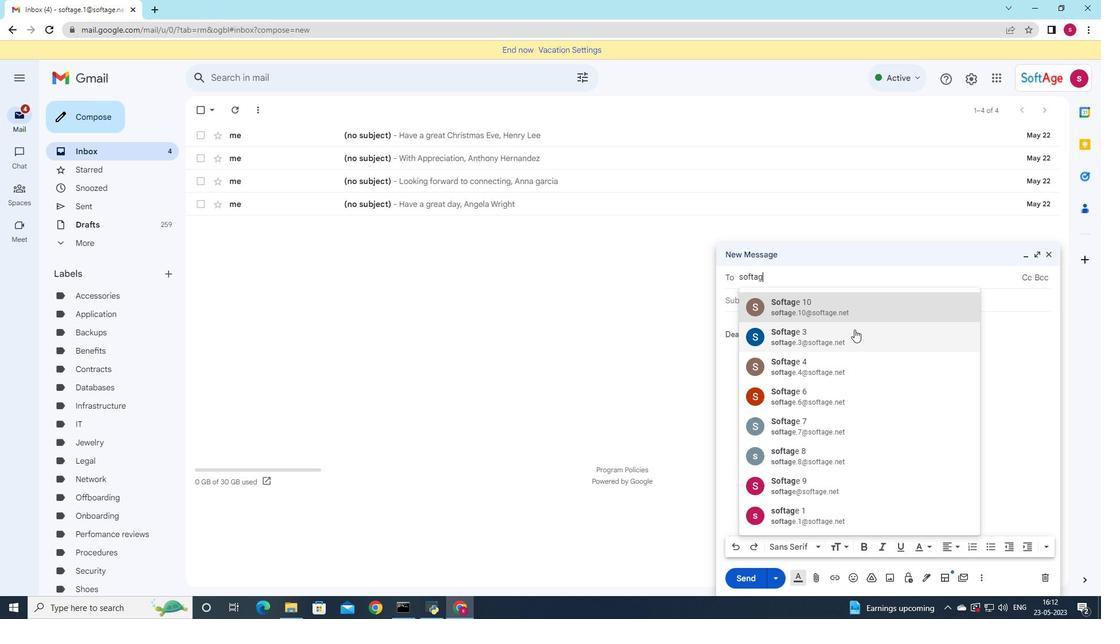 
Action: Mouse moved to (839, 331)
Screenshot: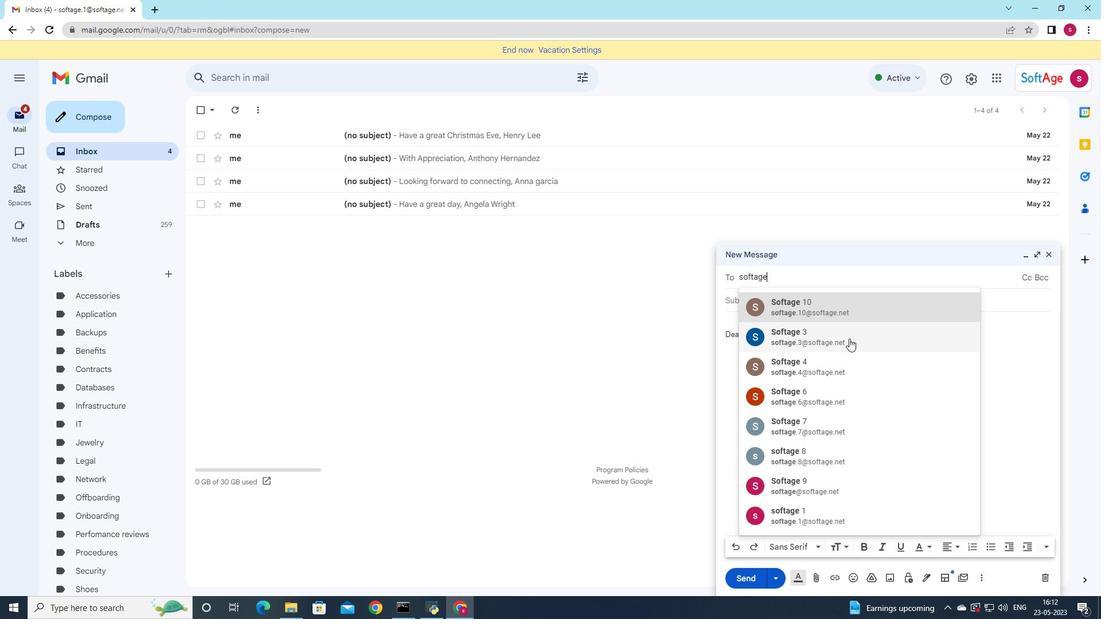 
Action: Key pressed .
Screenshot: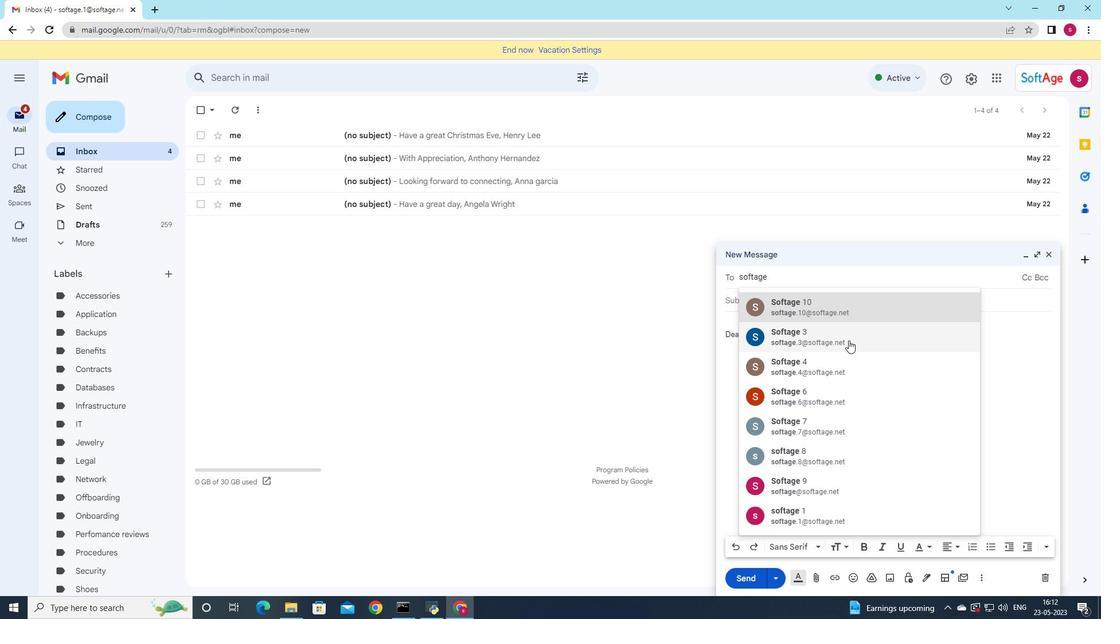 
Action: Mouse moved to (839, 331)
Screenshot: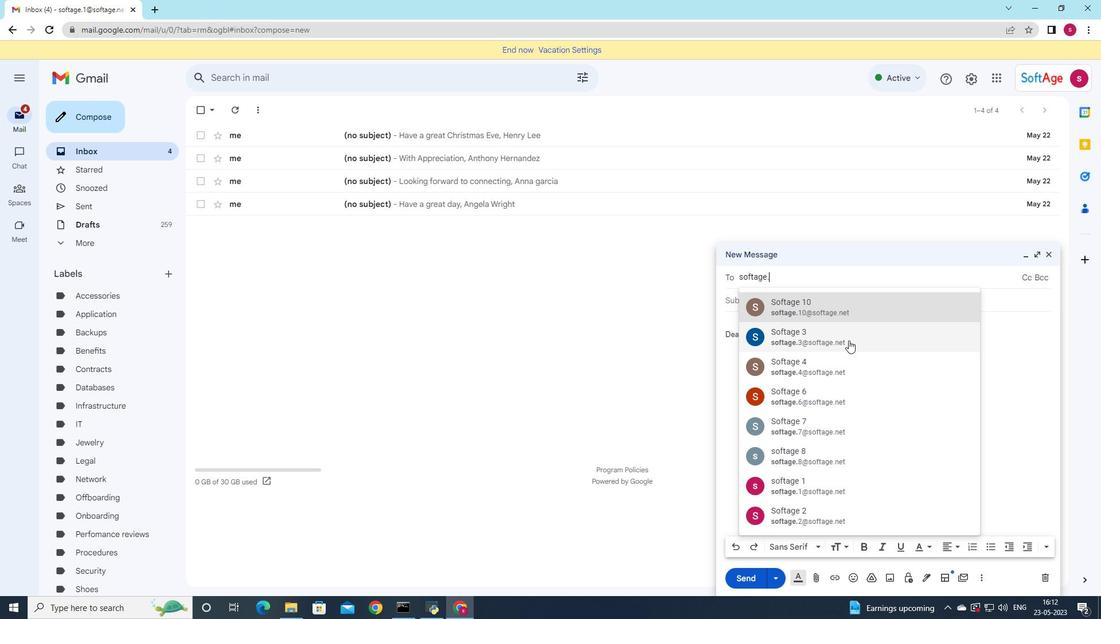 
Action: Key pressed 3
Screenshot: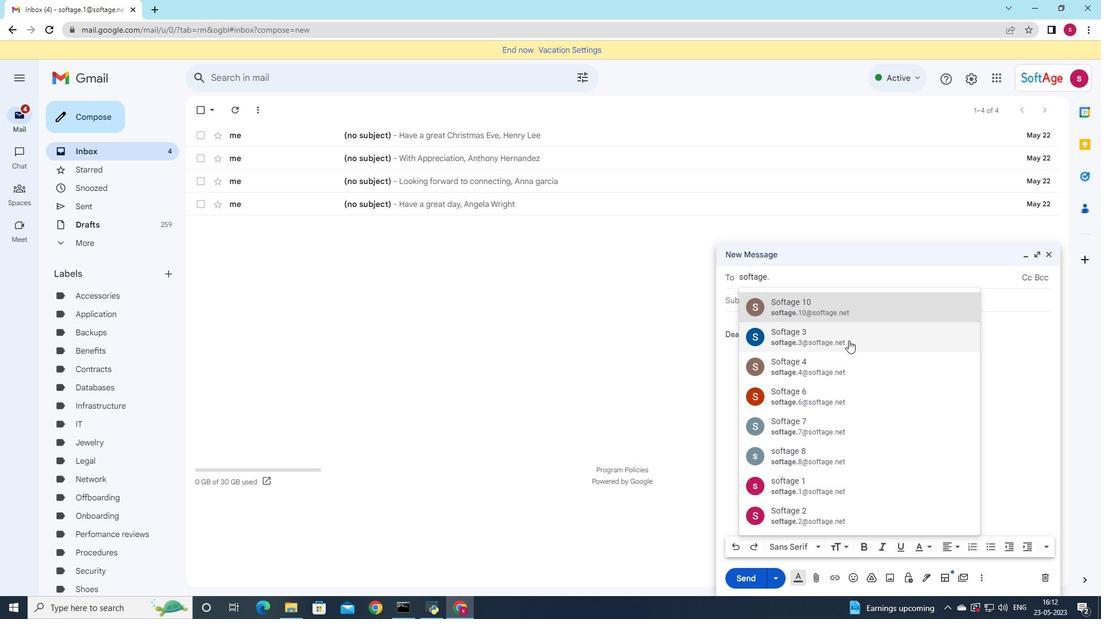 
Action: Mouse moved to (820, 309)
Screenshot: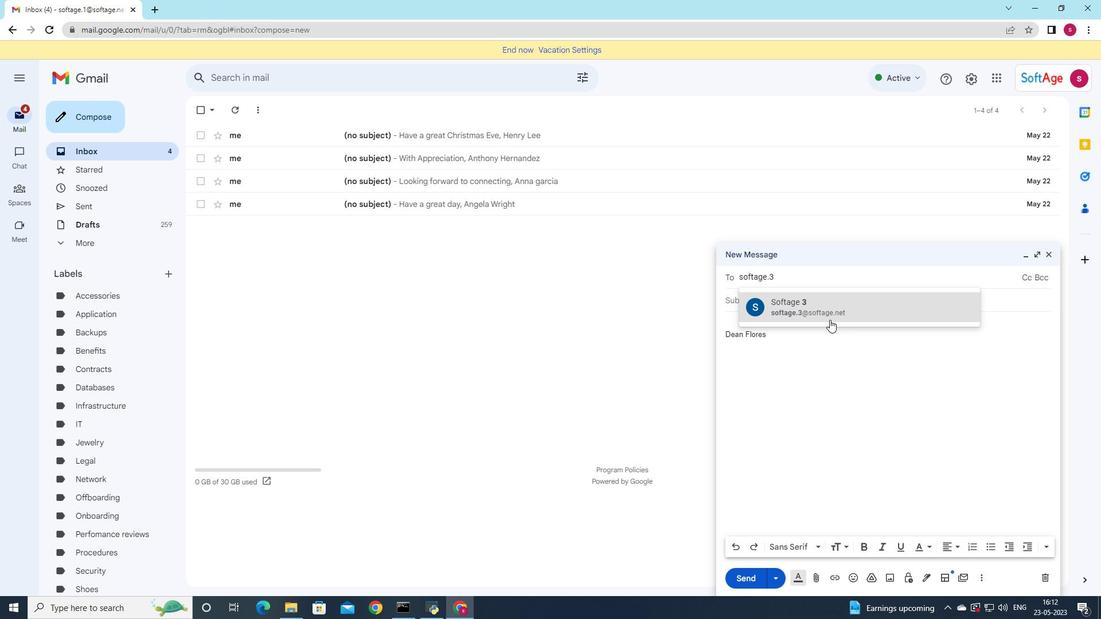 
Action: Mouse pressed left at (820, 309)
Screenshot: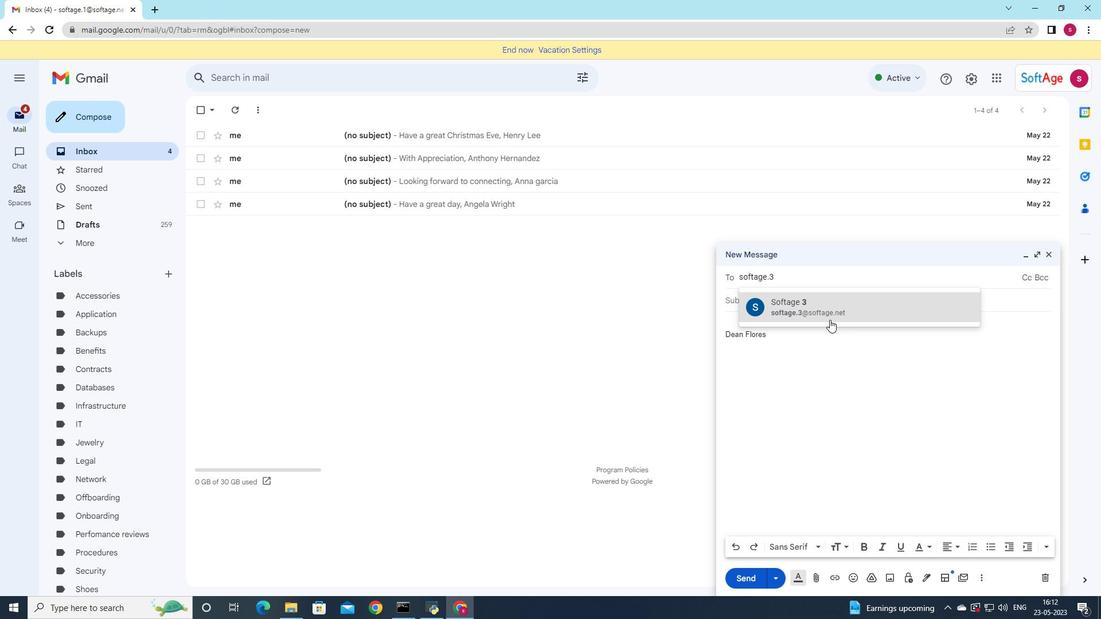 
Action: Mouse moved to (749, 298)
Screenshot: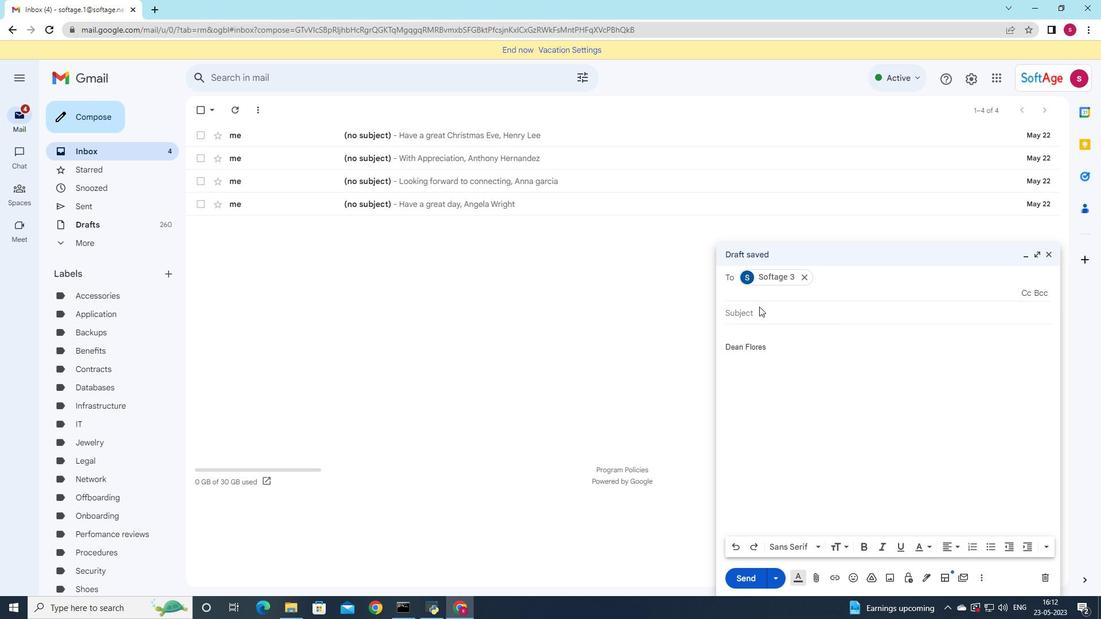 
Action: Mouse pressed left at (749, 298)
Screenshot: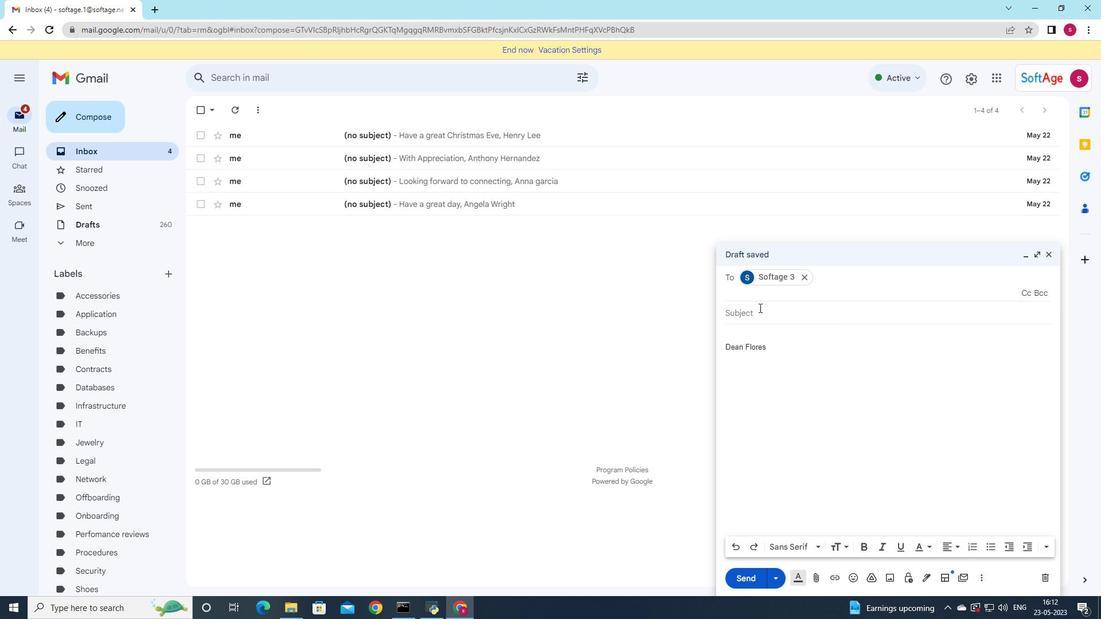 
Action: Key pressed <Key.shift>Request<Key.space>for<Key.space>a<Key.space>meeting<Key.space>agenda
Screenshot: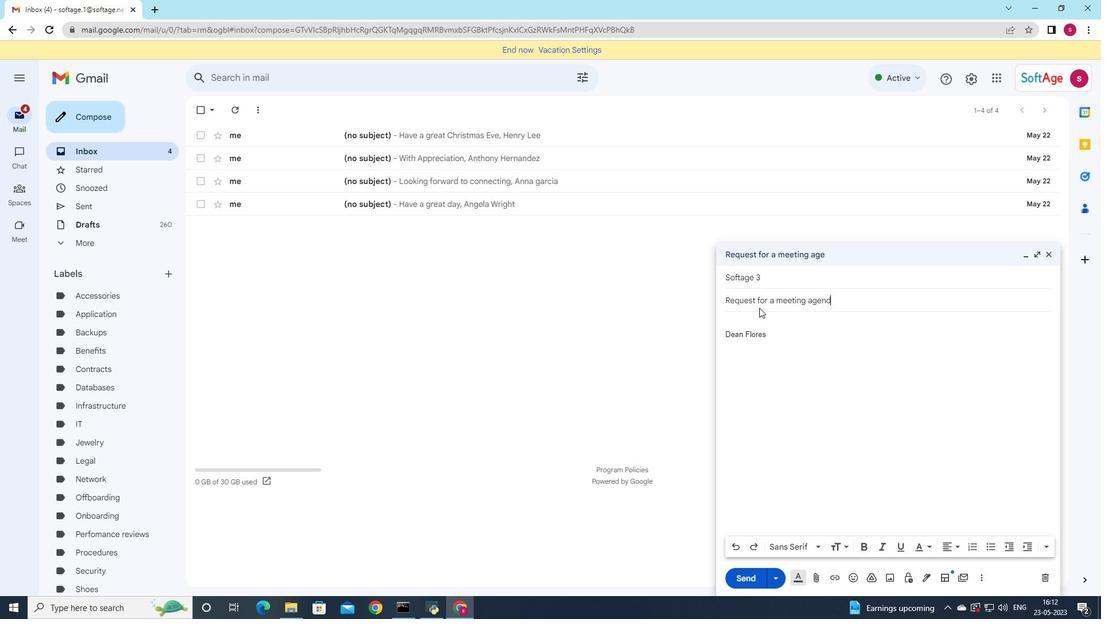 
Action: Mouse moved to (808, 566)
Screenshot: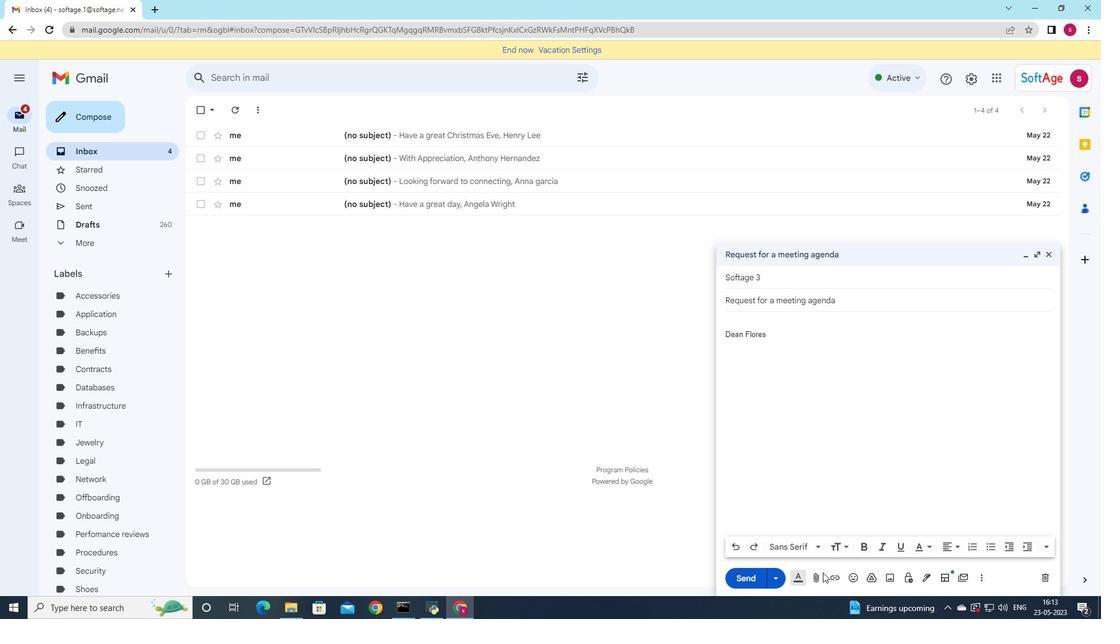
Action: Mouse pressed left at (808, 566)
Screenshot: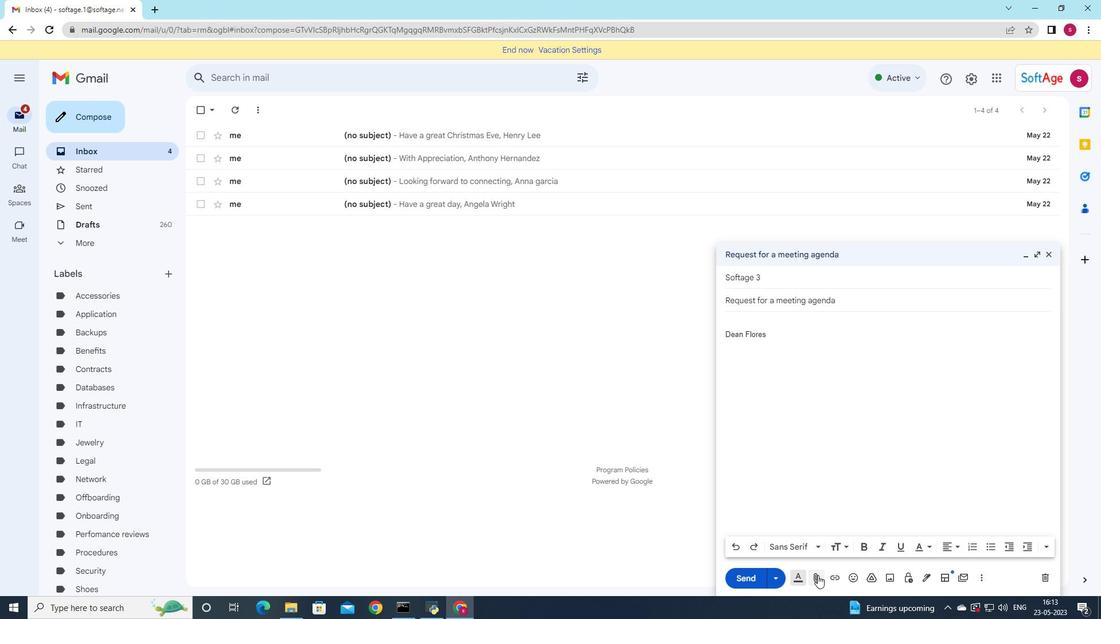 
Action: Mouse moved to (188, 74)
Screenshot: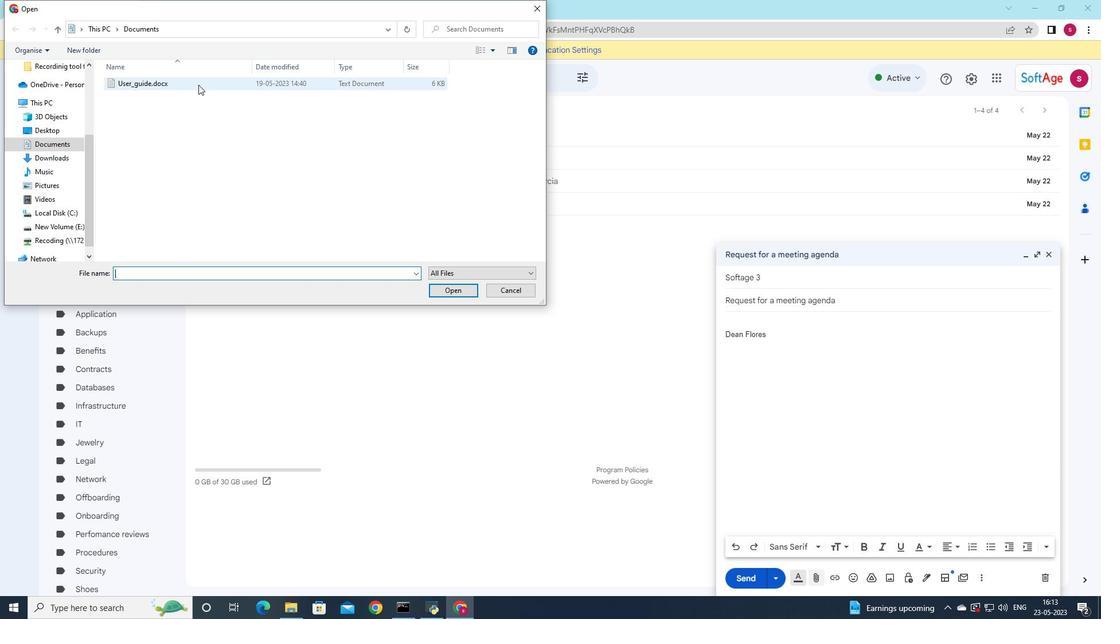 
Action: Mouse pressed left at (188, 74)
Screenshot: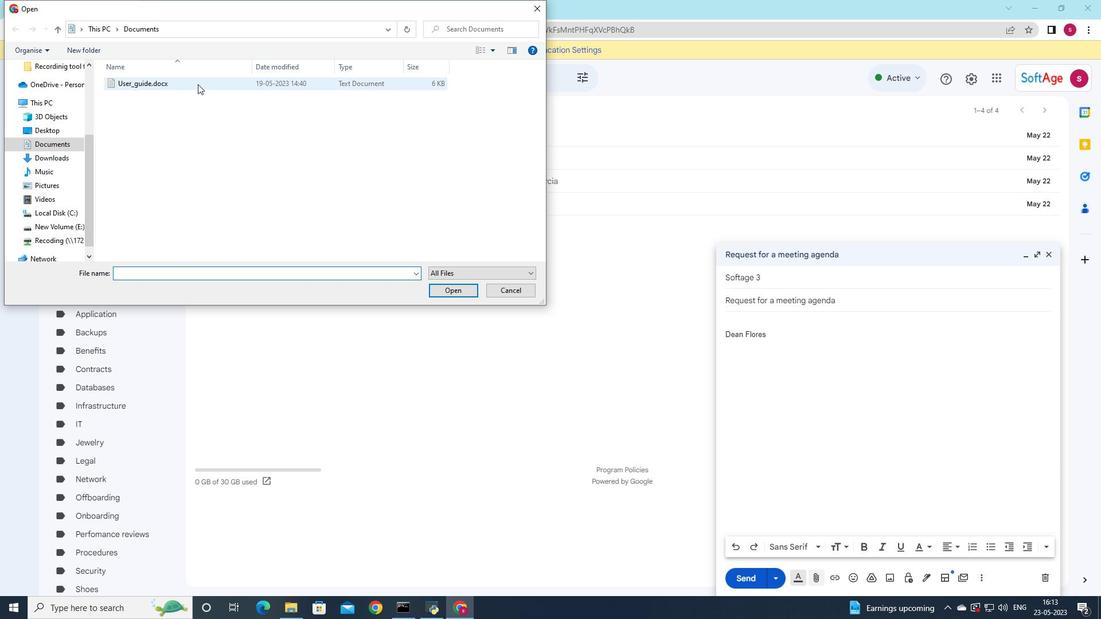 
Action: Mouse pressed left at (188, 74)
Screenshot: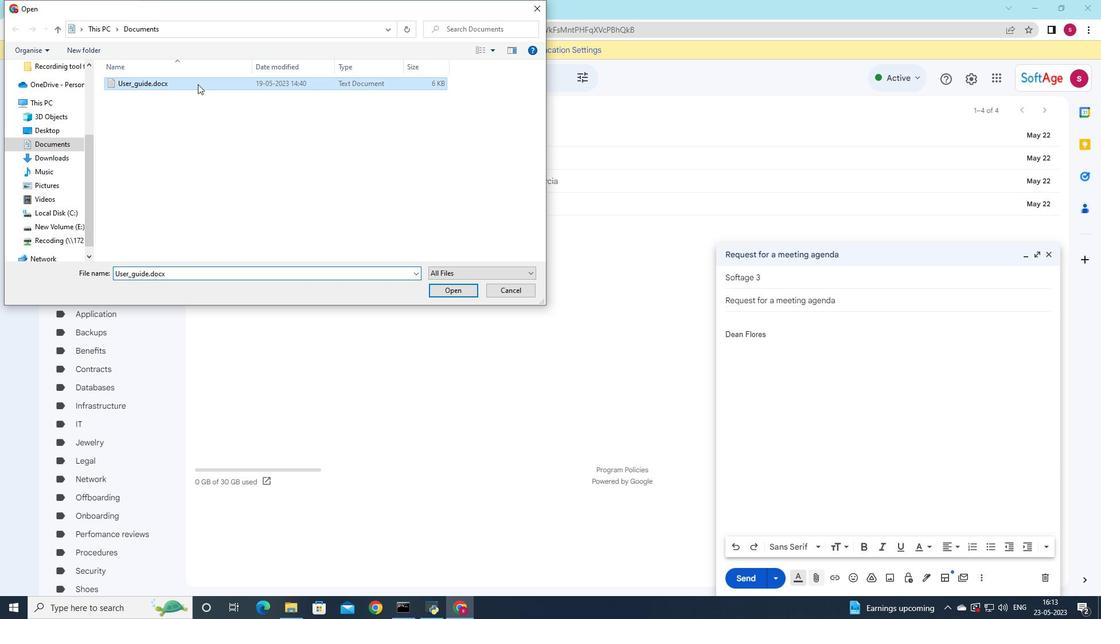 
Action: Mouse moved to (976, 514)
Screenshot: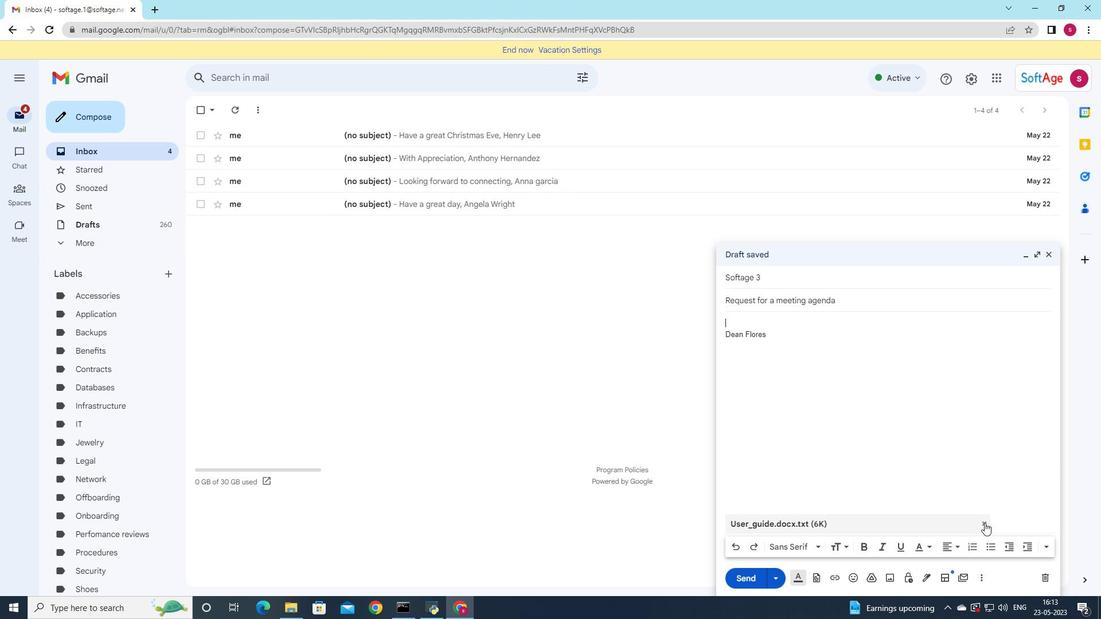 
Action: Mouse pressed left at (976, 514)
Screenshot: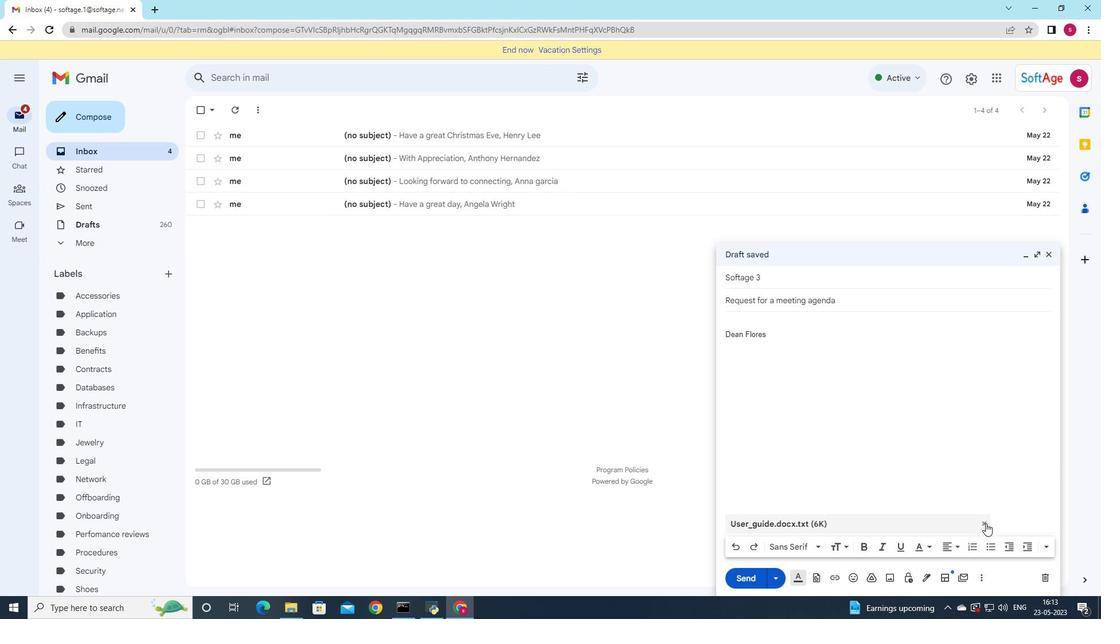 
Action: Mouse moved to (807, 567)
Screenshot: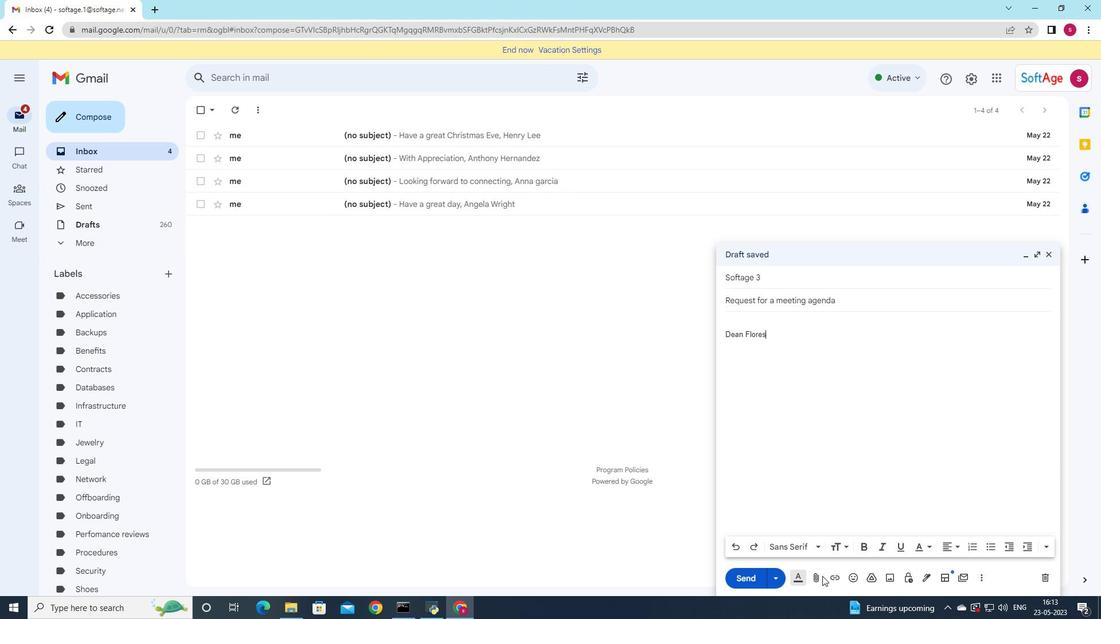 
Action: Mouse pressed left at (807, 567)
Screenshot: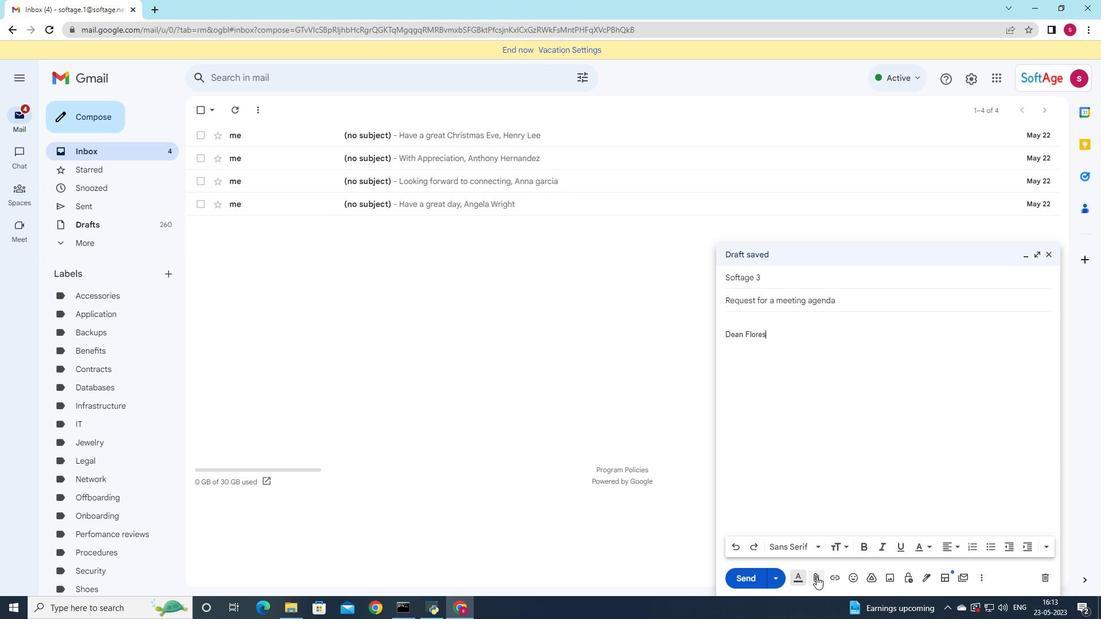 
Action: Mouse moved to (196, 72)
Screenshot: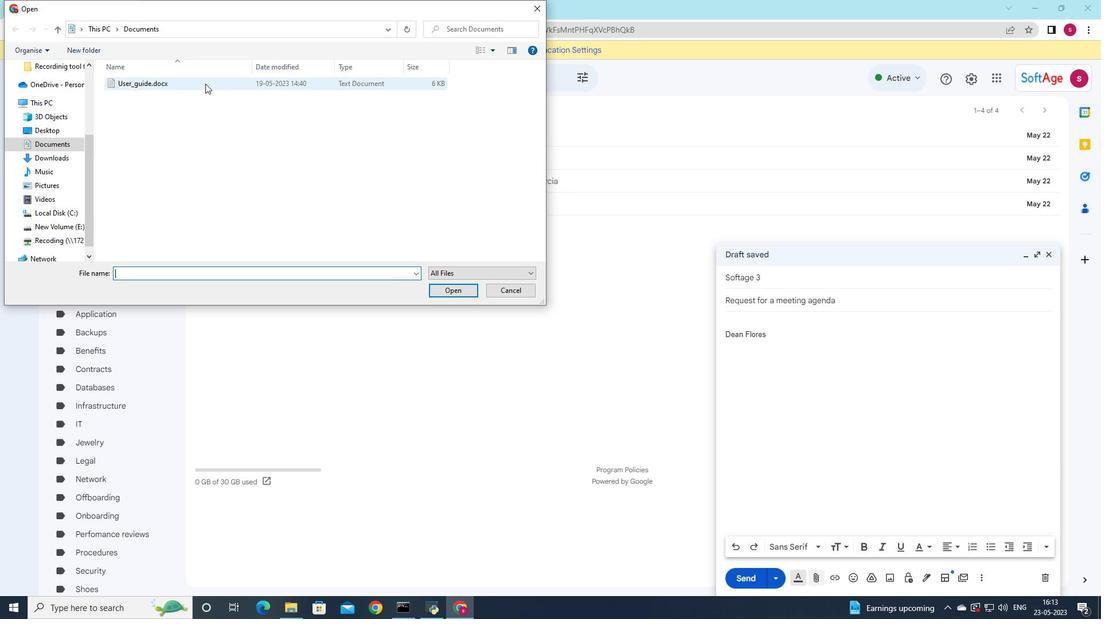 
Action: Mouse pressed left at (196, 72)
Screenshot: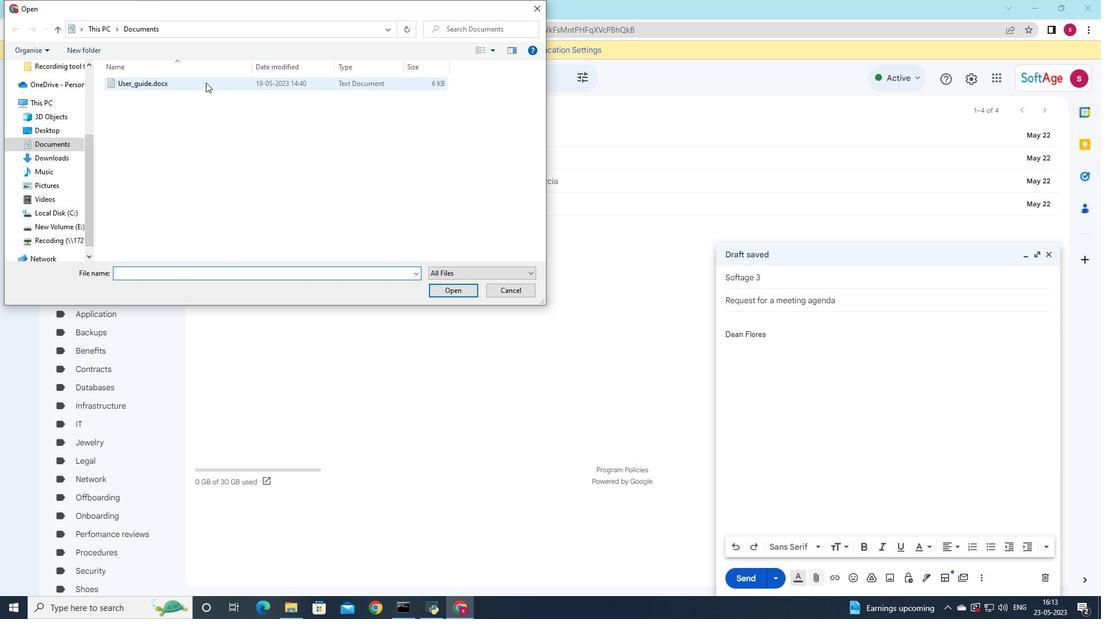 
Action: Mouse pressed left at (196, 72)
Screenshot: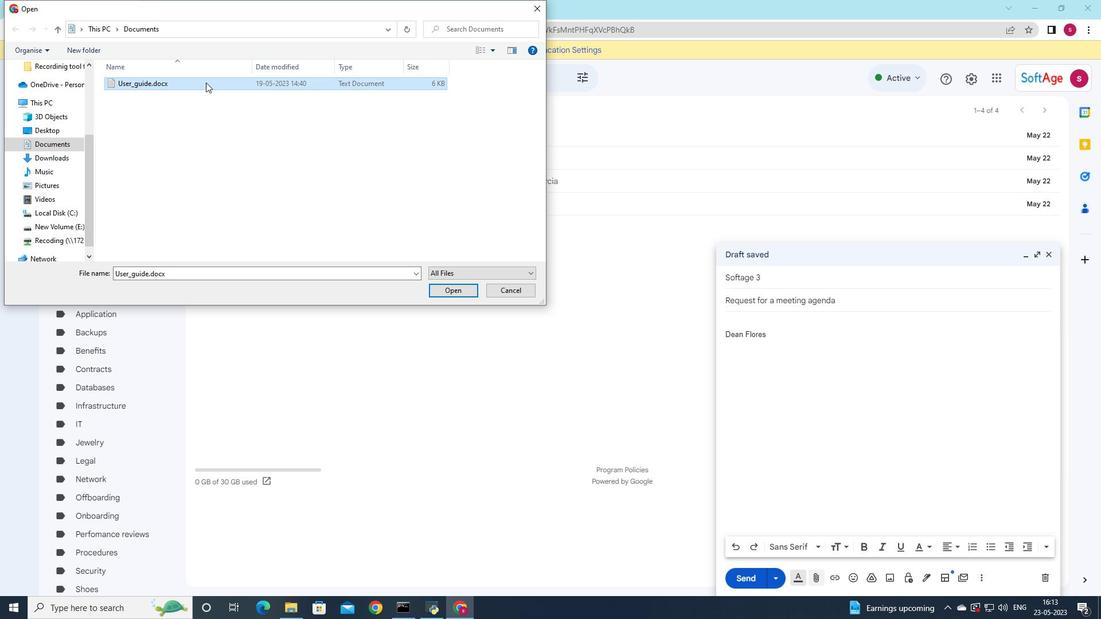 
Action: Mouse moved to (653, 470)
Screenshot: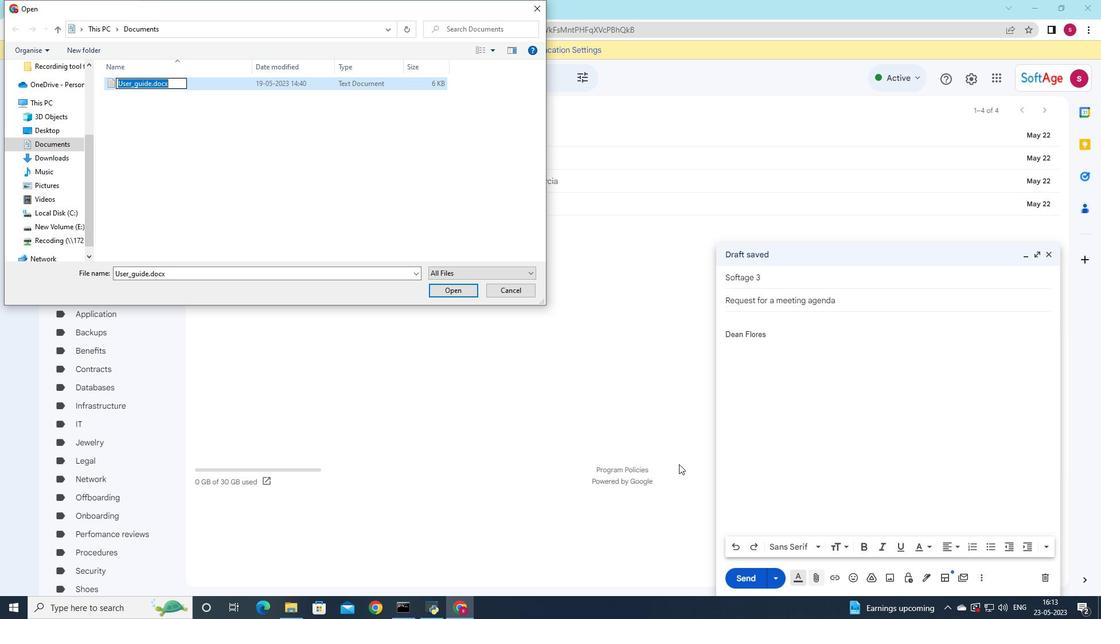 
Action: Key pressed <Key.shift>grand<Key.shift><Key.shift><Key.shift><Key.shift><Key.shift><Key.shift><Key.shift><Key.shift><Key.shift><Key.shift><Key.shift><Key.shift><Key.shift><Key.shift><Key.shift>_proposal<Key.space><Key.backspace>.pdf
Screenshot: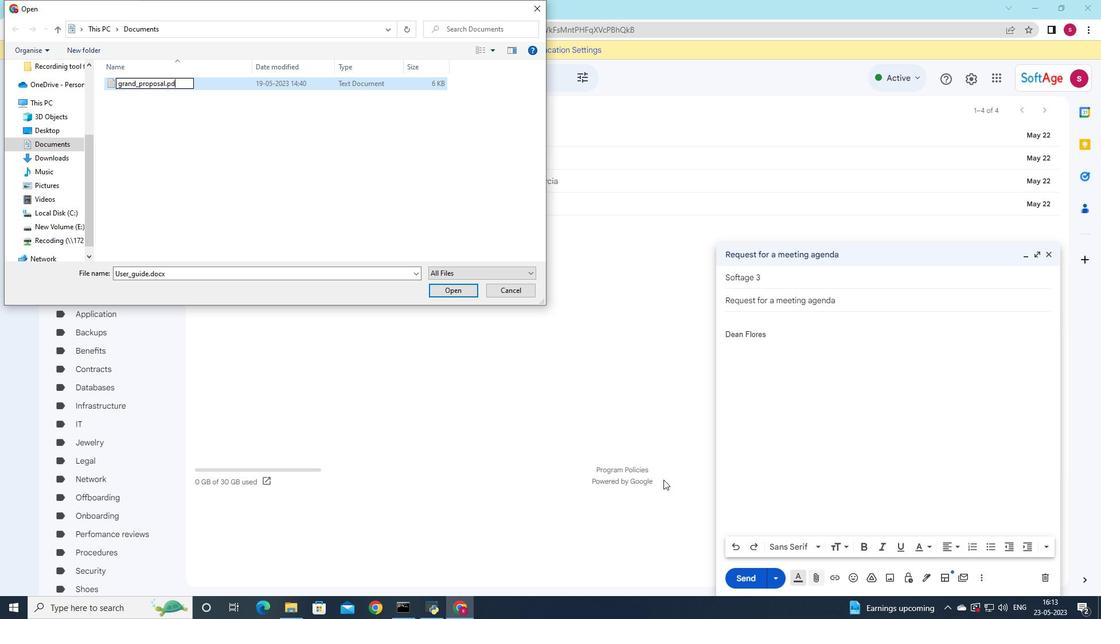 
Action: Mouse moved to (351, 78)
Screenshot: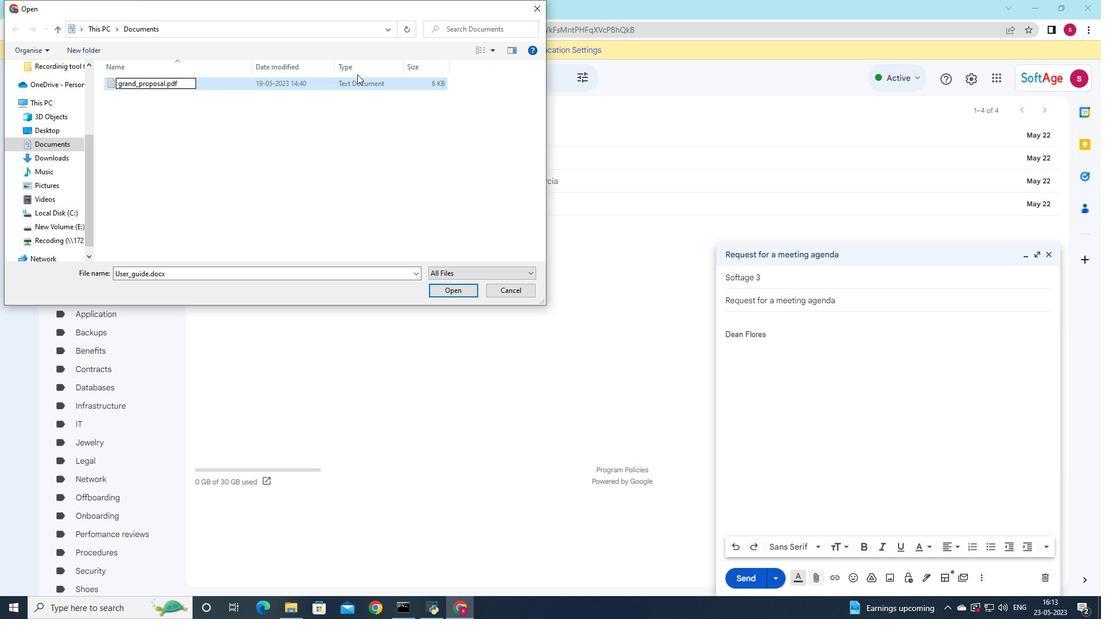 
Action: Mouse pressed left at (351, 78)
Screenshot: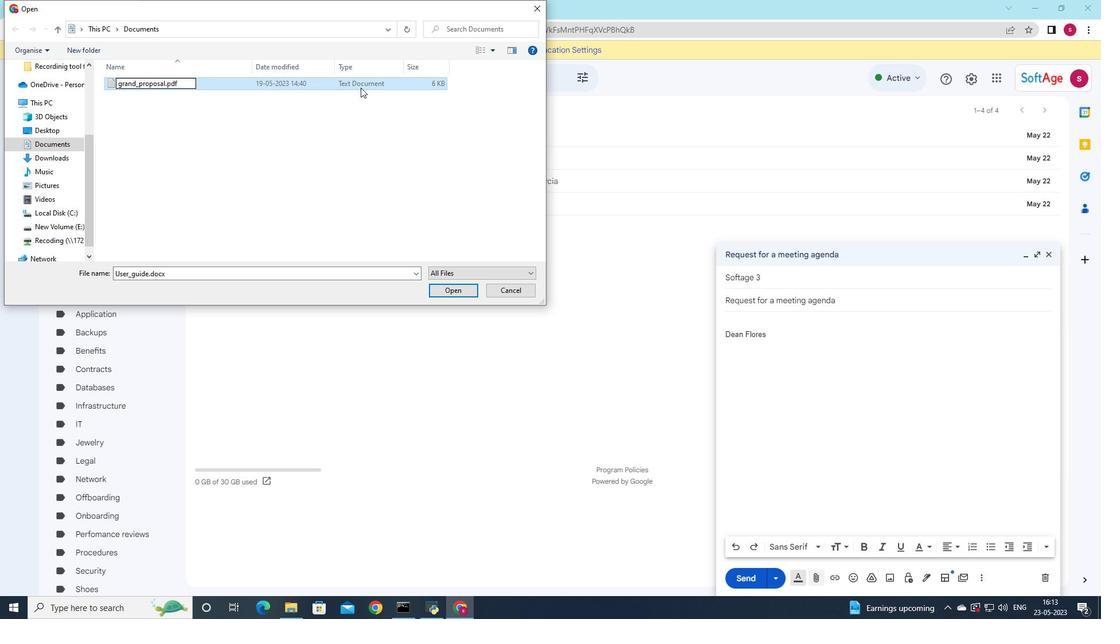 
Action: Mouse moved to (438, 286)
Screenshot: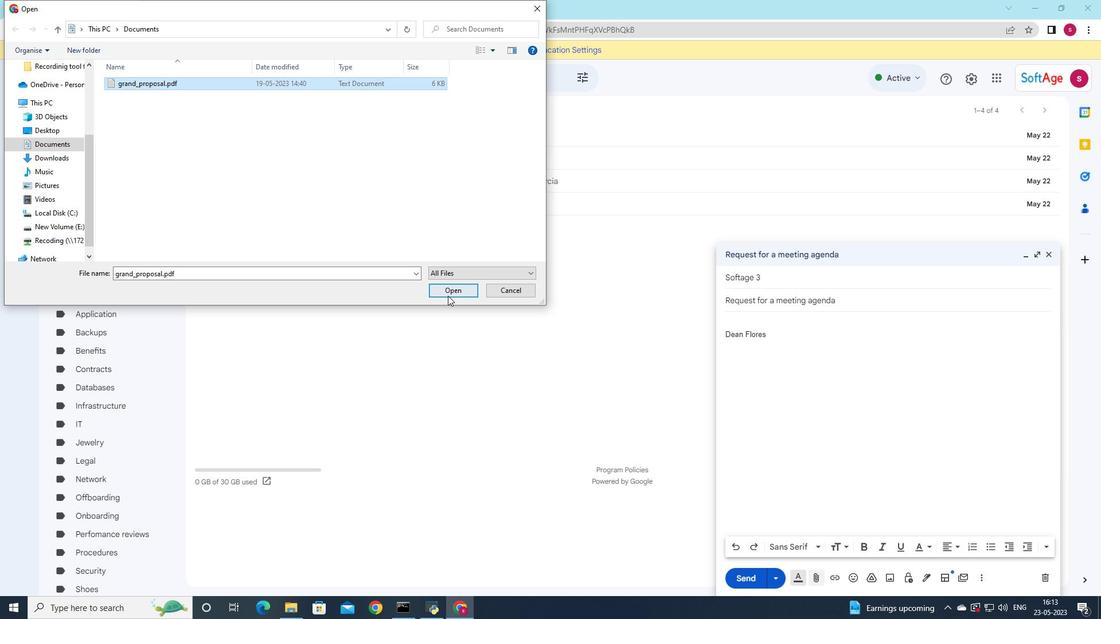 
Action: Mouse pressed left at (438, 286)
Screenshot: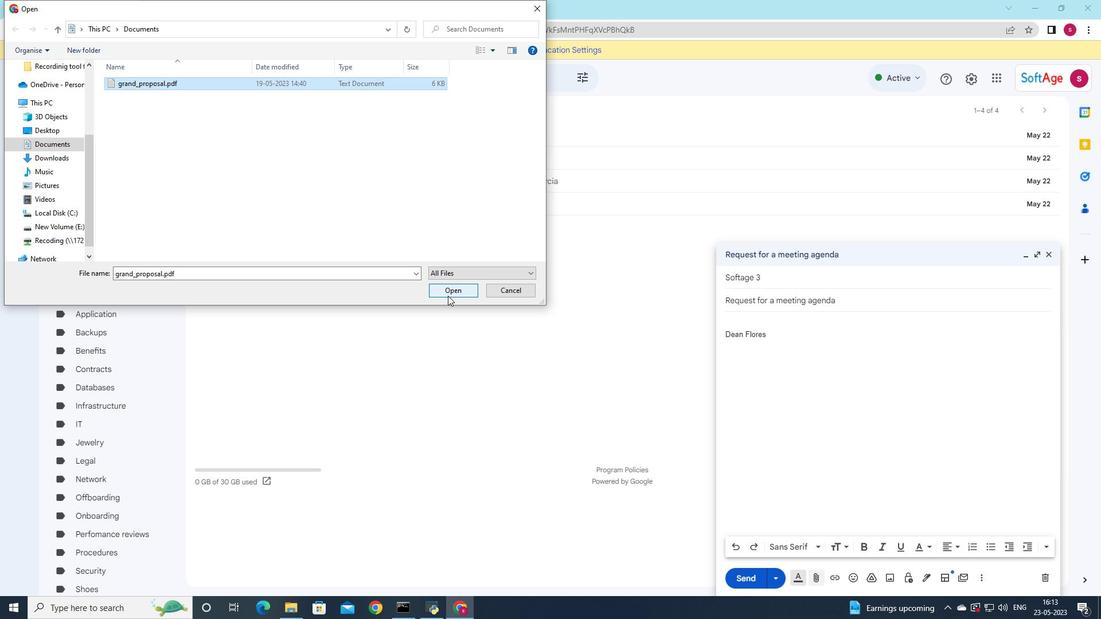 
Action: Mouse moved to (717, 311)
Screenshot: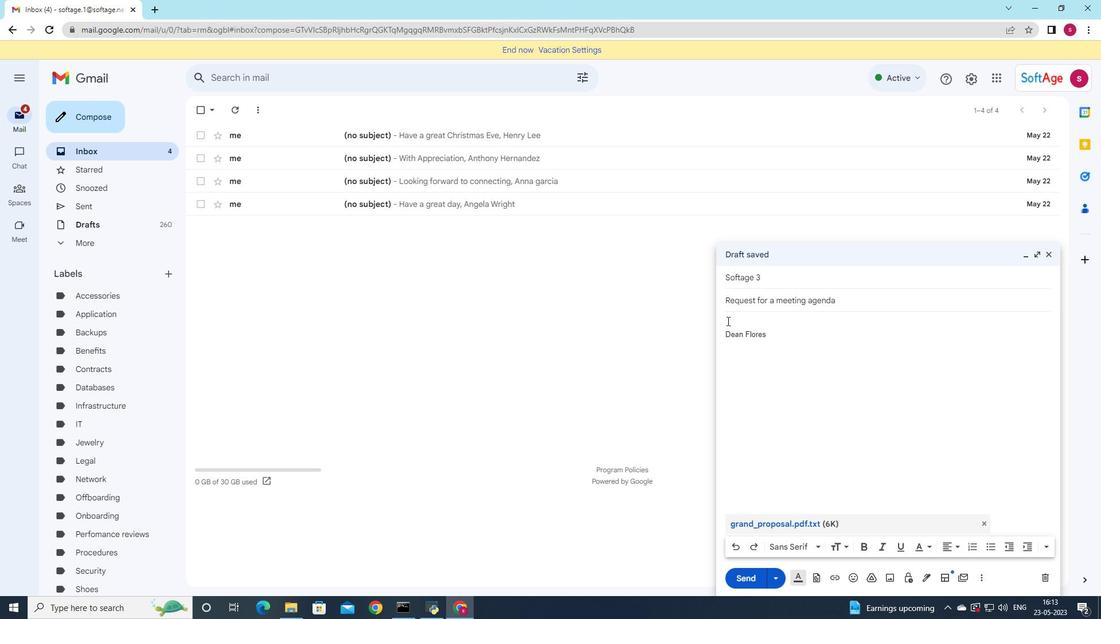 
Action: Mouse pressed left at (717, 311)
Screenshot: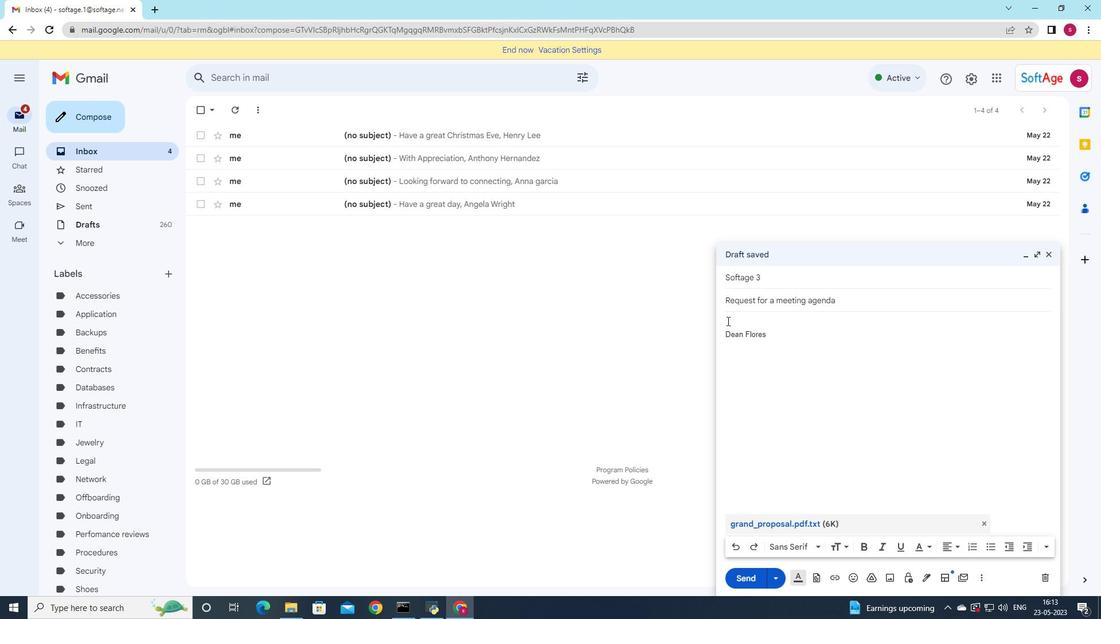 
Action: Mouse moved to (799, 356)
Screenshot: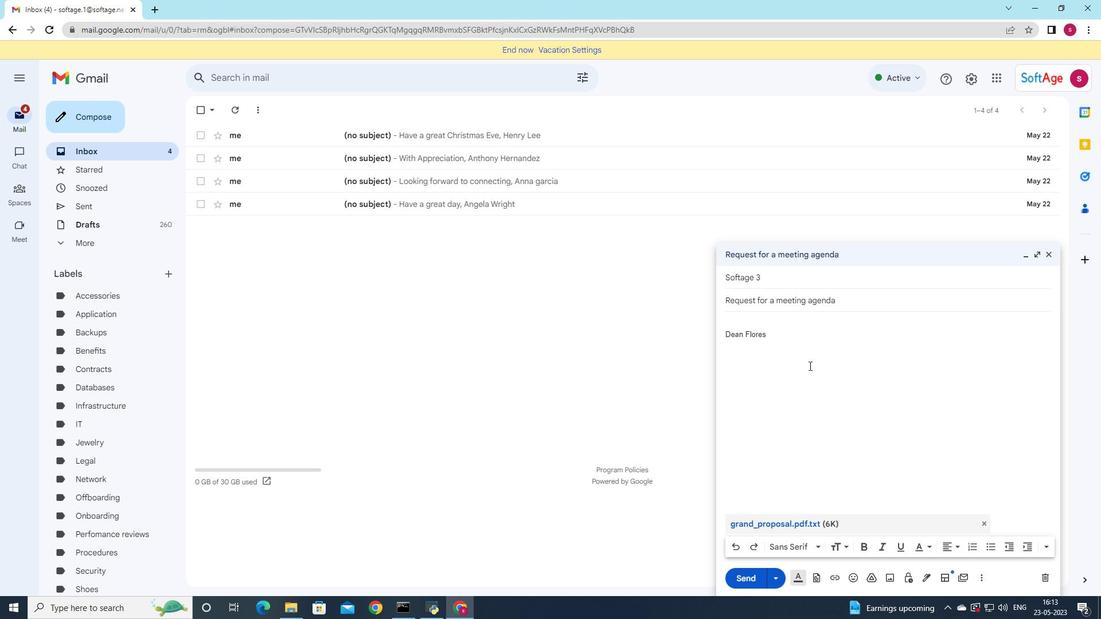 
Action: Key pressed <Key.shift>Could<Key.space>you<Key.space>please<Key.space>confirm<Key.space>the<Key.space>payment<Key.space>details<Key.shift_r>?
Screenshot: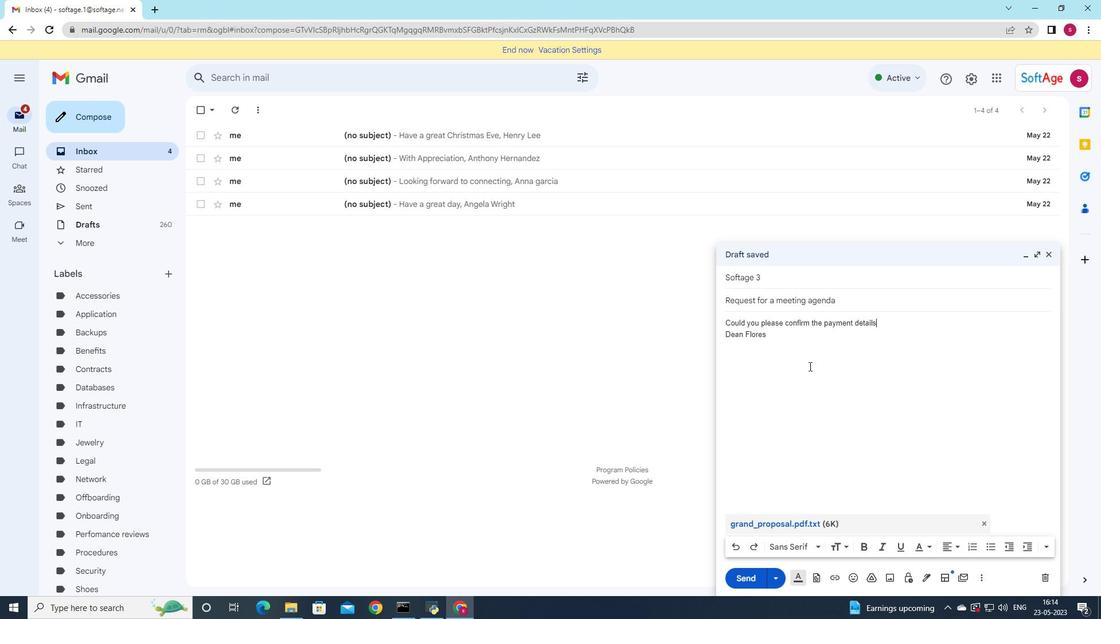 
Action: Mouse moved to (720, 538)
Screenshot: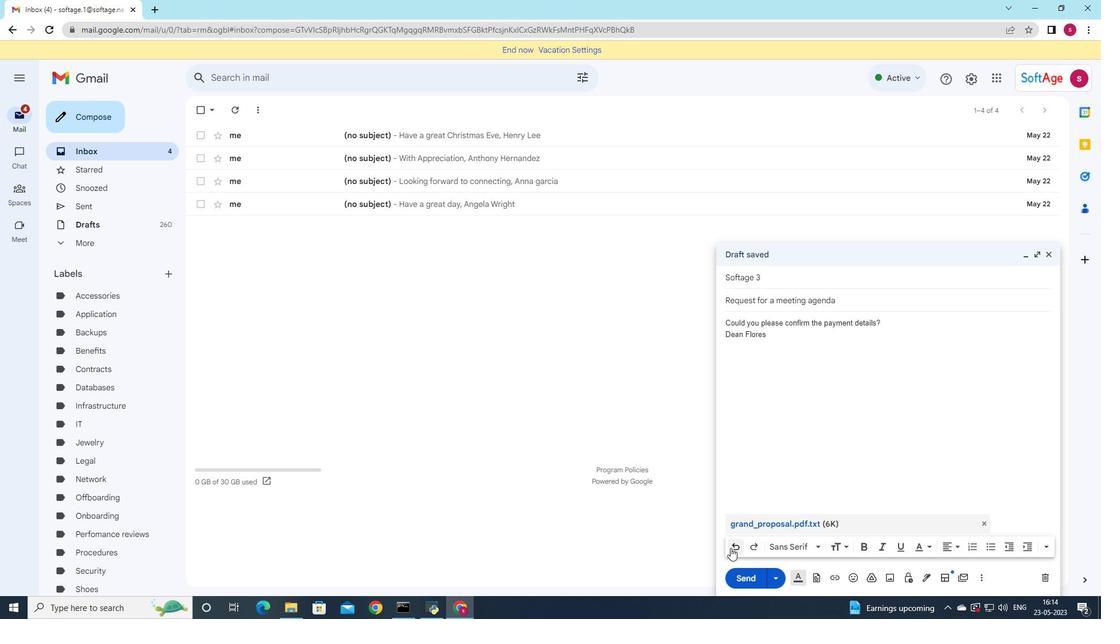 
Action: Mouse pressed left at (720, 538)
Screenshot: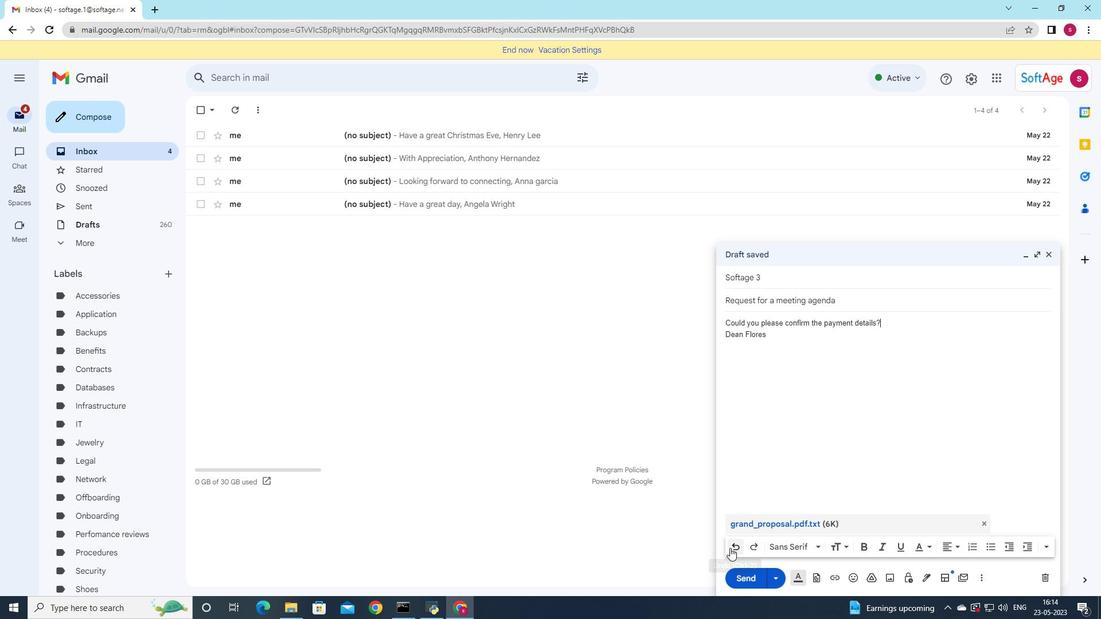 
Action: Mouse moved to (720, 538)
Screenshot: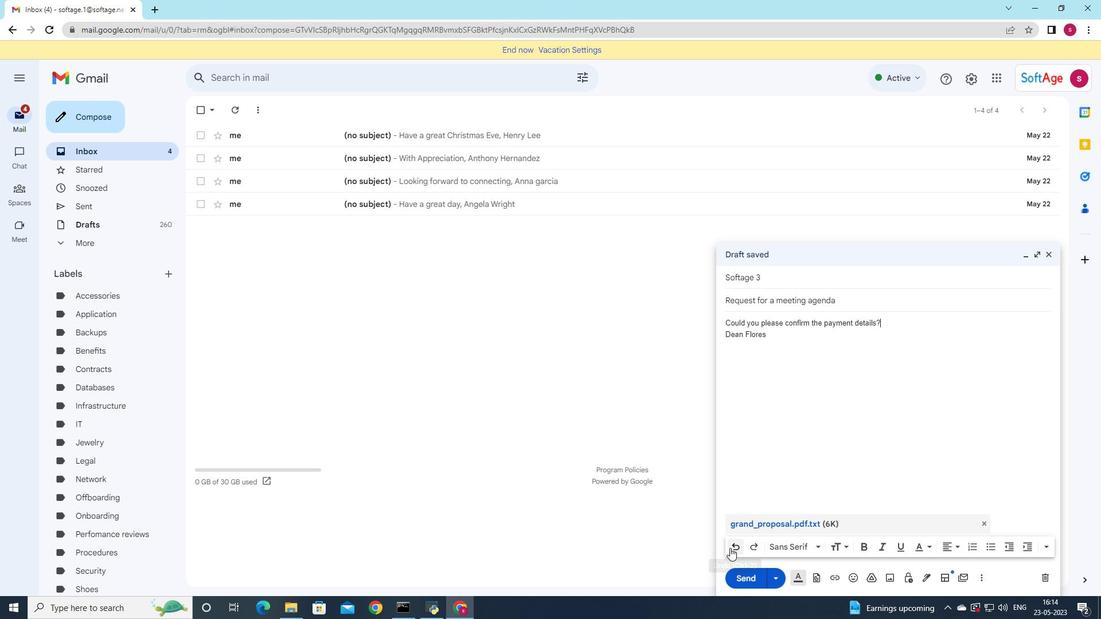 
Action: Mouse pressed left at (720, 538)
Screenshot: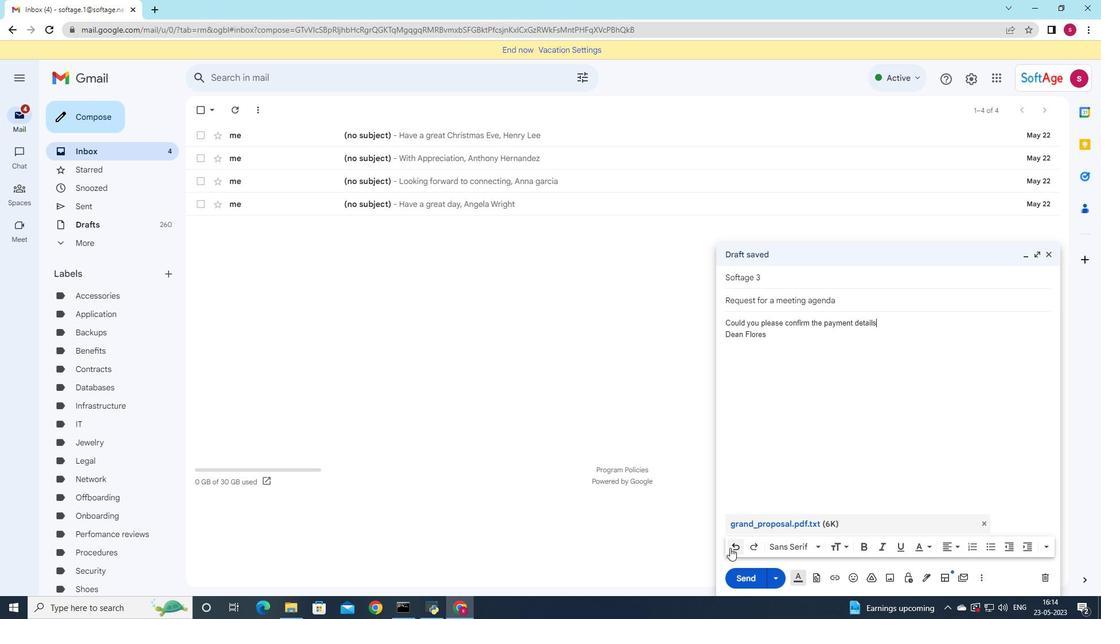 
Action: Mouse pressed left at (720, 538)
Screenshot: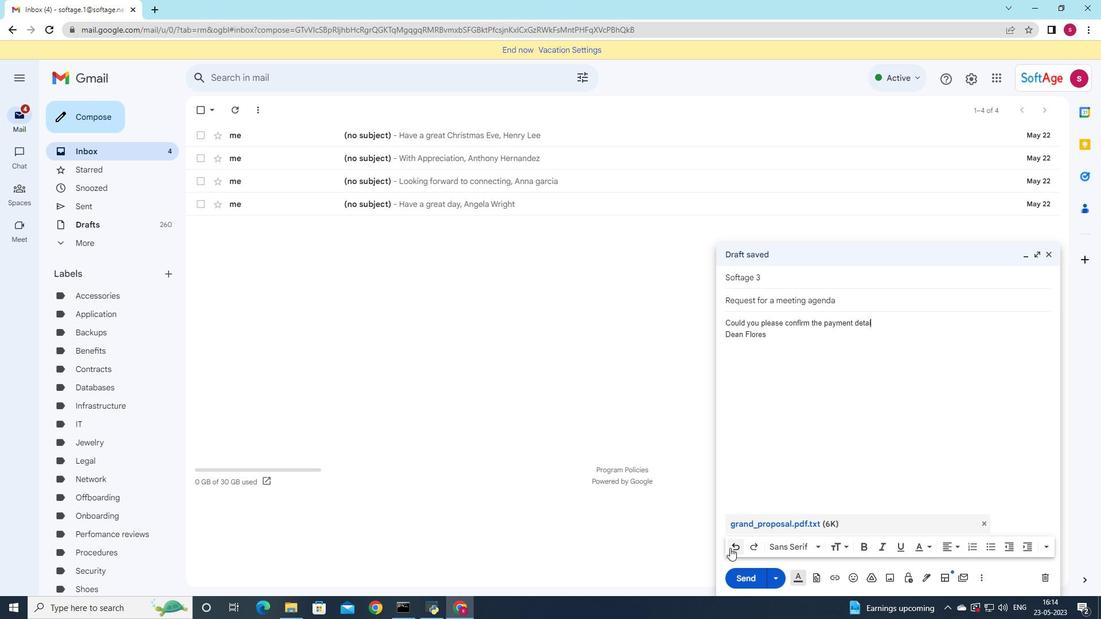 
Action: Mouse pressed left at (720, 538)
Screenshot: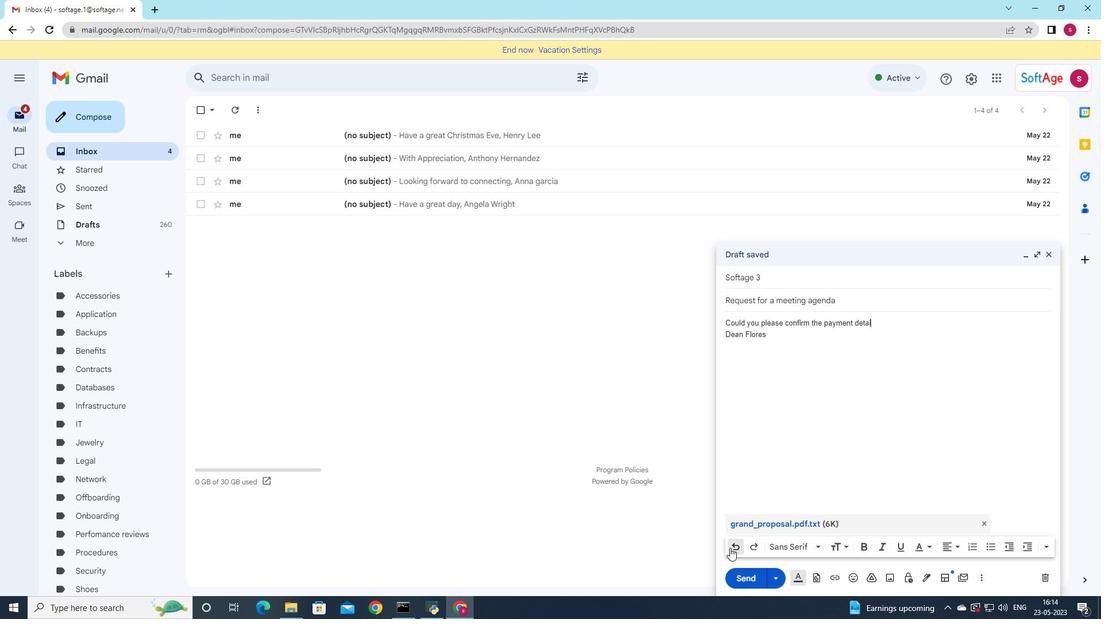 
Action: Mouse pressed left at (720, 538)
Screenshot: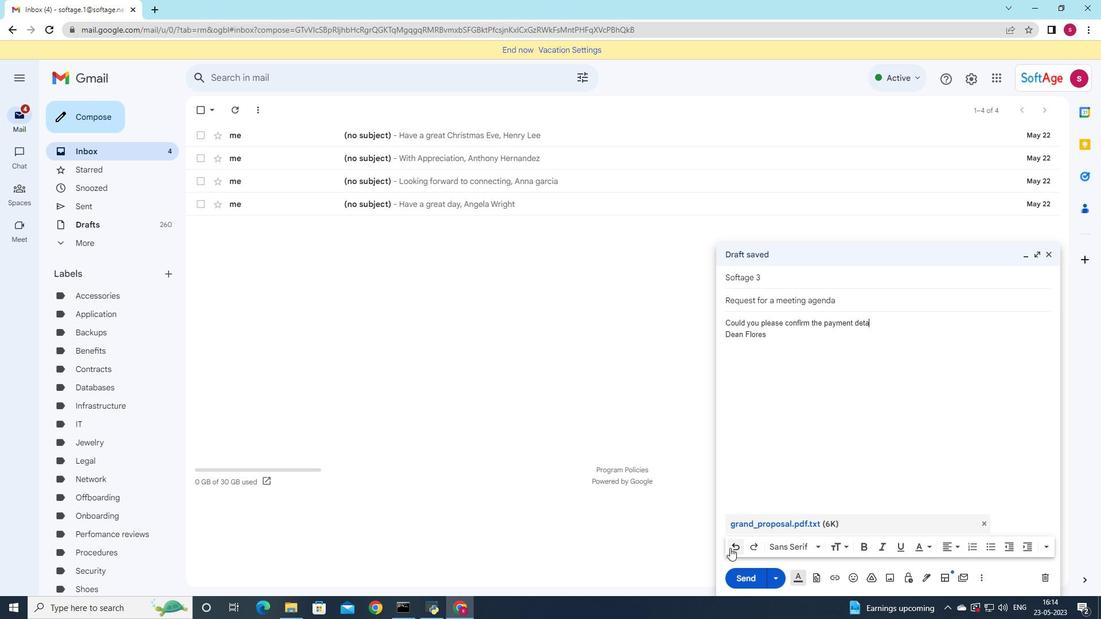 
Action: Mouse pressed left at (720, 538)
Screenshot: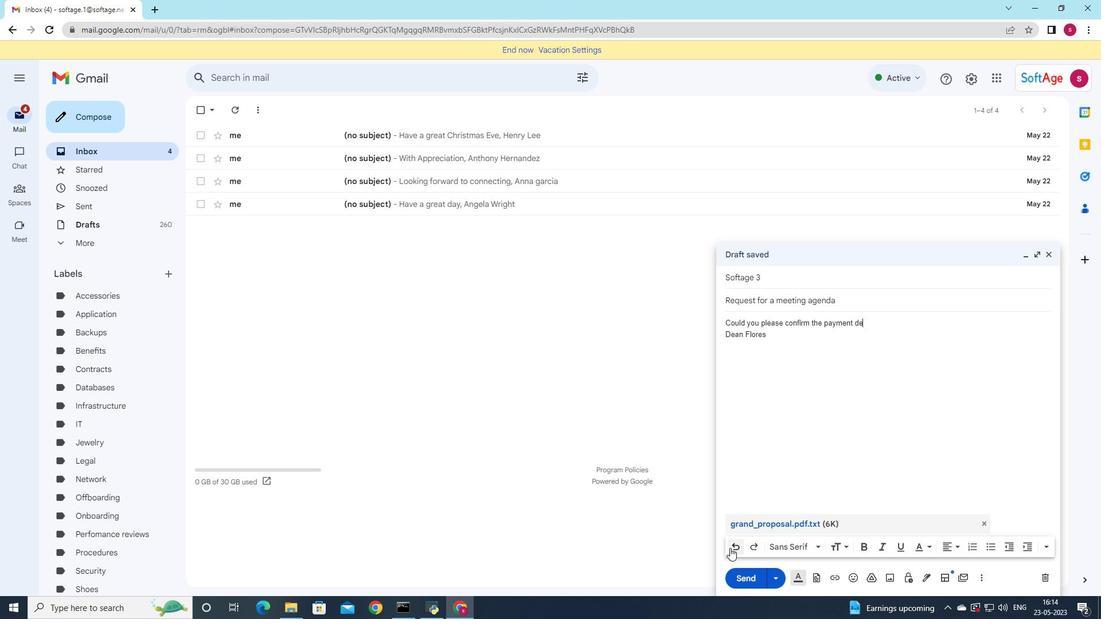
Action: Mouse pressed left at (720, 538)
Screenshot: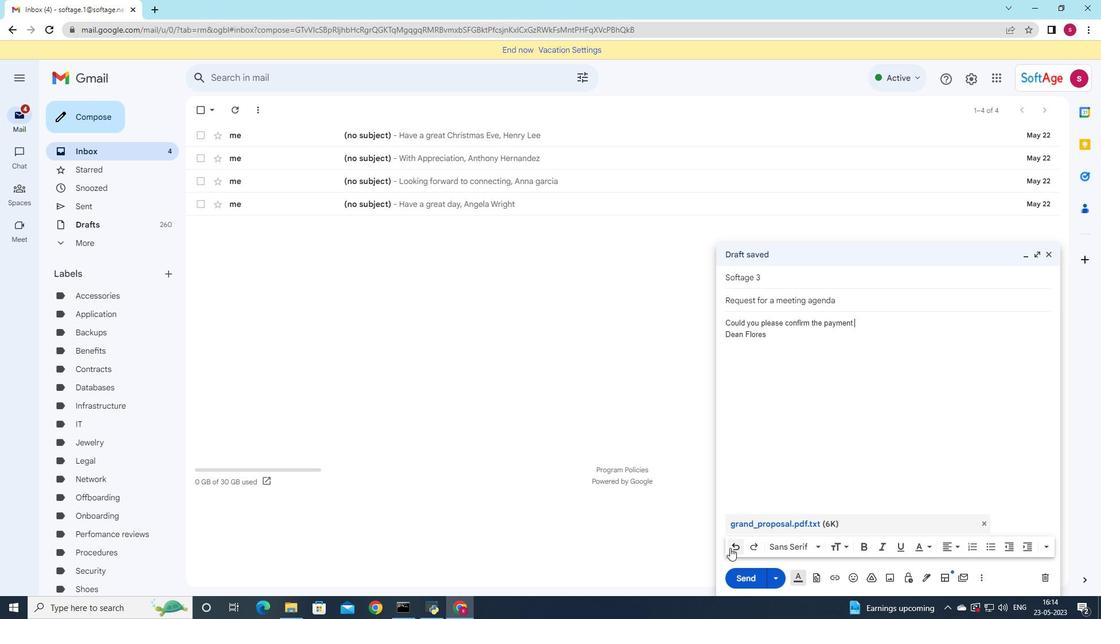 
Action: Mouse pressed left at (720, 538)
Screenshot: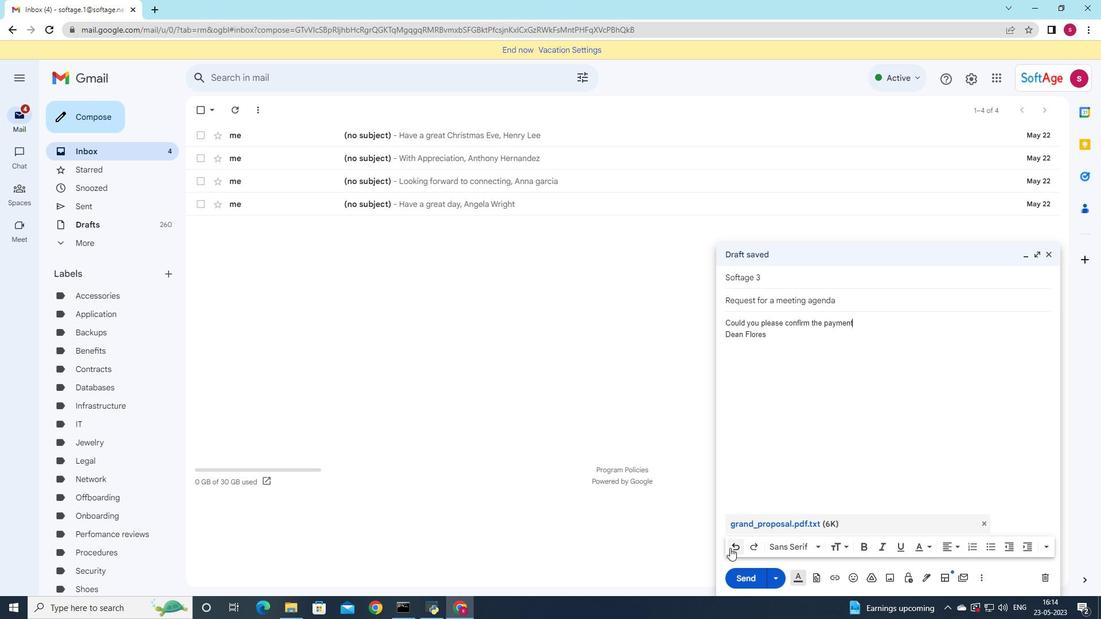 
Action: Mouse pressed left at (720, 538)
Screenshot: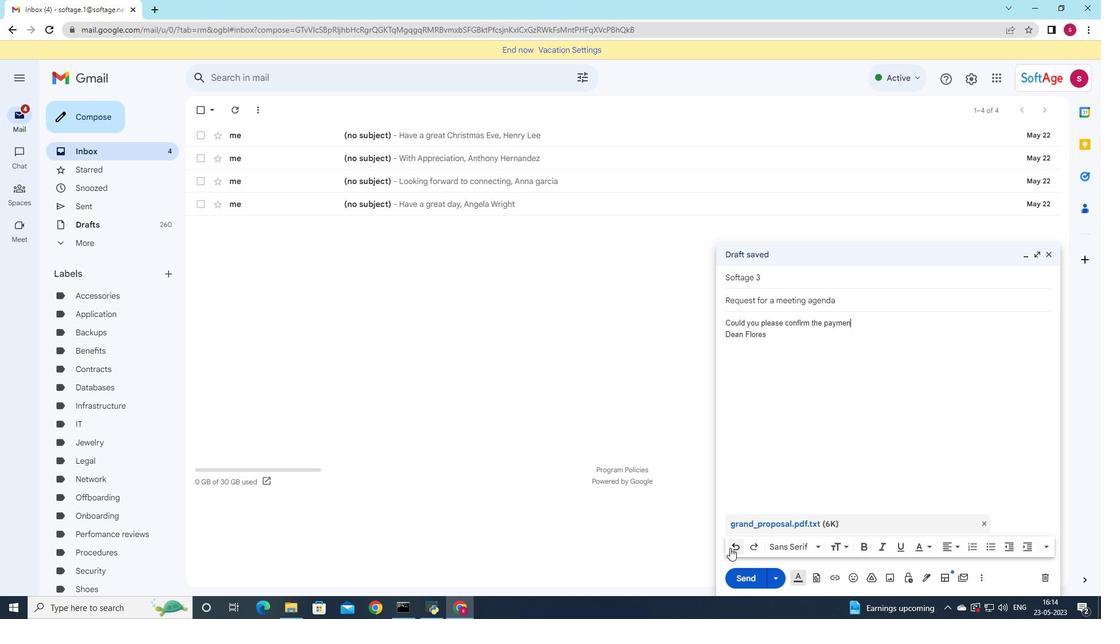 
Action: Mouse pressed left at (720, 538)
Screenshot: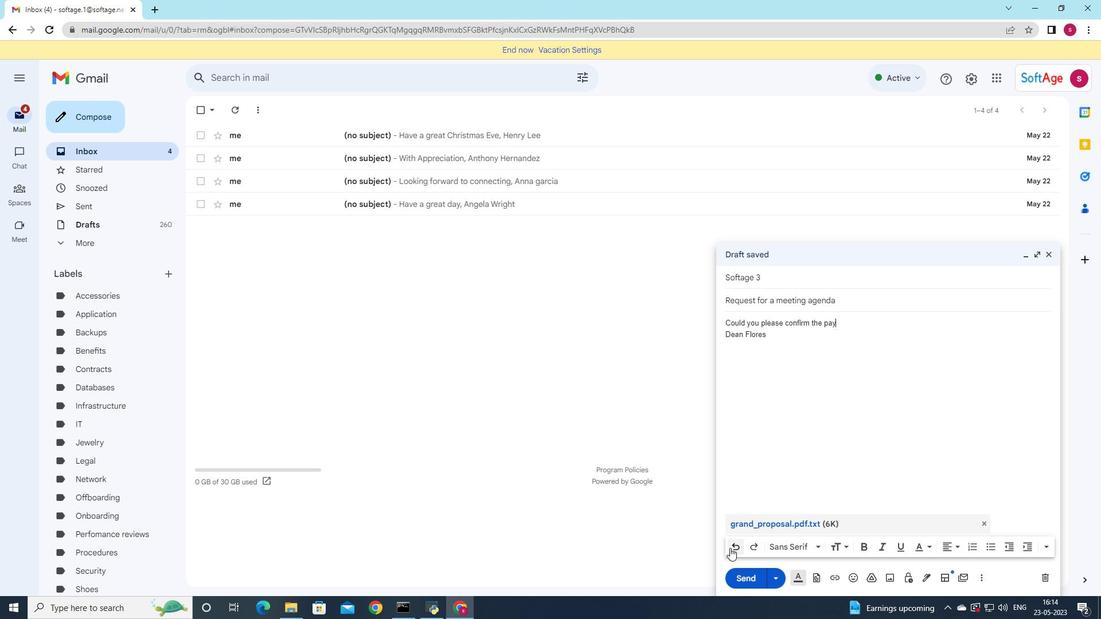 
Action: Mouse pressed left at (720, 538)
Screenshot: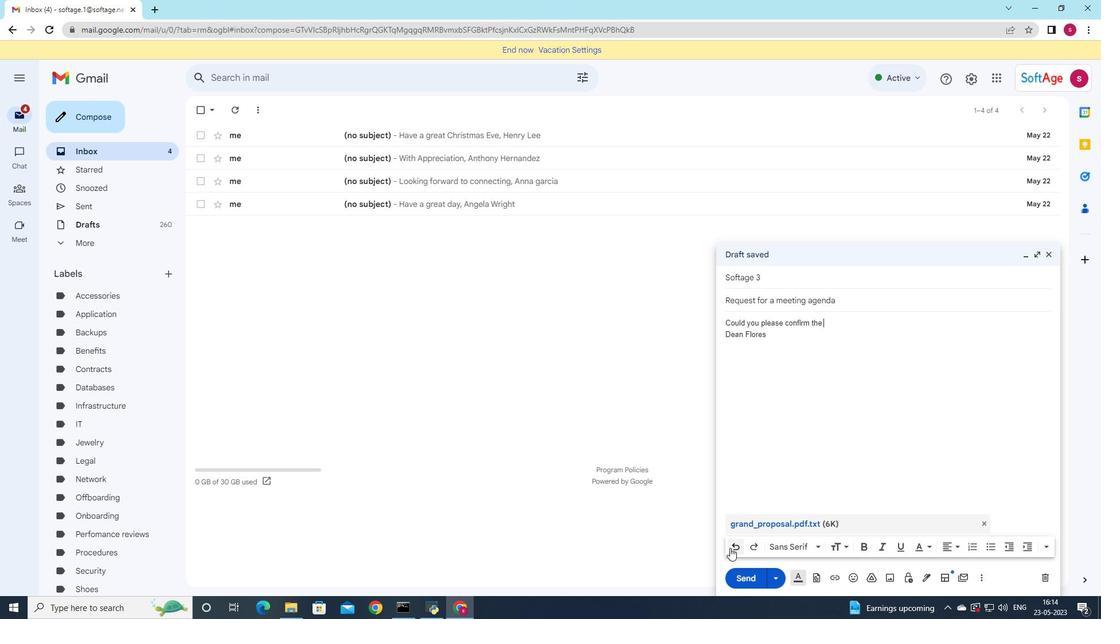 
Action: Mouse pressed left at (720, 538)
Screenshot: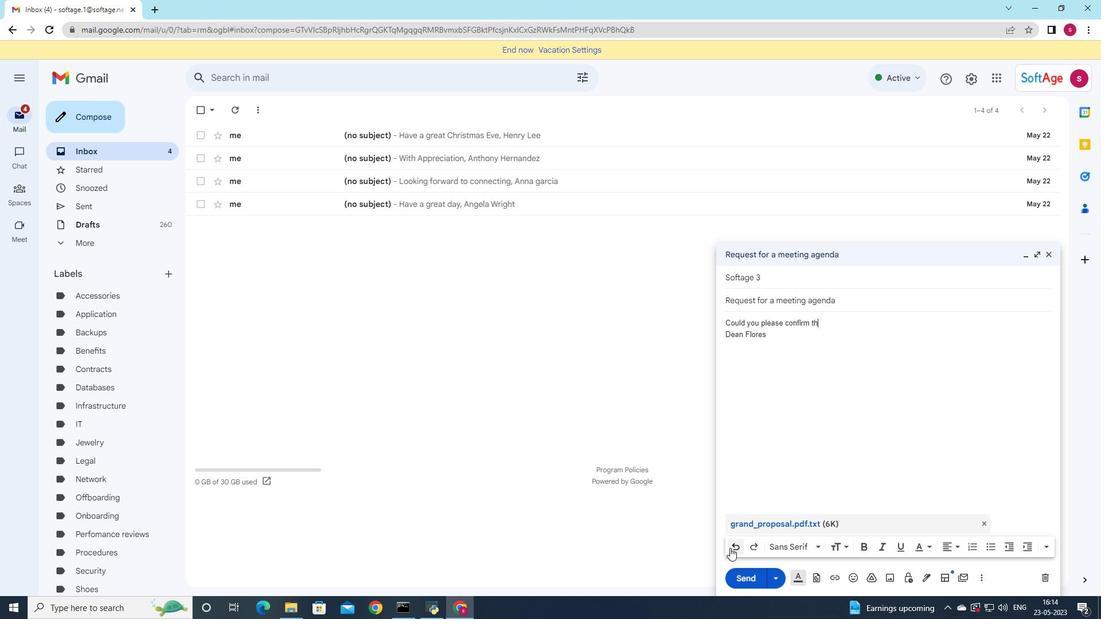 
Action: Mouse pressed left at (720, 538)
Screenshot: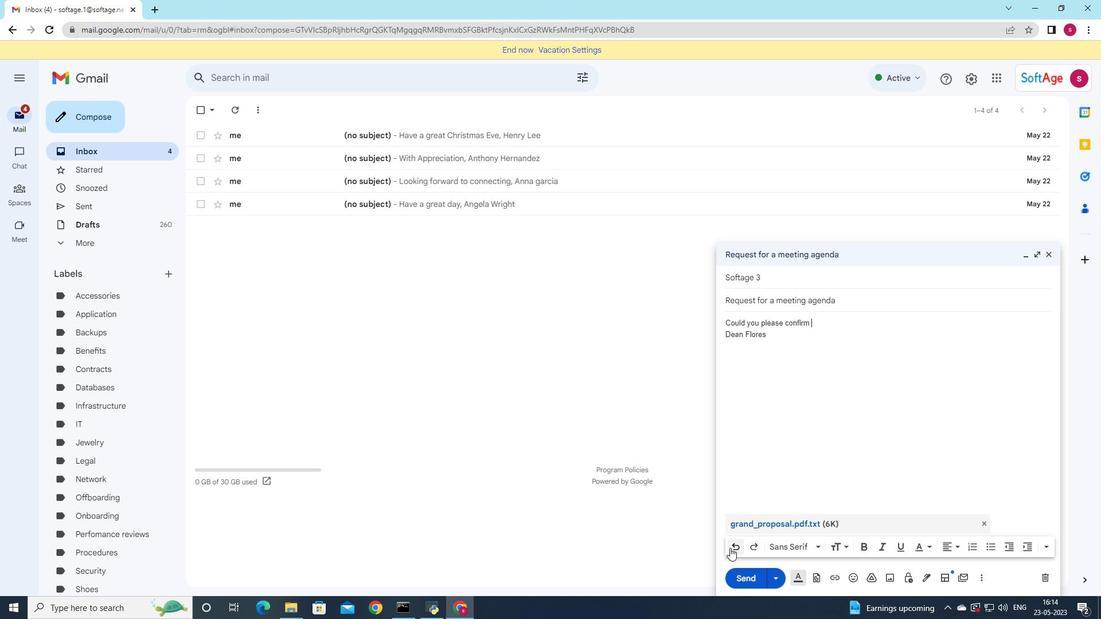 
Action: Mouse pressed left at (720, 538)
Screenshot: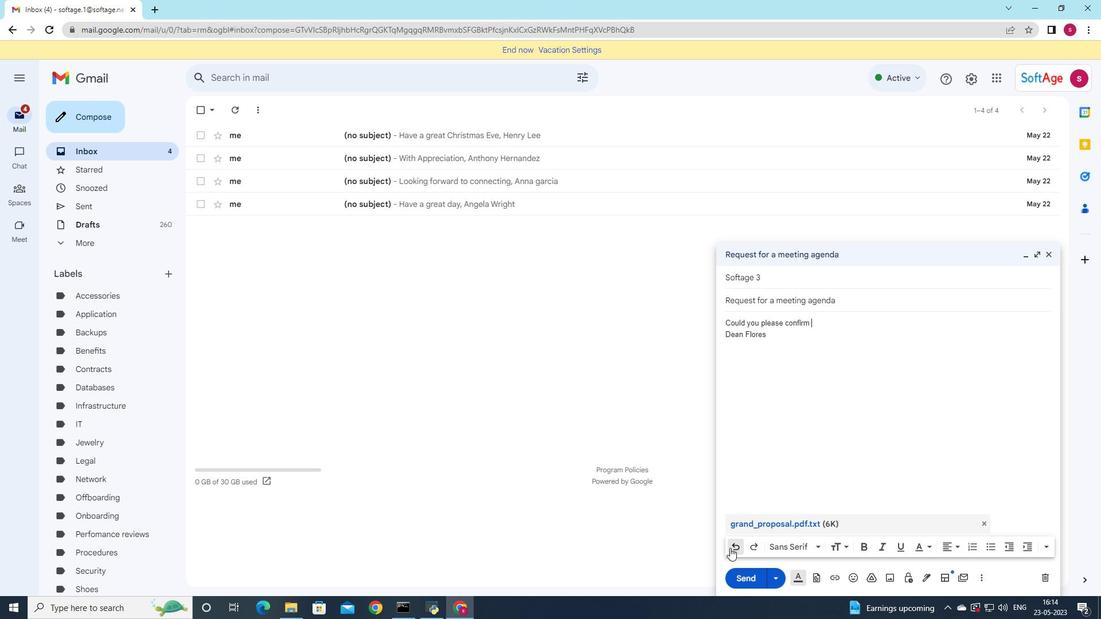
Action: Mouse pressed left at (720, 538)
Screenshot: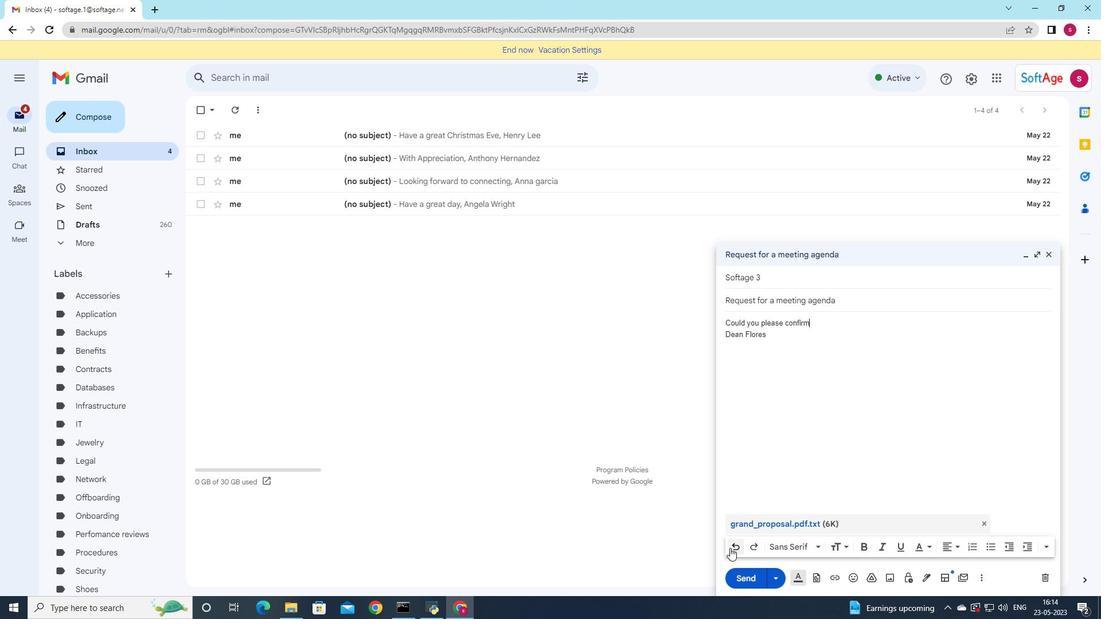 
Action: Mouse pressed left at (720, 538)
Screenshot: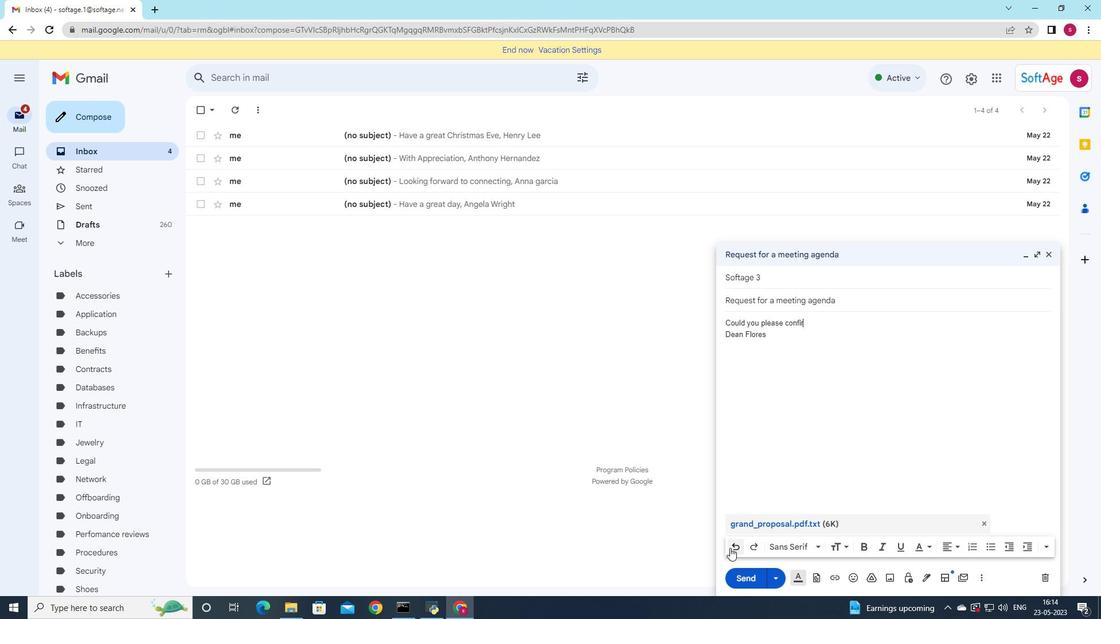 
Action: Mouse pressed left at (720, 538)
Screenshot: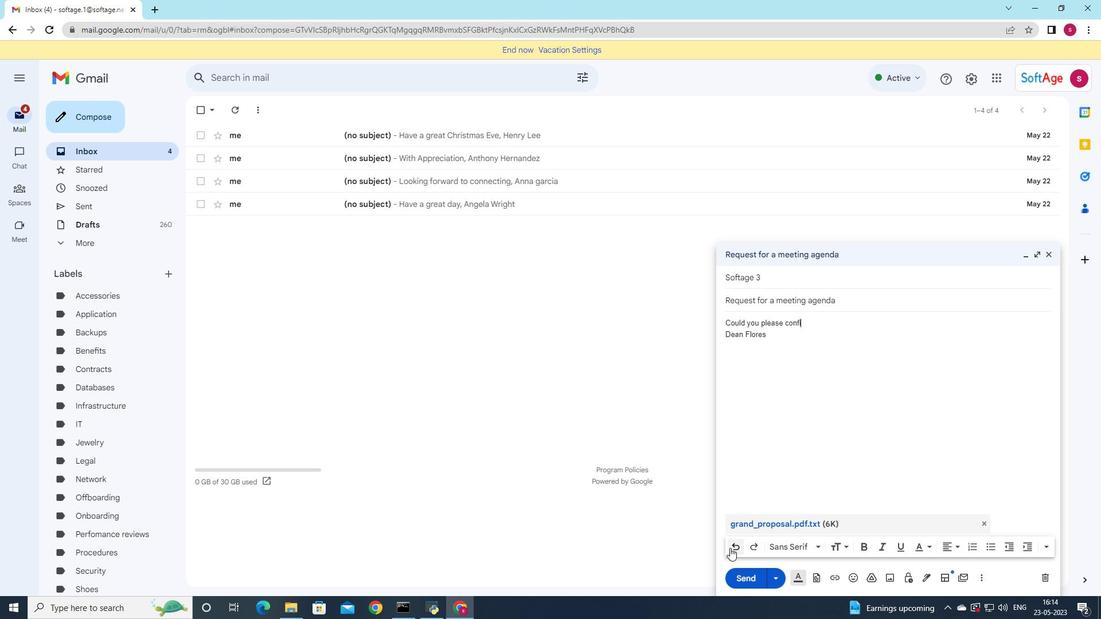 
Action: Mouse pressed left at (720, 538)
Screenshot: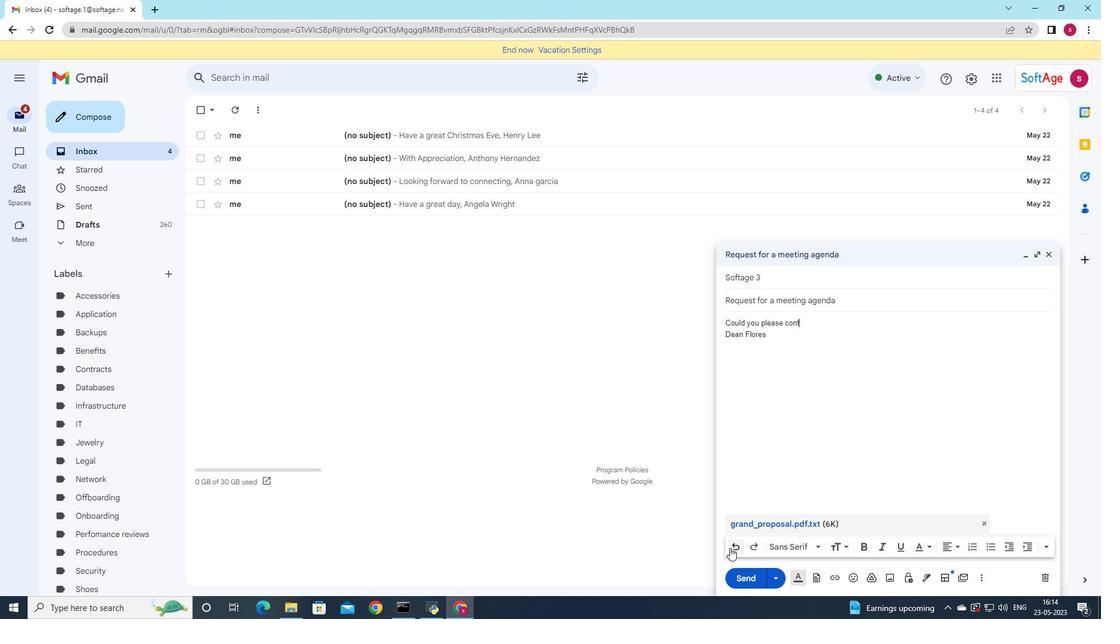 
Action: Mouse pressed left at (720, 538)
Screenshot: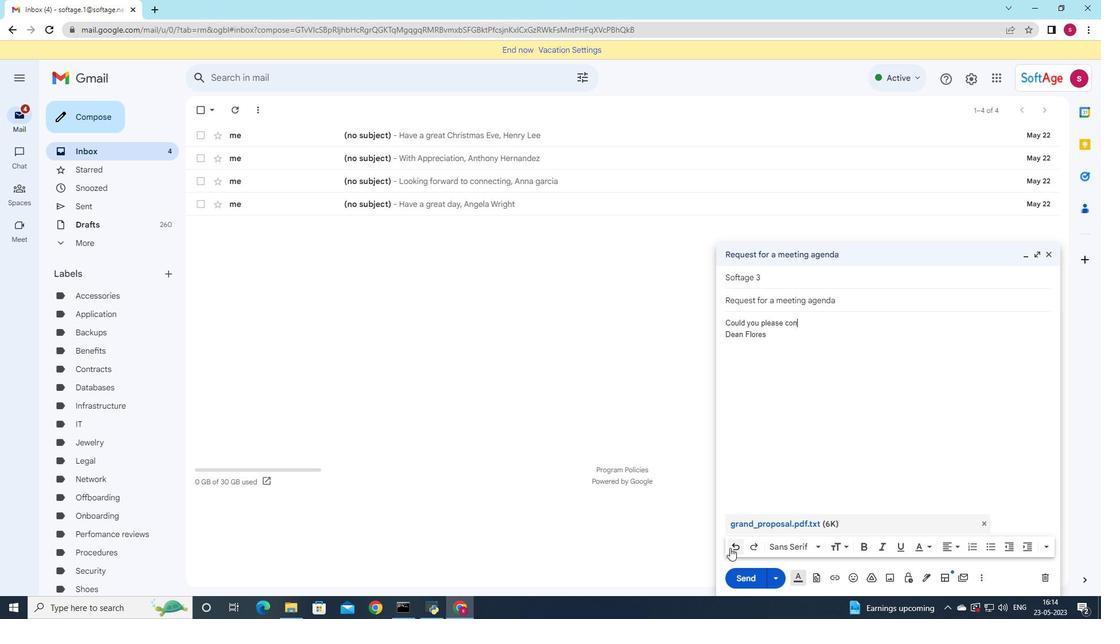 
Action: Mouse pressed left at (720, 538)
Screenshot: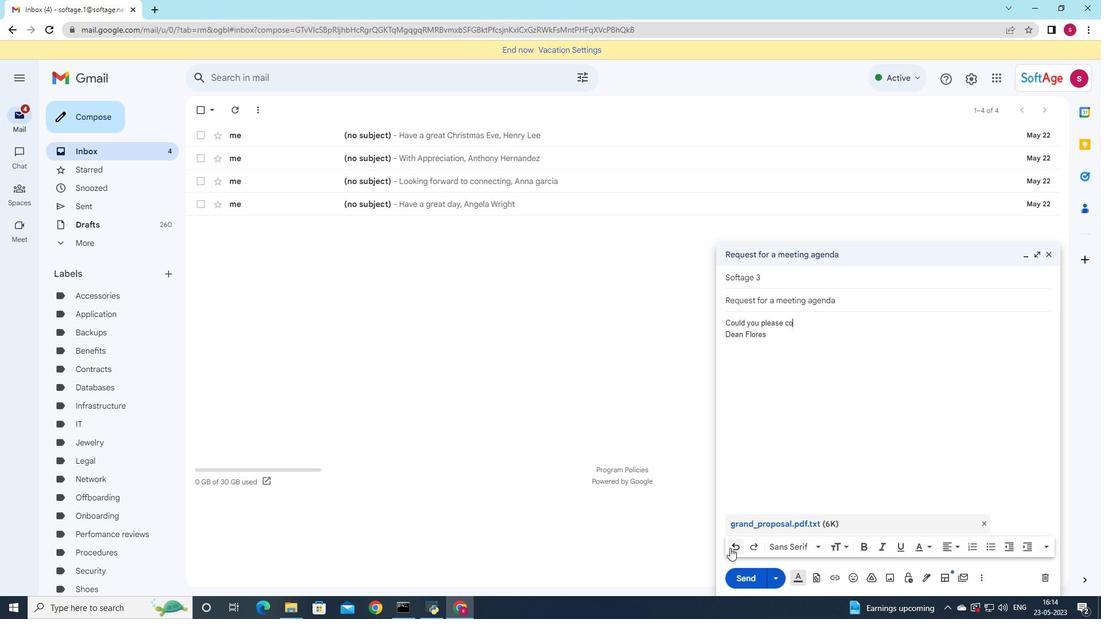 
Action: Mouse pressed left at (720, 538)
Screenshot: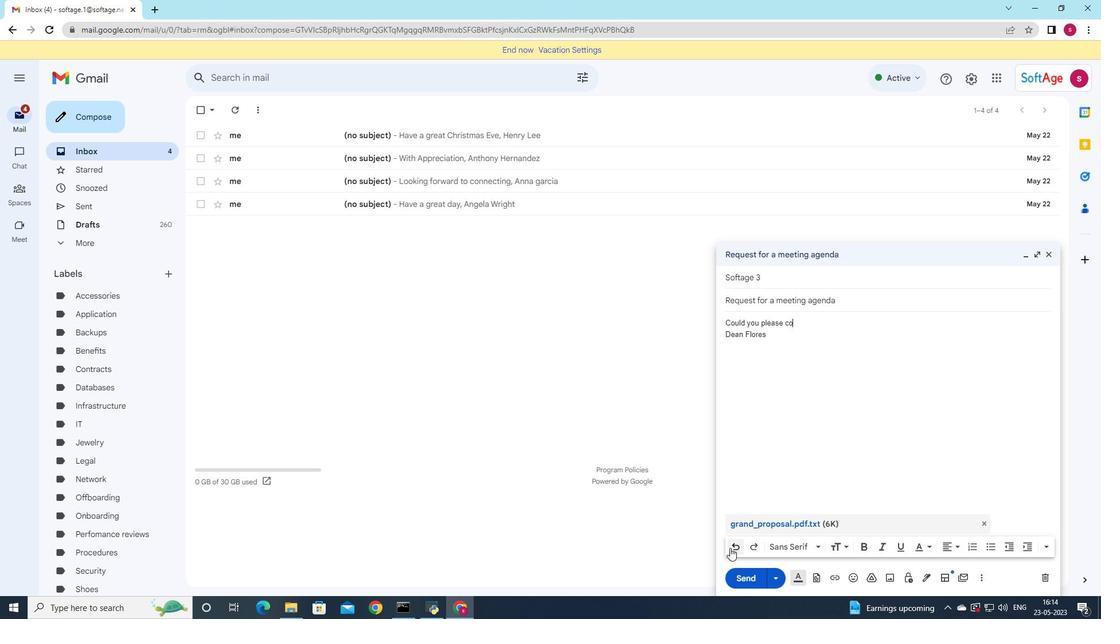 
Action: Mouse pressed left at (720, 538)
Screenshot: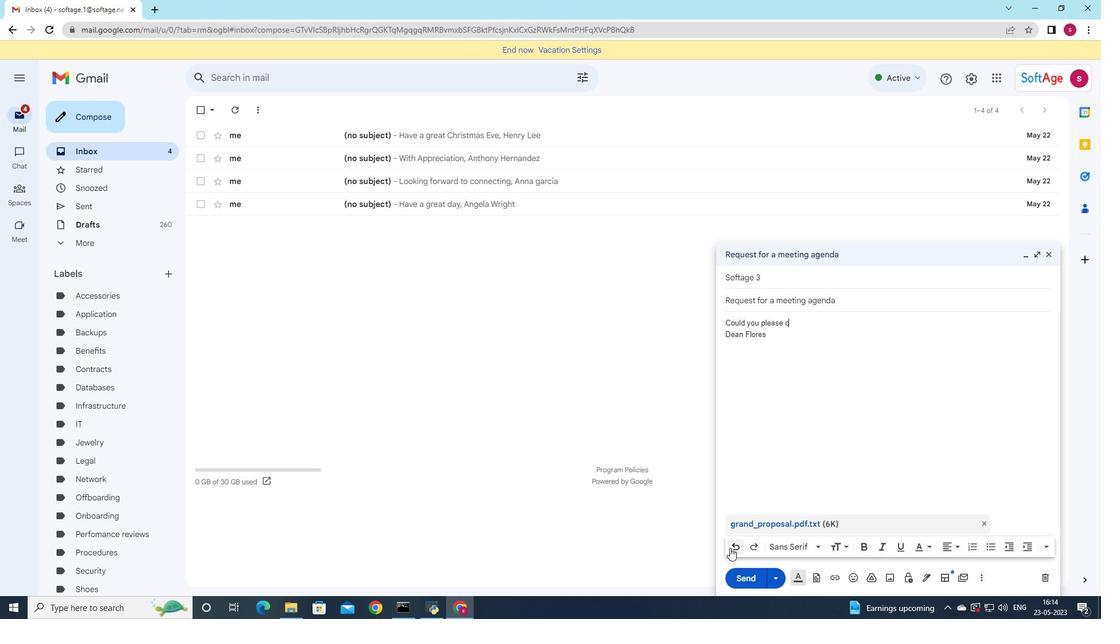 
Action: Mouse pressed left at (720, 538)
Screenshot: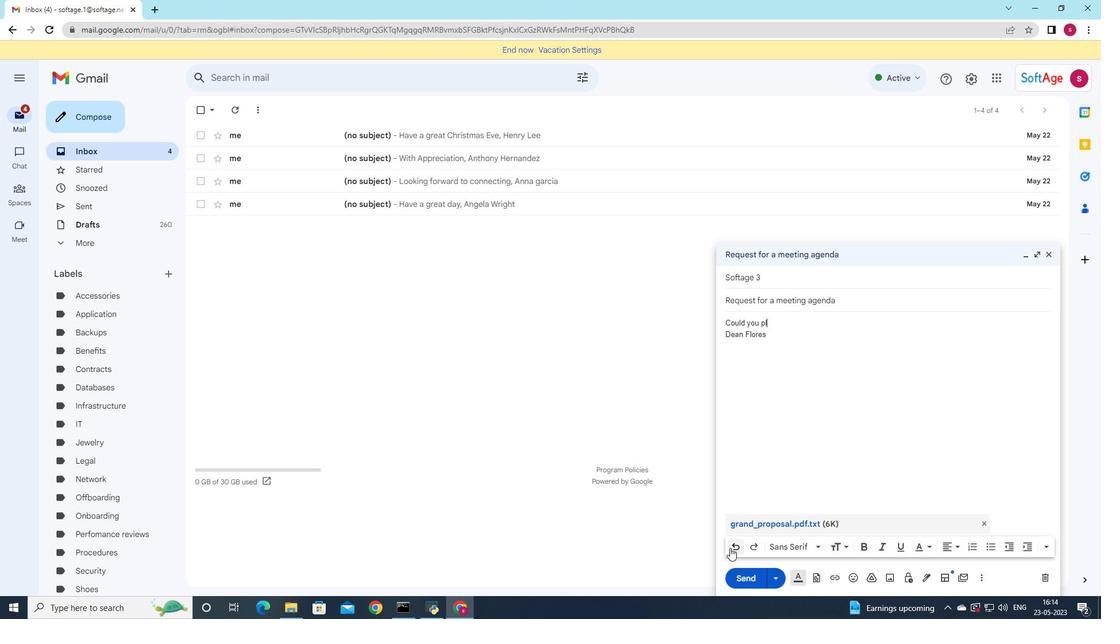 
Action: Mouse pressed left at (720, 538)
Screenshot: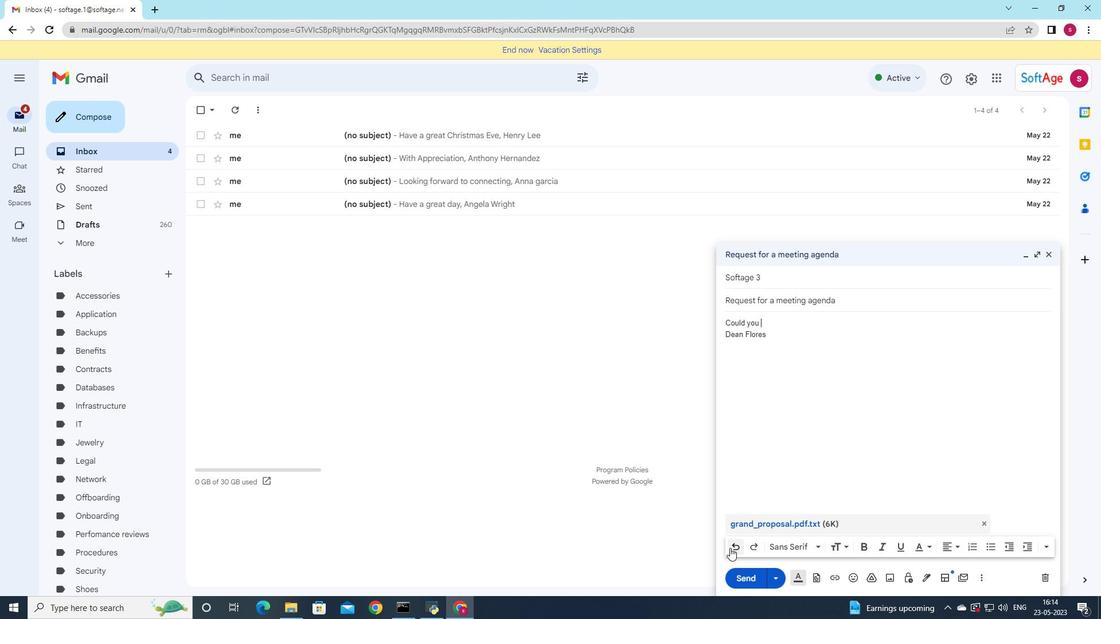 
Action: Mouse pressed left at (720, 538)
Screenshot: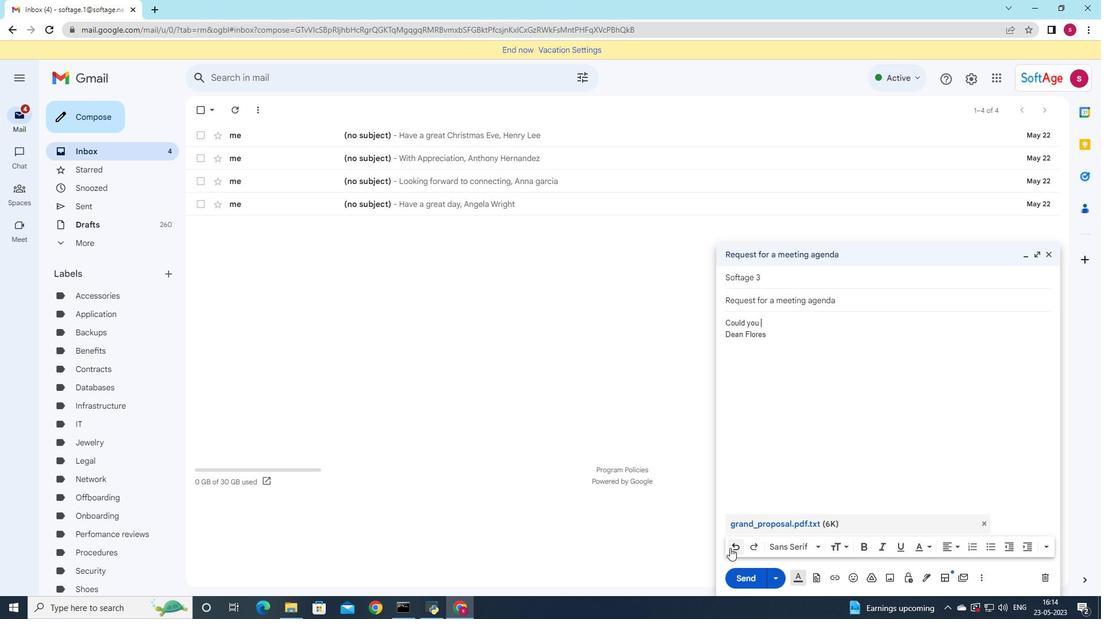 
Action: Mouse pressed left at (720, 538)
Screenshot: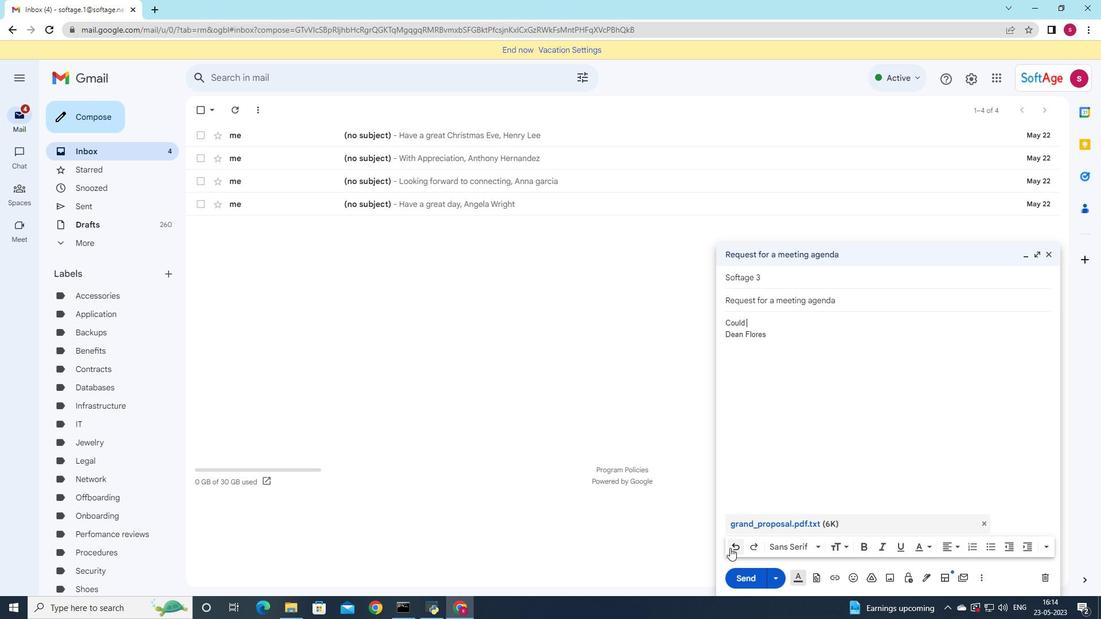 
Action: Mouse pressed left at (720, 538)
Screenshot: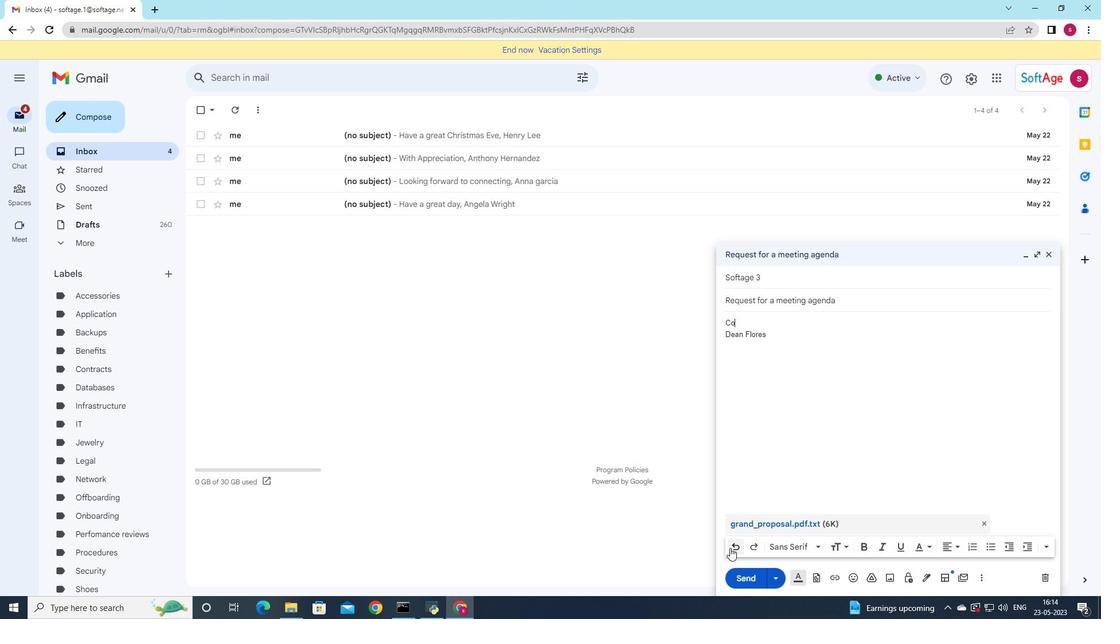 
Action: Mouse moved to (741, 505)
Screenshot: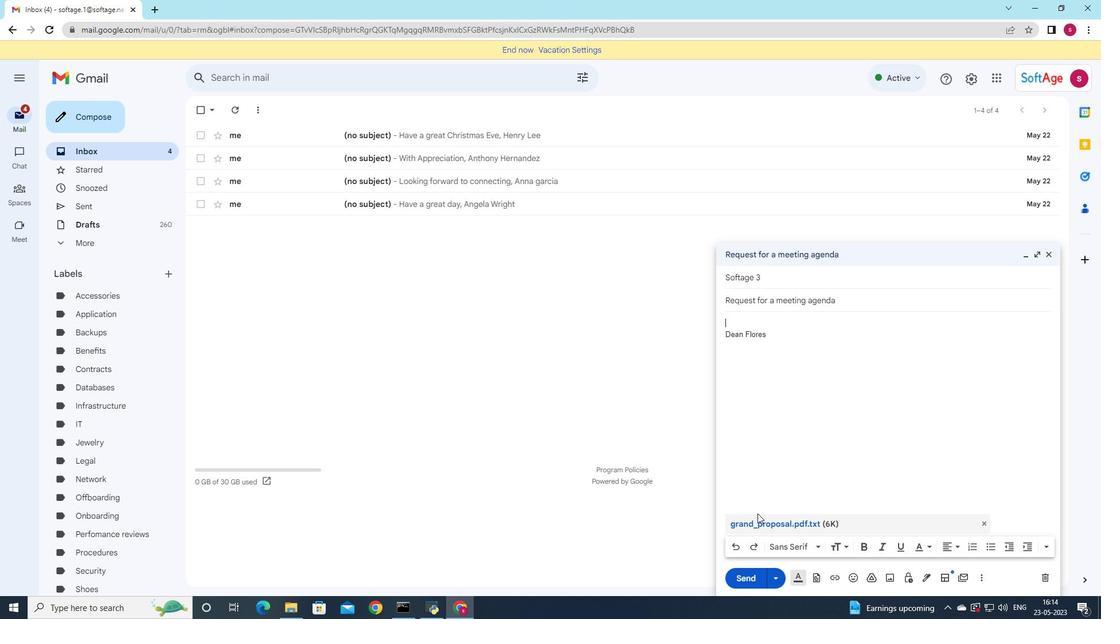 
Action: Key pressed <Key.shift><Key.shift><Key.shift>I<Key.space>will<Key.space>need<Key.space>to<Key.space>review<Key.space>this<Key.space>proposal<Key.space>before<Key.space>providing<Key.space>a<Key.space>response<Key.space>
Screenshot: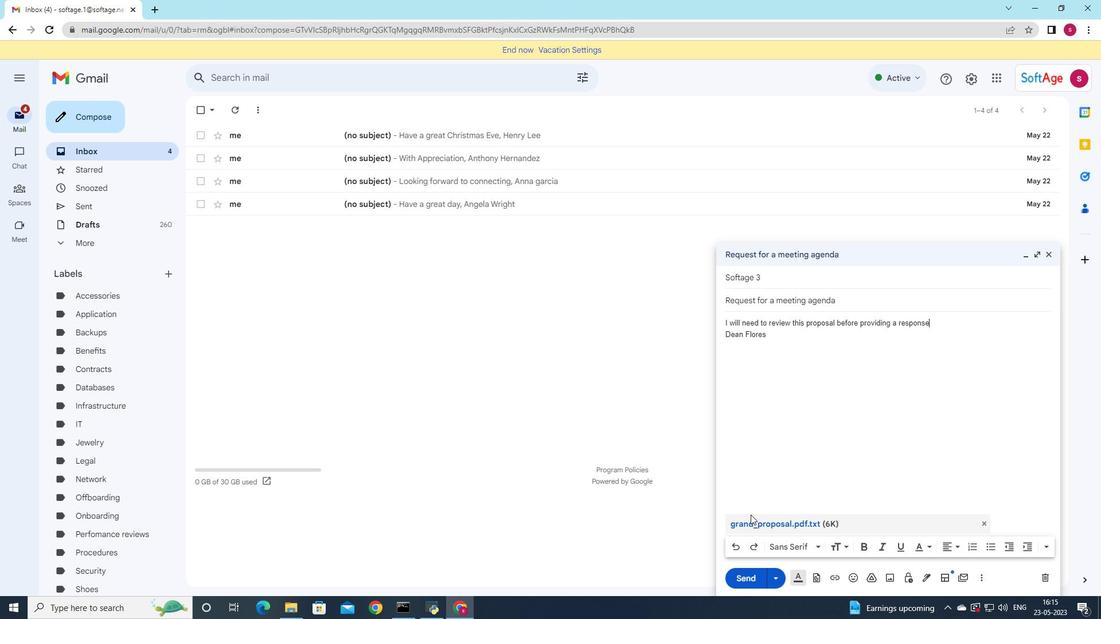 
Action: Mouse moved to (744, 564)
Screenshot: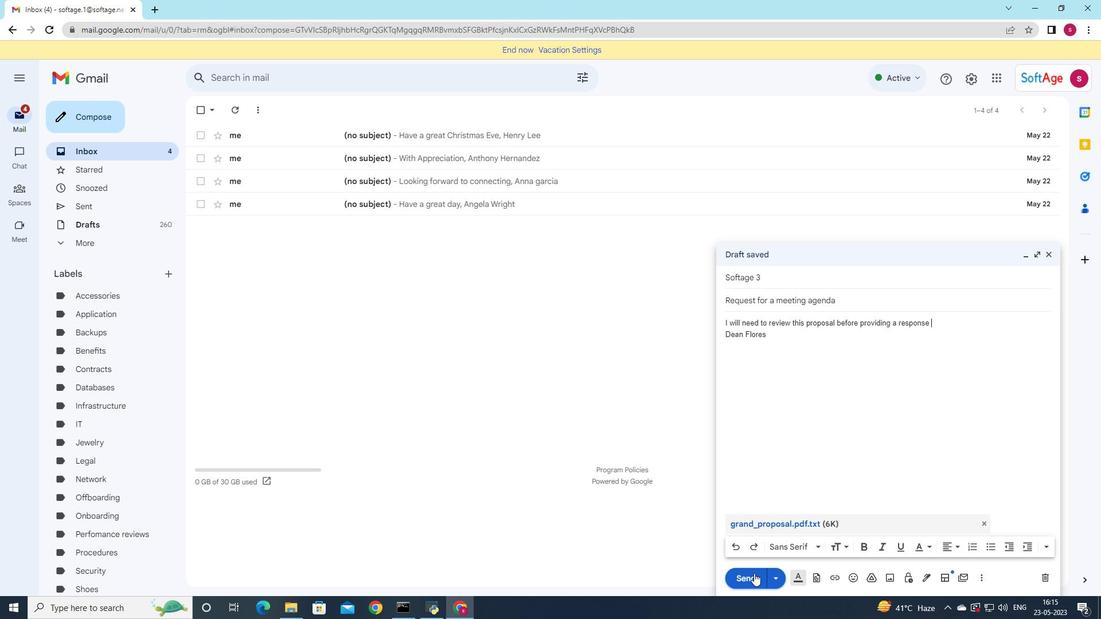 
Action: Mouse pressed left at (744, 564)
Screenshot: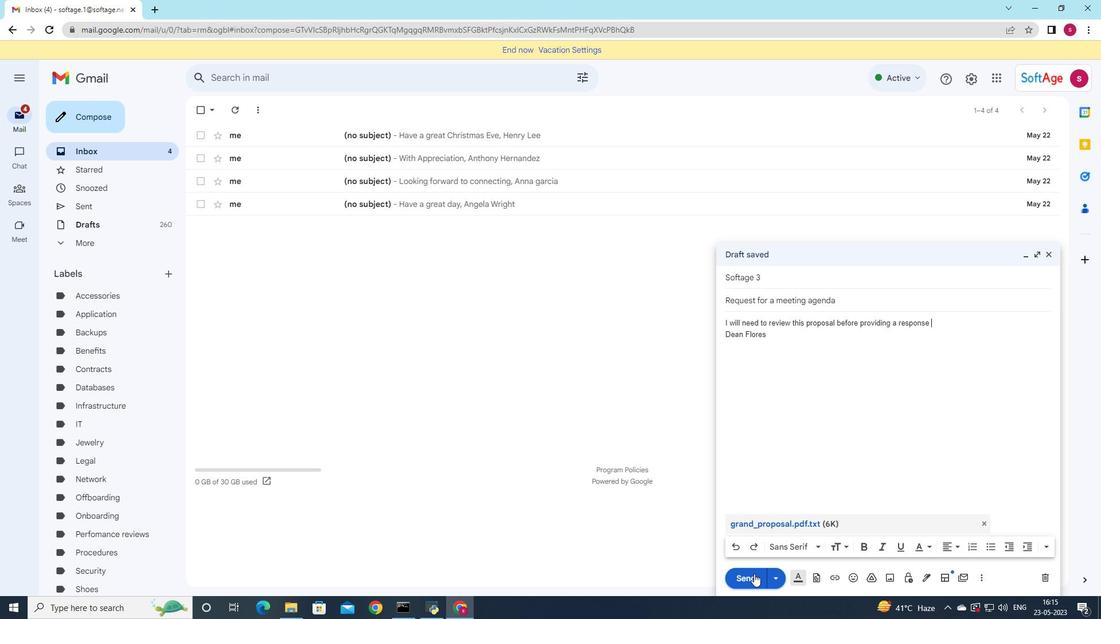 
Action: Mouse moved to (103, 193)
Screenshot: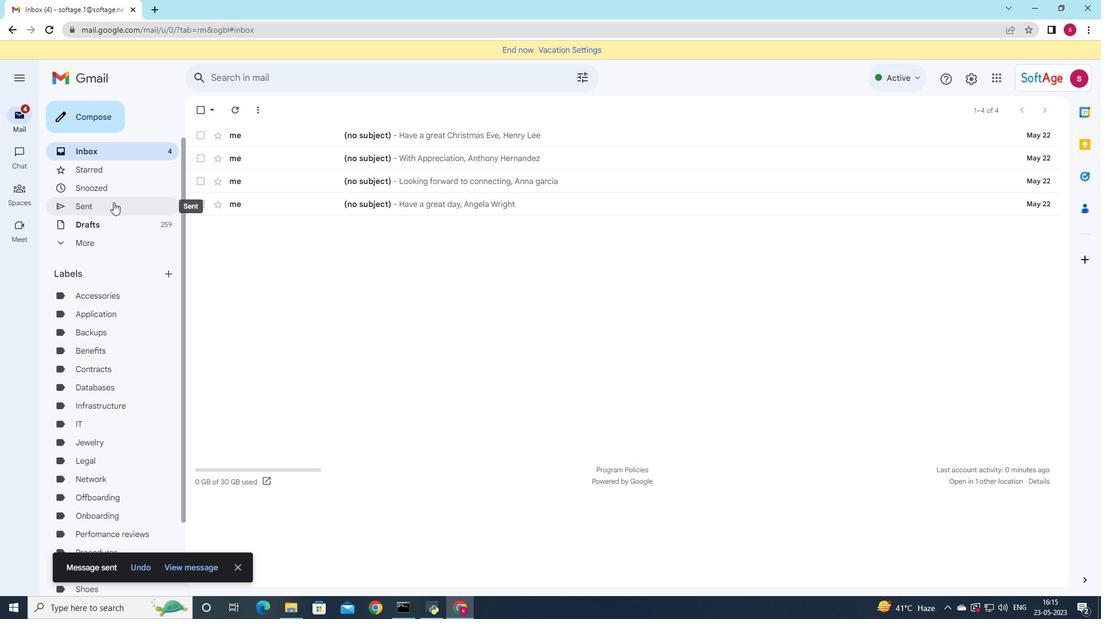 
Action: Mouse pressed left at (103, 193)
Screenshot: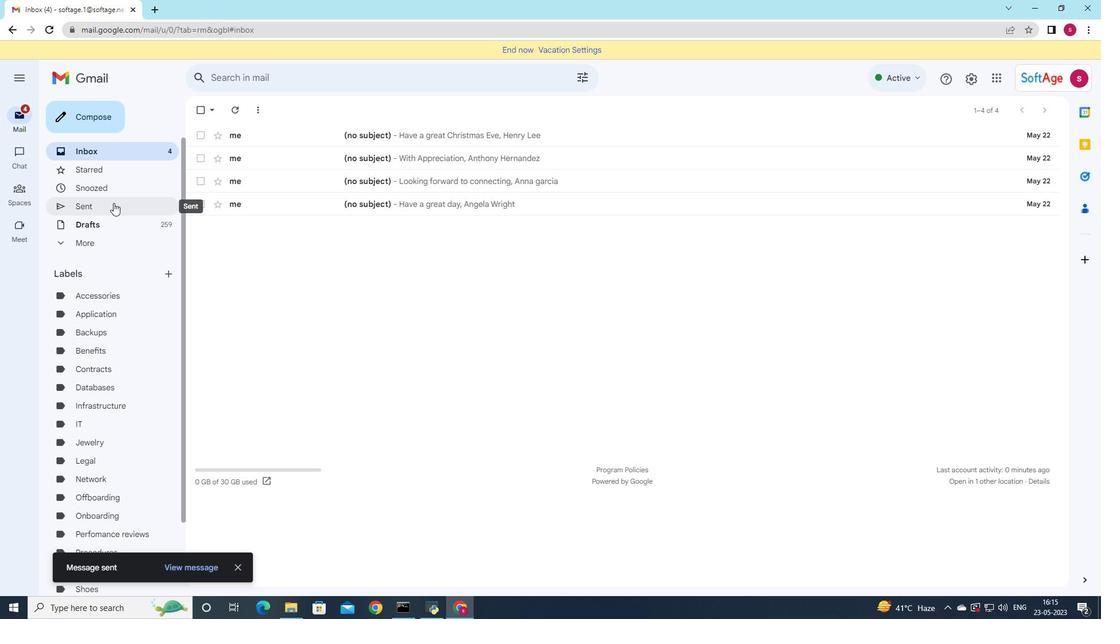 
Action: Mouse moved to (490, 158)
Screenshot: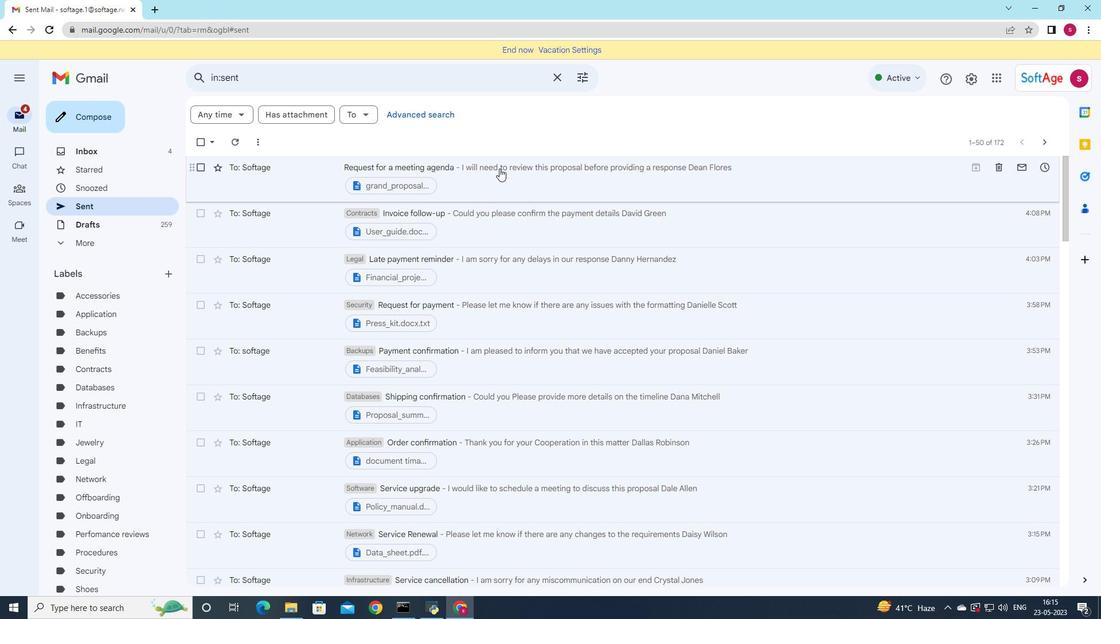 
Action: Mouse pressed left at (490, 158)
Screenshot: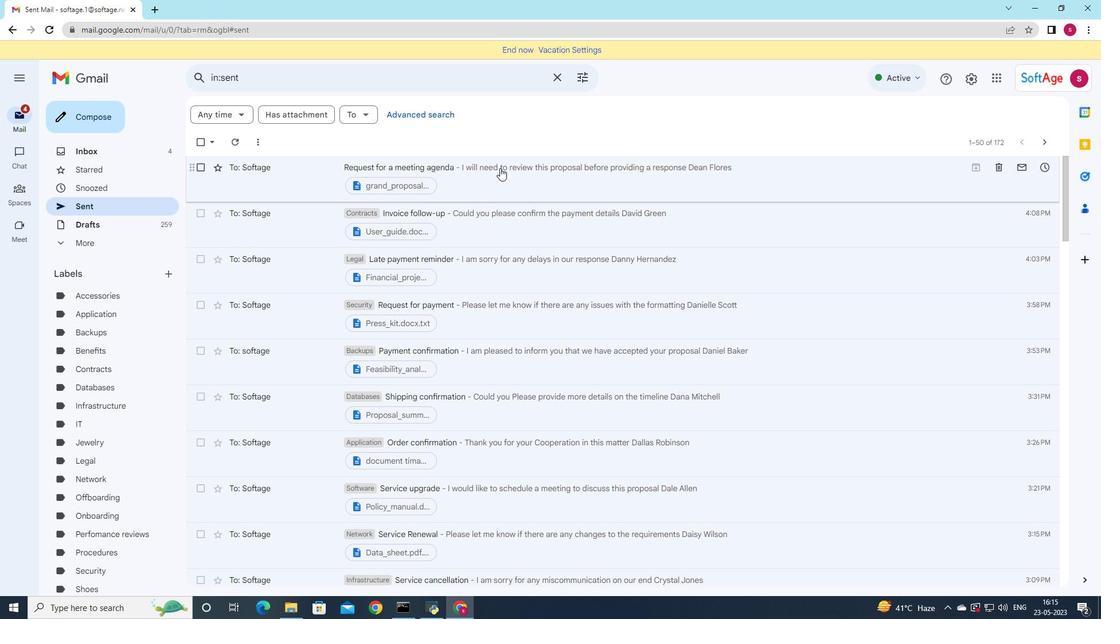 
Action: Mouse moved to (422, 96)
Screenshot: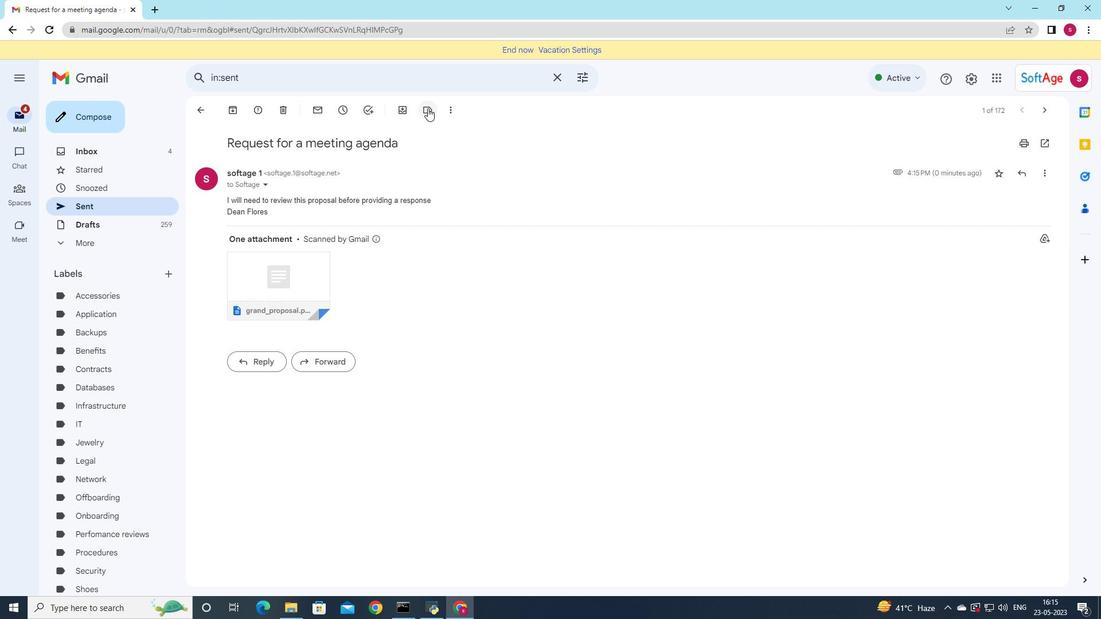 
Action: Mouse pressed left at (422, 96)
Screenshot: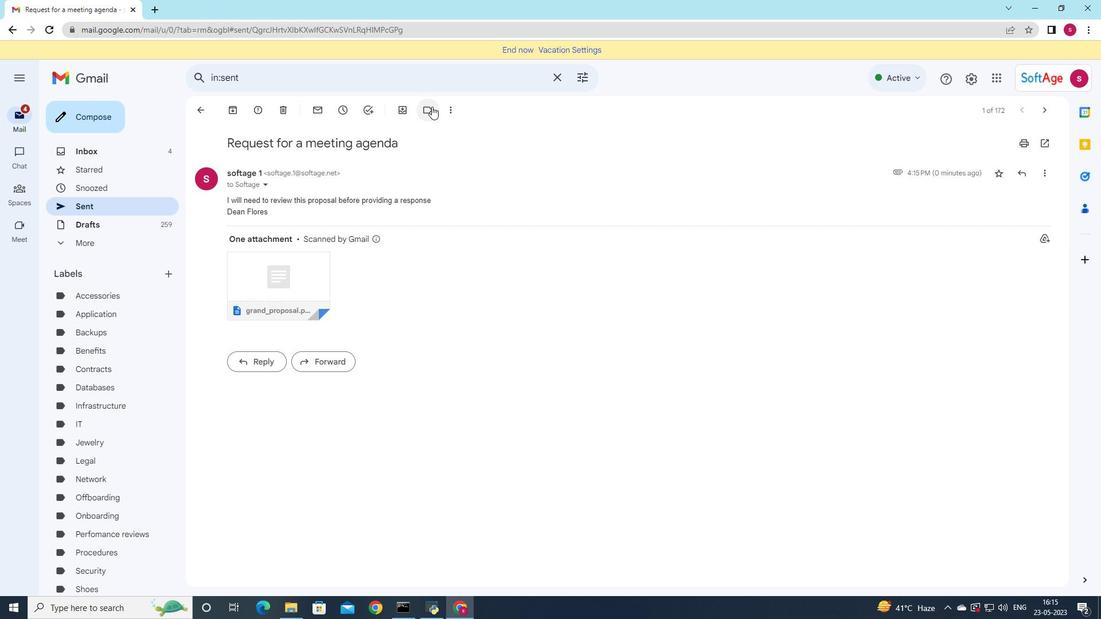 
Action: Mouse moved to (468, 310)
Screenshot: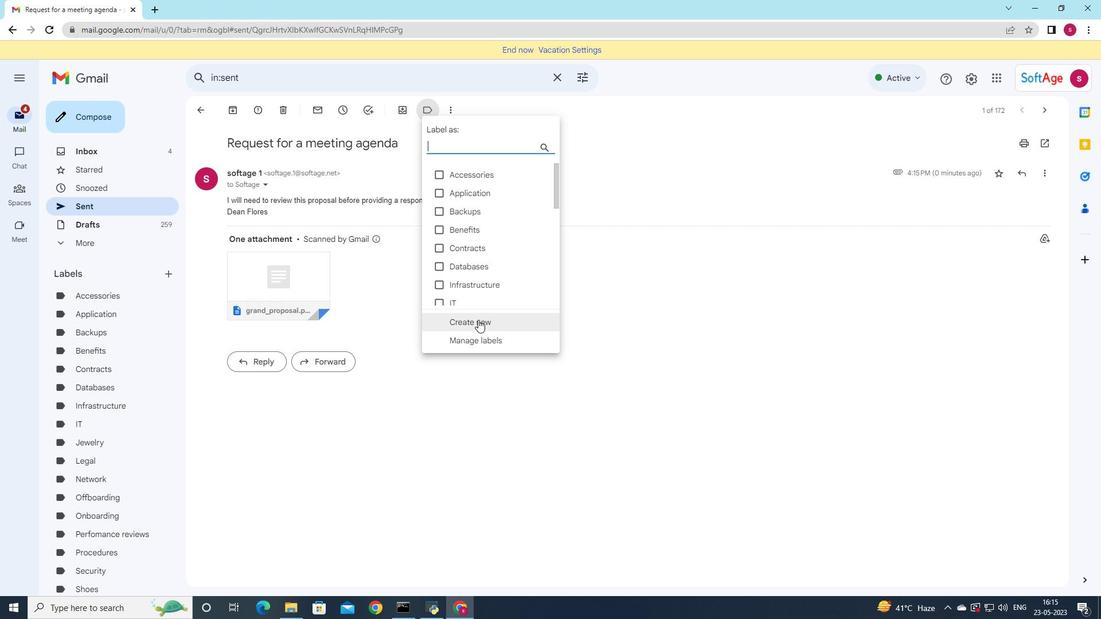 
Action: Mouse pressed left at (468, 310)
Screenshot: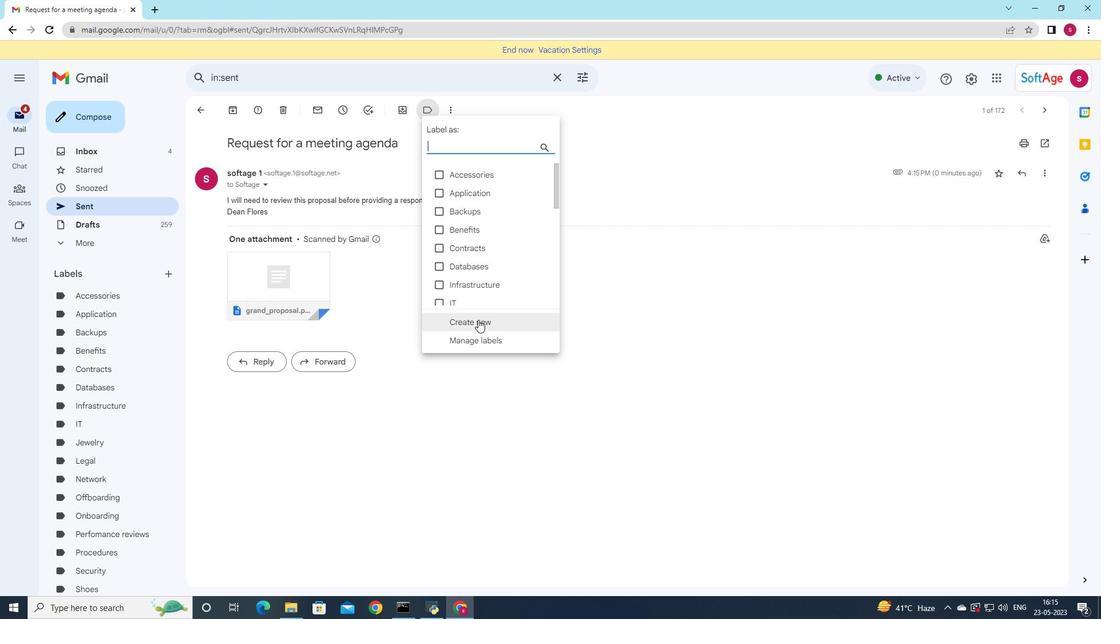 
Action: Mouse moved to (449, 296)
Screenshot: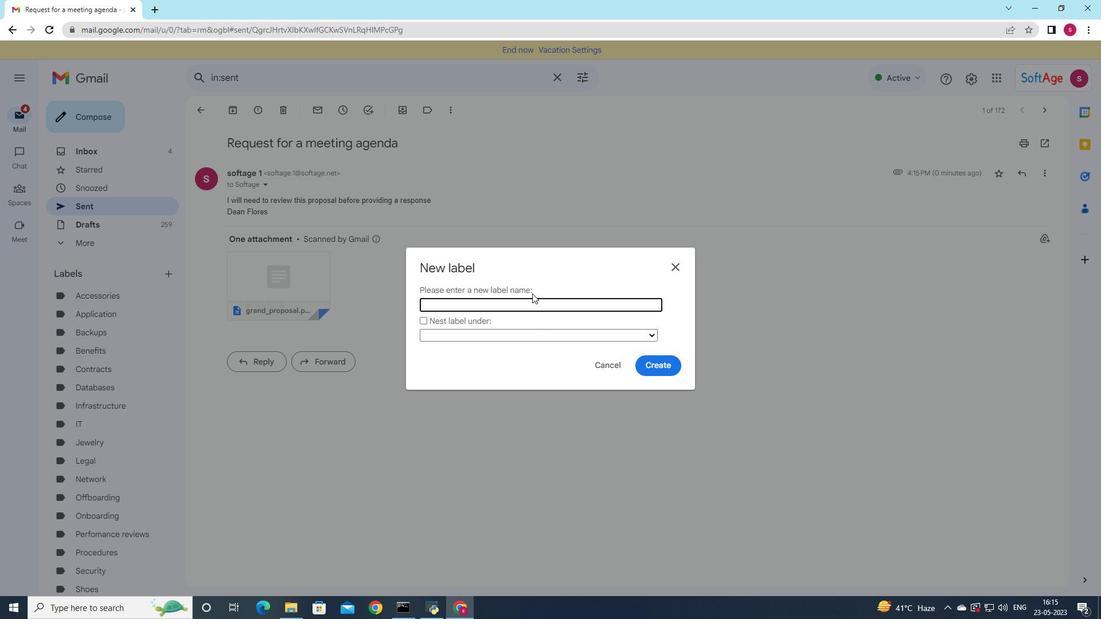 
Action: Key pressed <Key.shift>Litigation
Screenshot: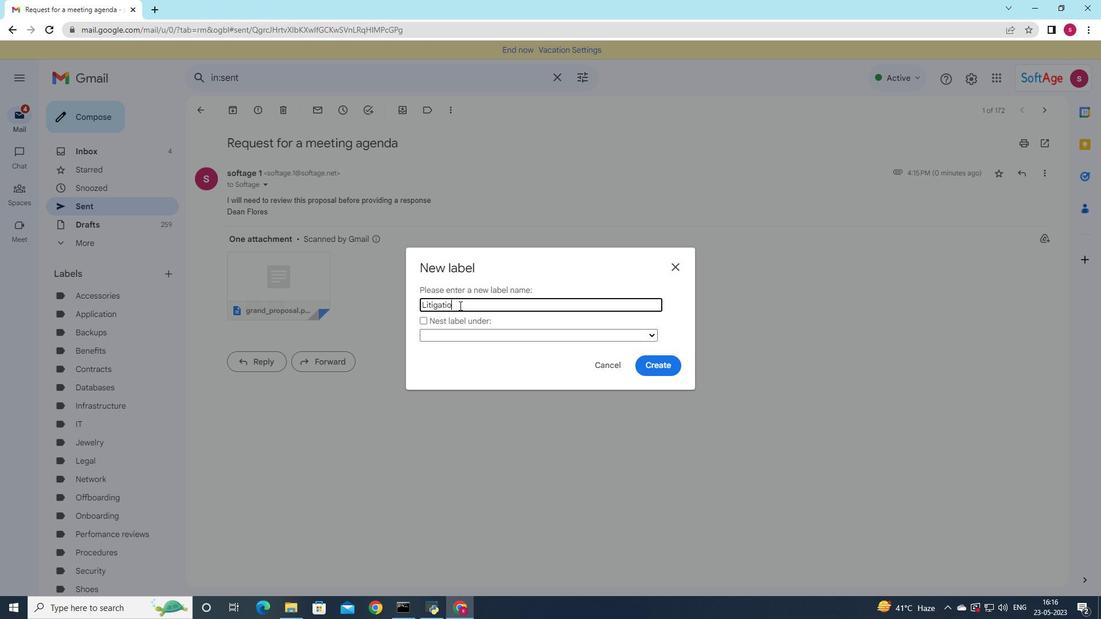 
Action: Mouse moved to (655, 356)
Screenshot: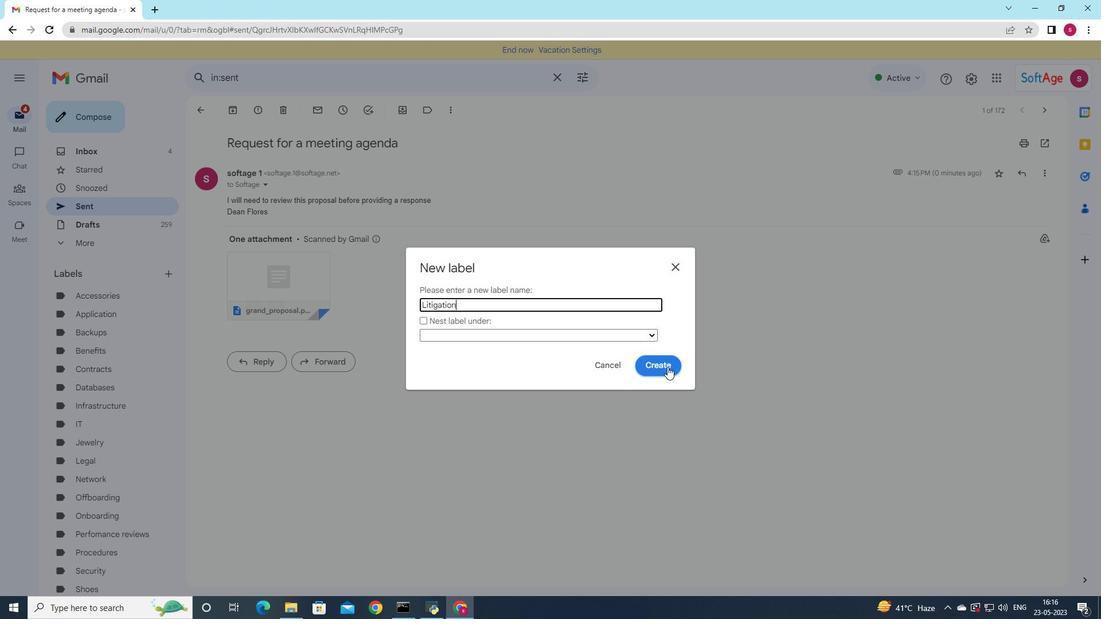 
Action: Mouse pressed left at (655, 356)
Screenshot: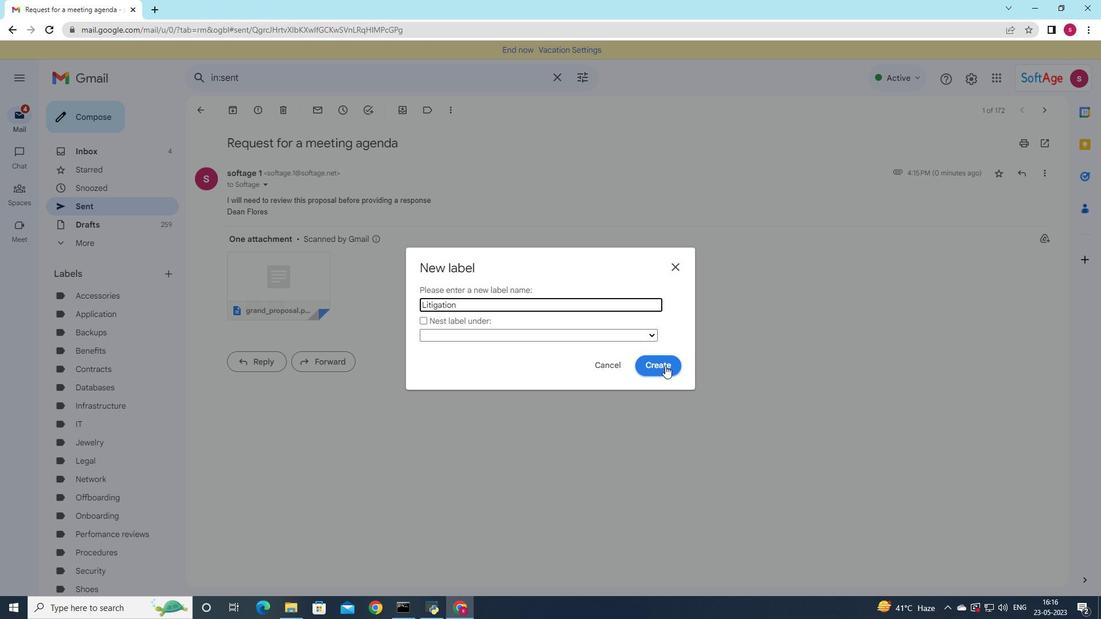 
Action: Mouse moved to (645, 379)
Screenshot: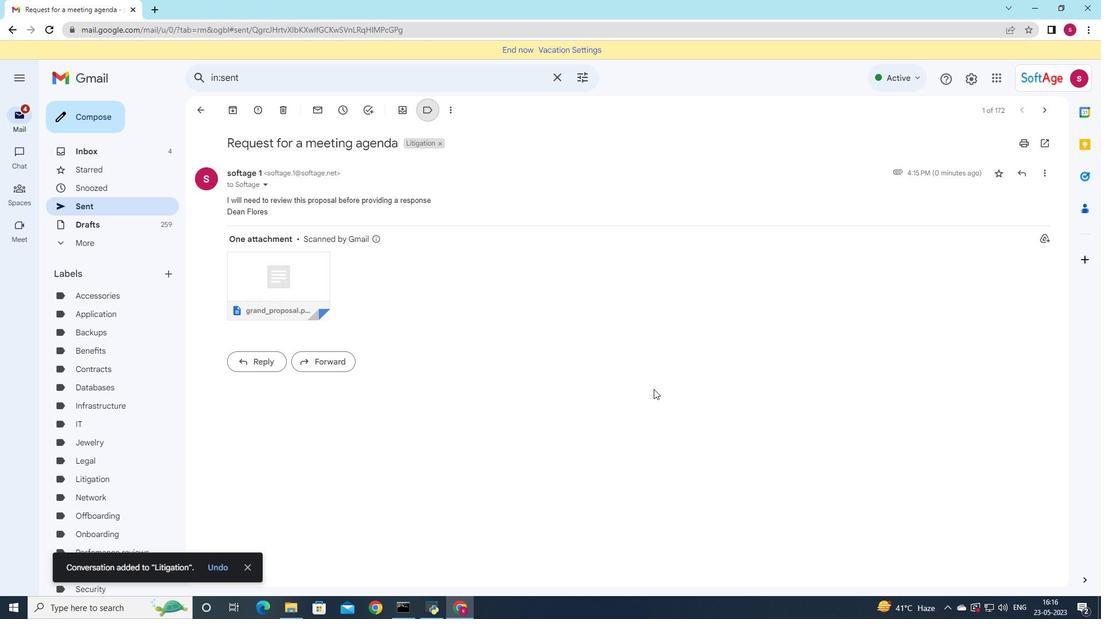 
